 Task: Find a house in Brooklyn Center, United States, for 7 guests from July 10 to July 15, with a price range of ₹10,000 to ₹15,000, 4 bedrooms, 7 beds, 4 bathrooms, and amenities like TV, free parking, gym, and breakfast. Ensure self check-in and host language is English.
Action: Mouse moved to (627, 120)
Screenshot: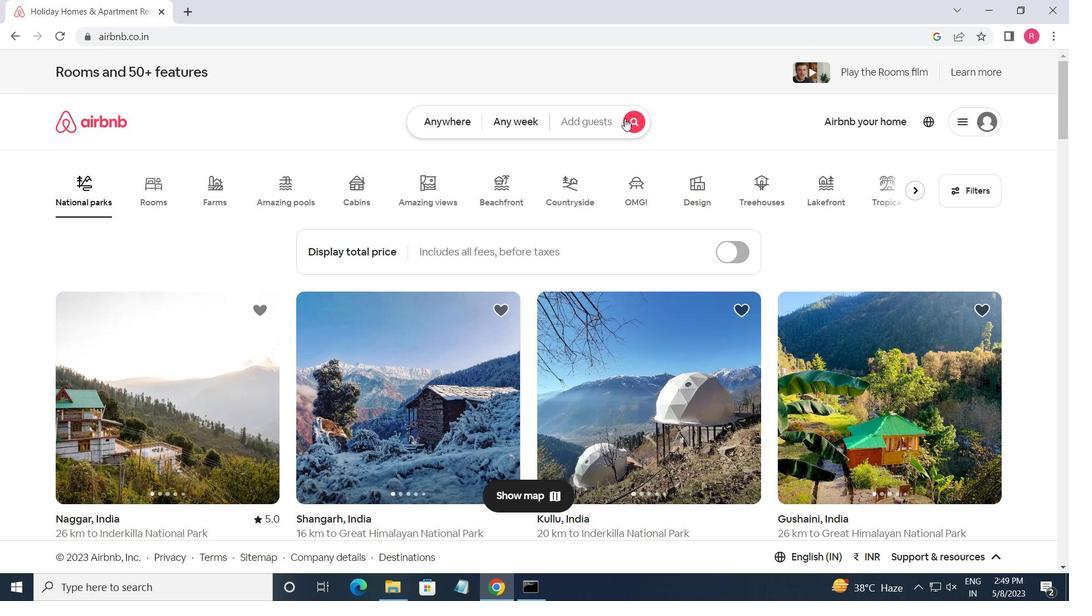 
Action: Mouse pressed left at (627, 120)
Screenshot: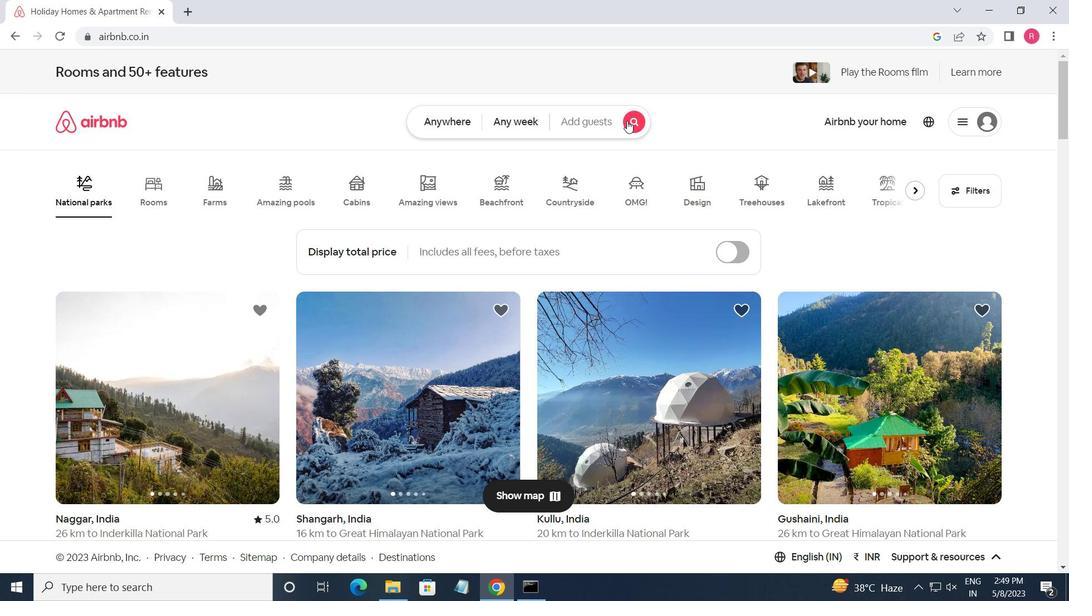 
Action: Mouse moved to (328, 183)
Screenshot: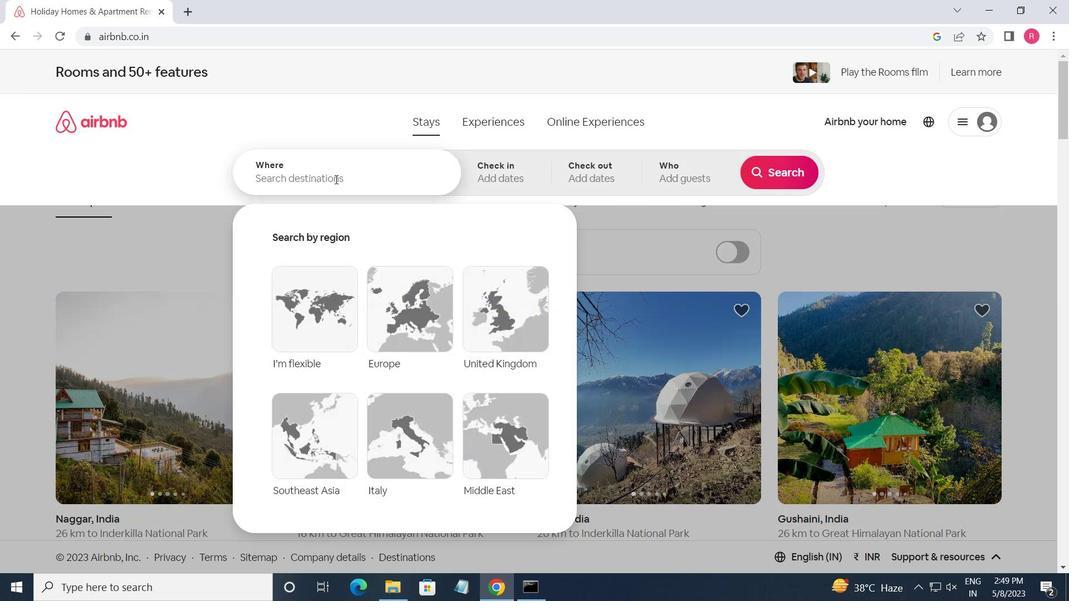 
Action: Mouse pressed left at (328, 183)
Screenshot: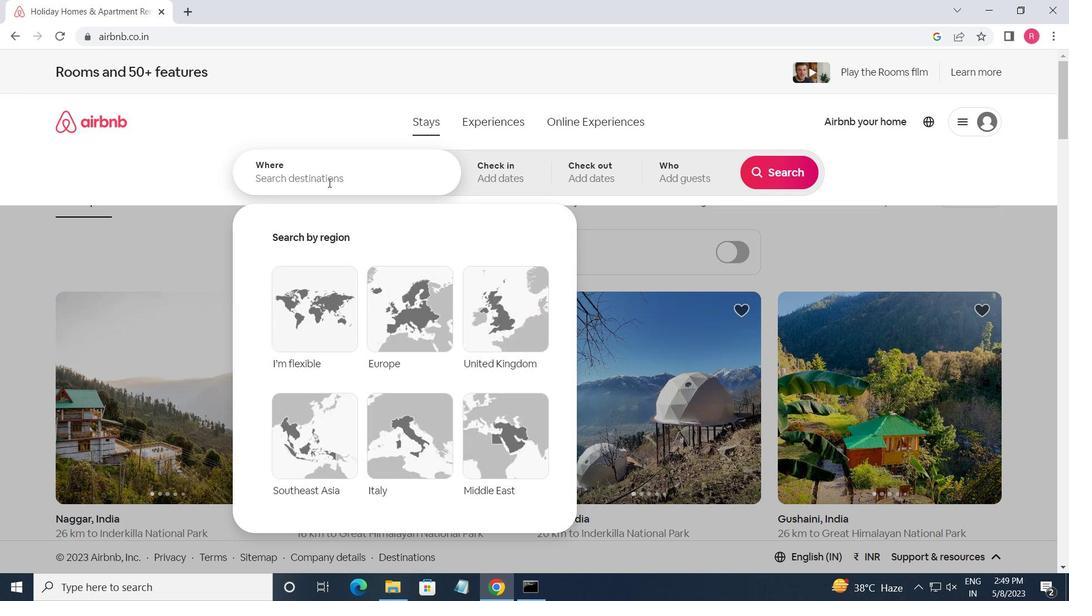 
Action: Key pressed <Key.shift_r>Brooklyn<Key.space><Key.shift><Key.shift><Key.shift><Key.shift><Key.shift><Key.shift>CENTER,<Key.space><Key.shift_r>UI<Key.backspace>NITED<Key.space><Key.shift>STATES<Key.enter>
Screenshot: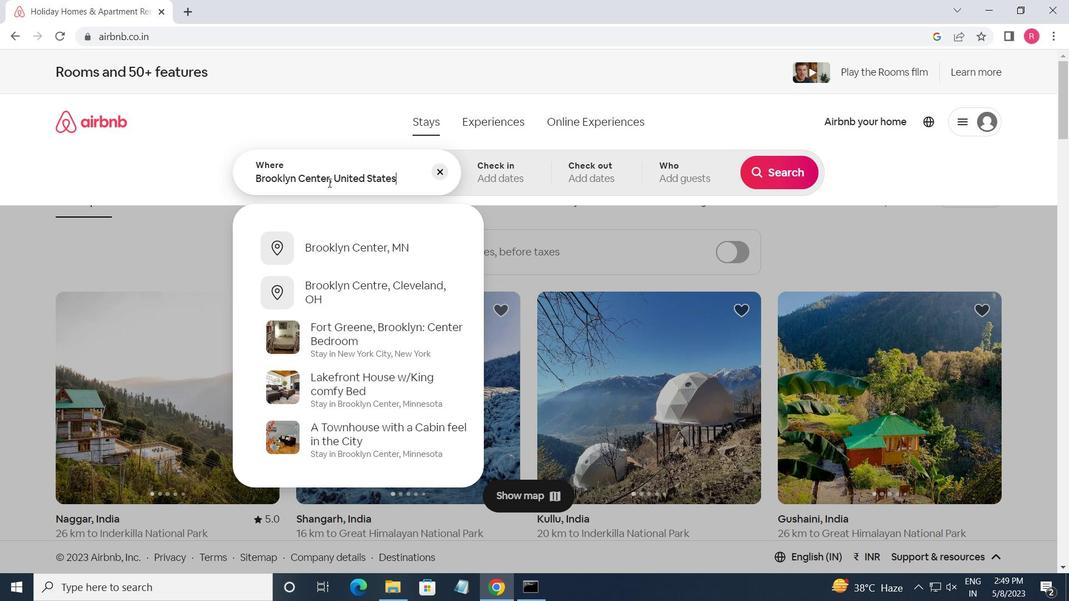 
Action: Mouse moved to (778, 283)
Screenshot: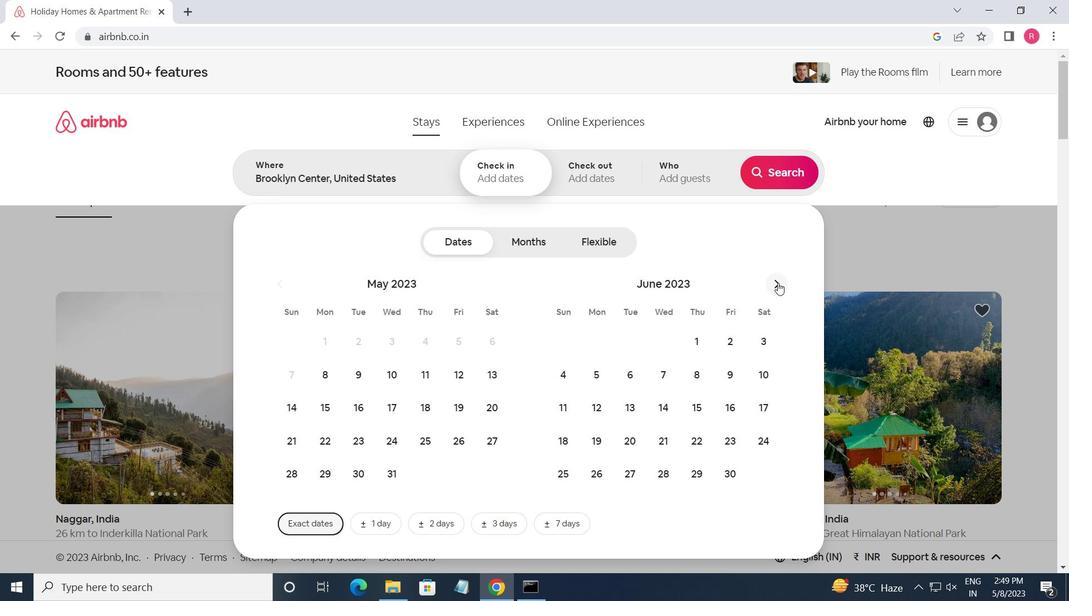 
Action: Mouse pressed left at (778, 283)
Screenshot: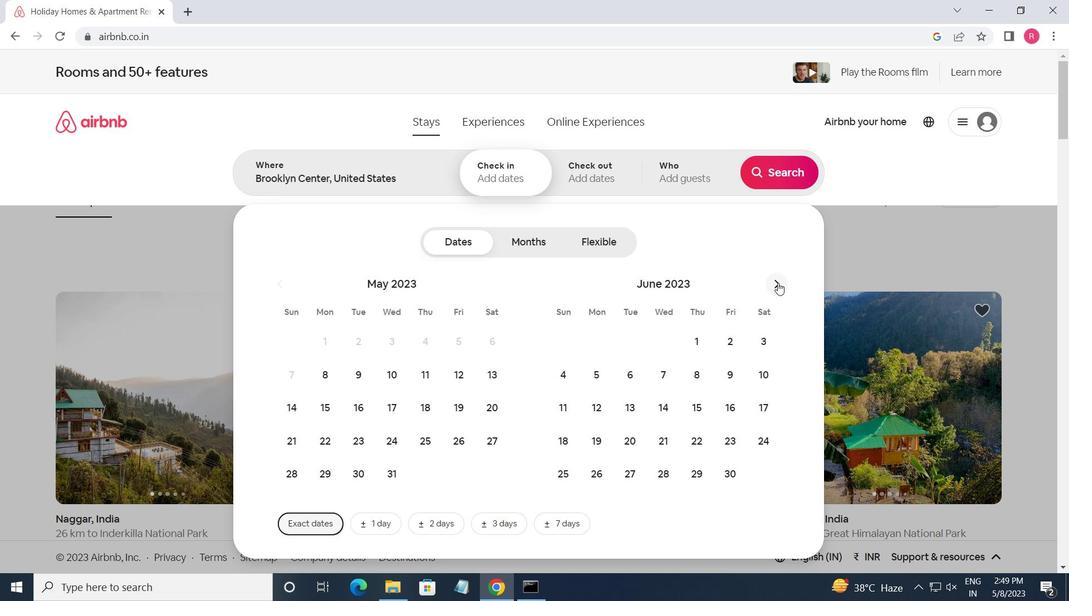 
Action: Mouse moved to (594, 408)
Screenshot: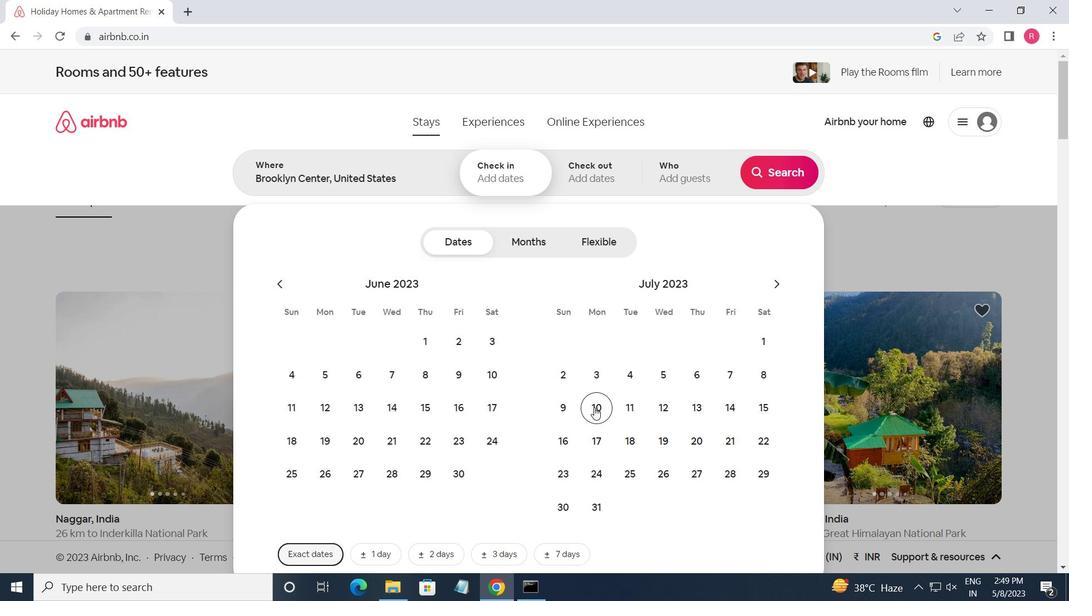 
Action: Mouse pressed left at (594, 408)
Screenshot: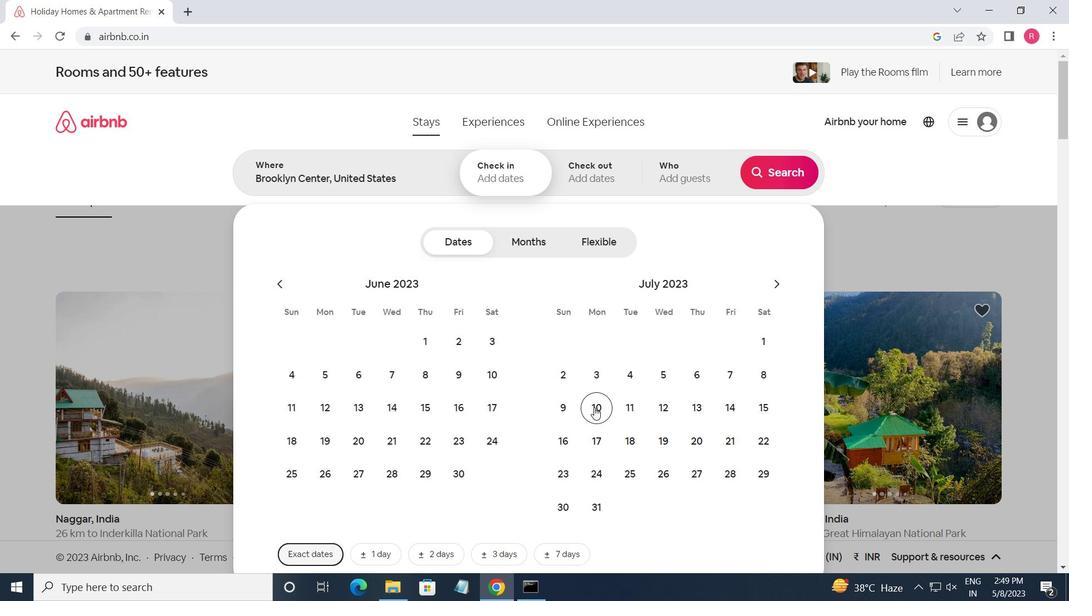 
Action: Mouse moved to (769, 408)
Screenshot: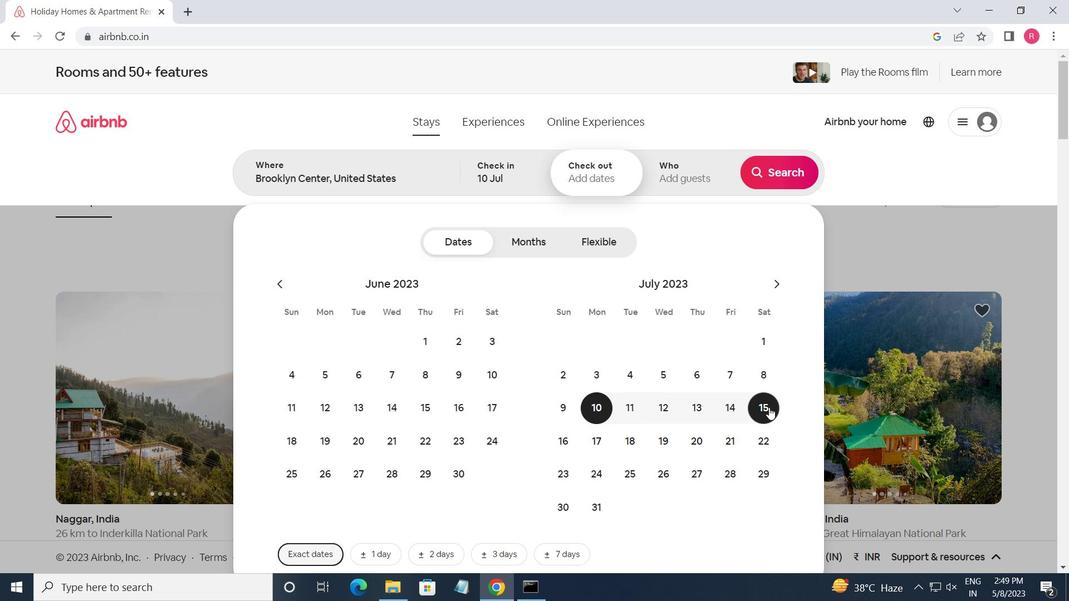 
Action: Mouse pressed left at (769, 408)
Screenshot: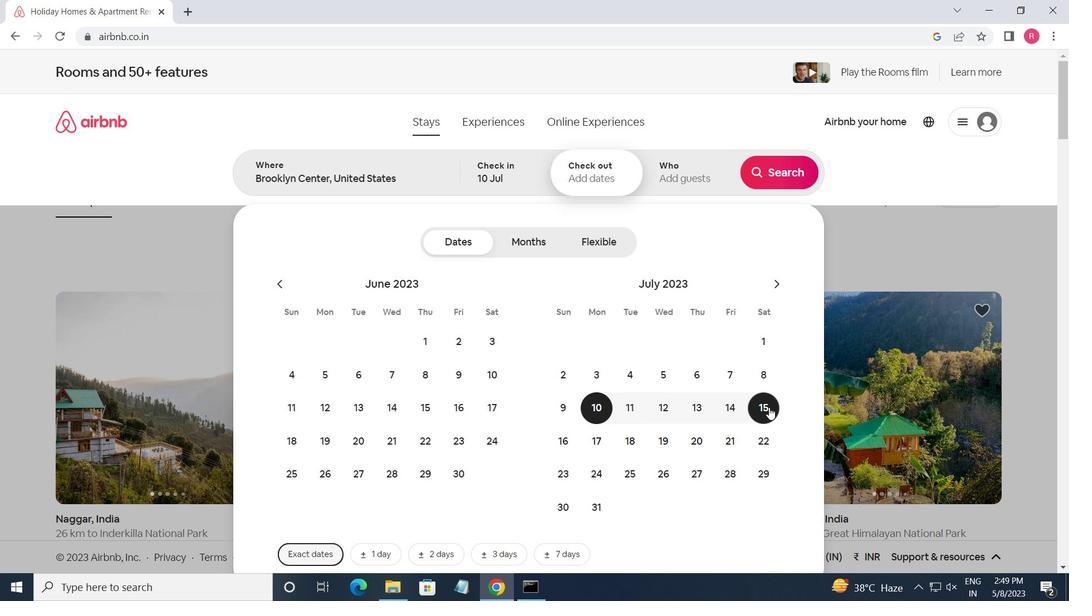 
Action: Mouse moved to (671, 181)
Screenshot: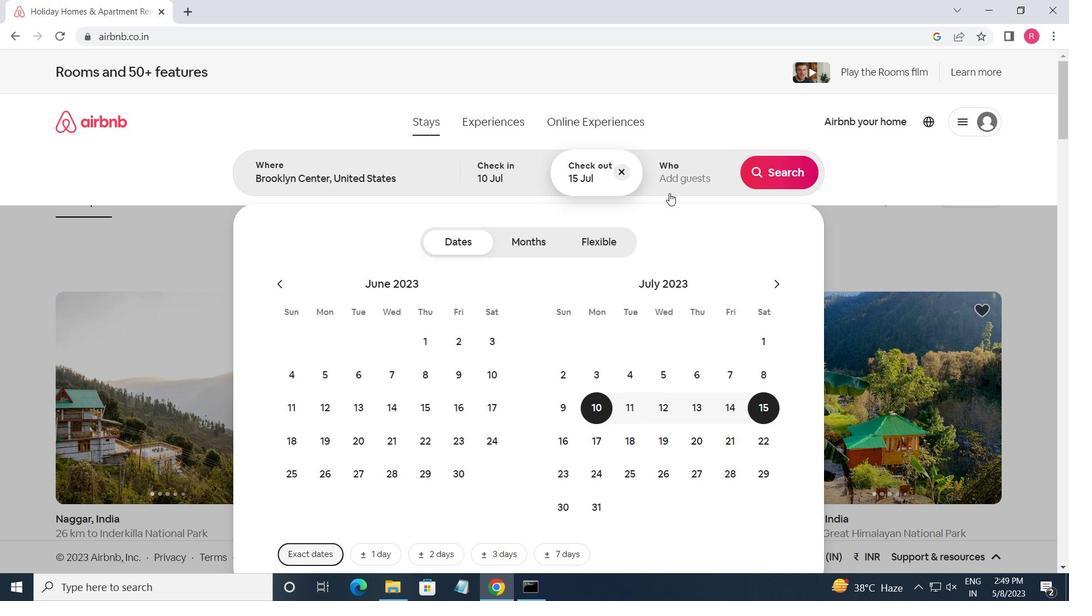 
Action: Mouse pressed left at (671, 181)
Screenshot: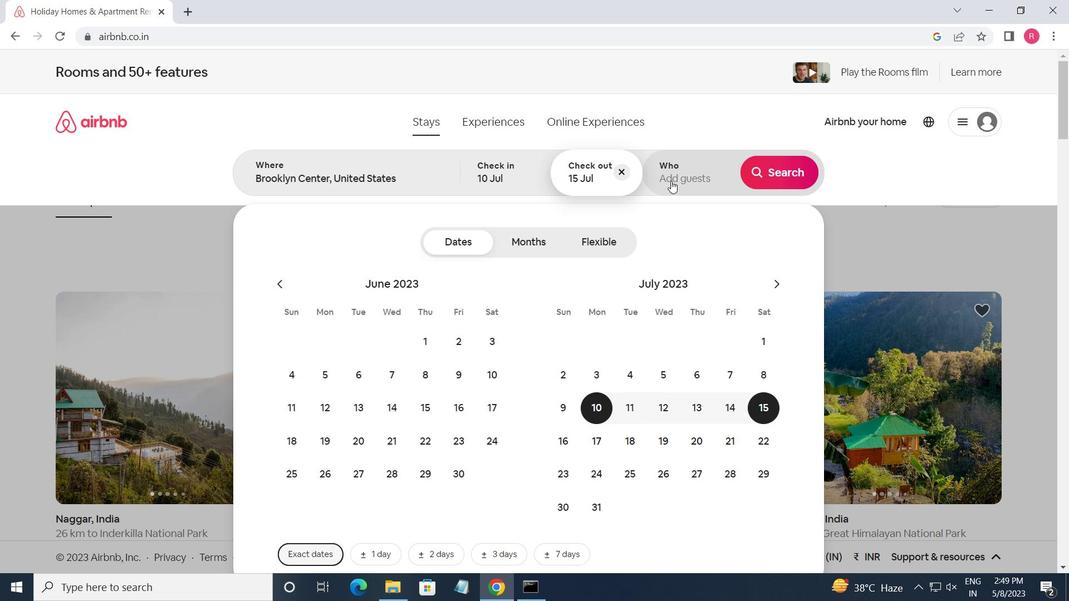 
Action: Mouse moved to (782, 243)
Screenshot: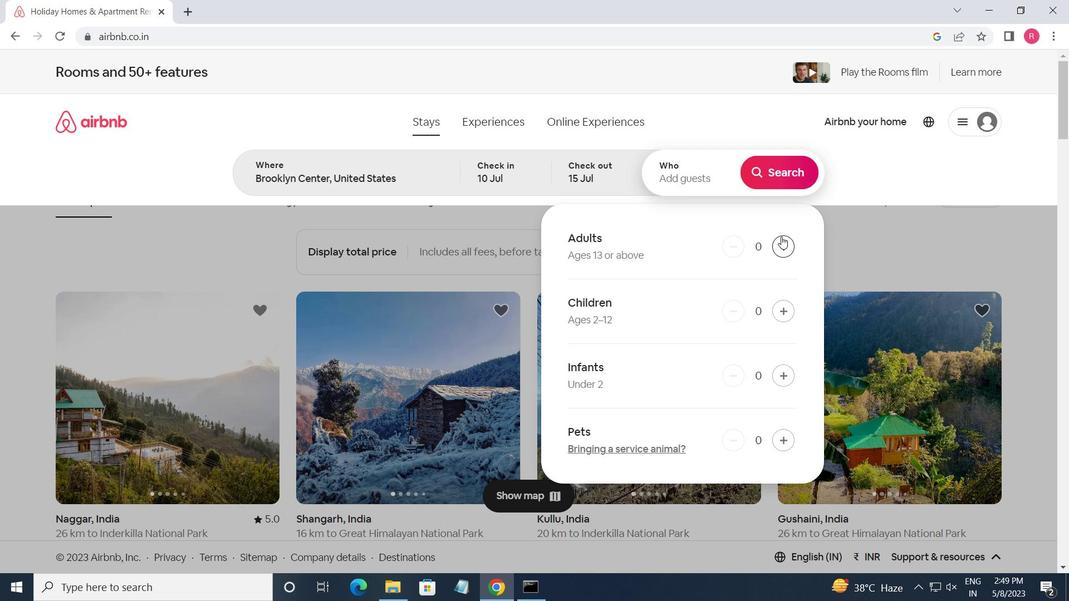 
Action: Mouse pressed left at (782, 243)
Screenshot: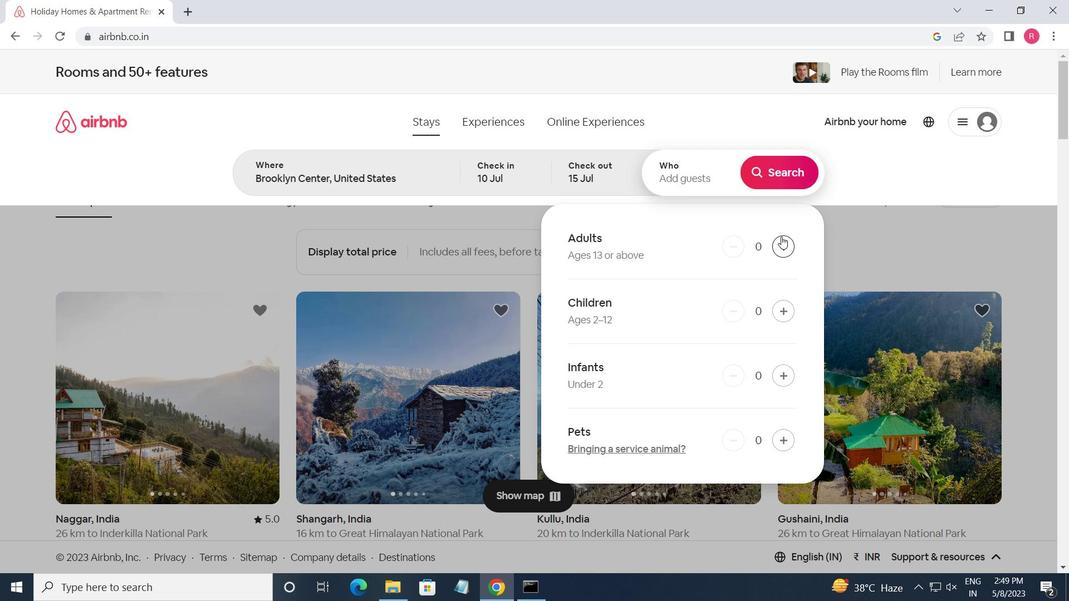 
Action: Mouse moved to (782, 243)
Screenshot: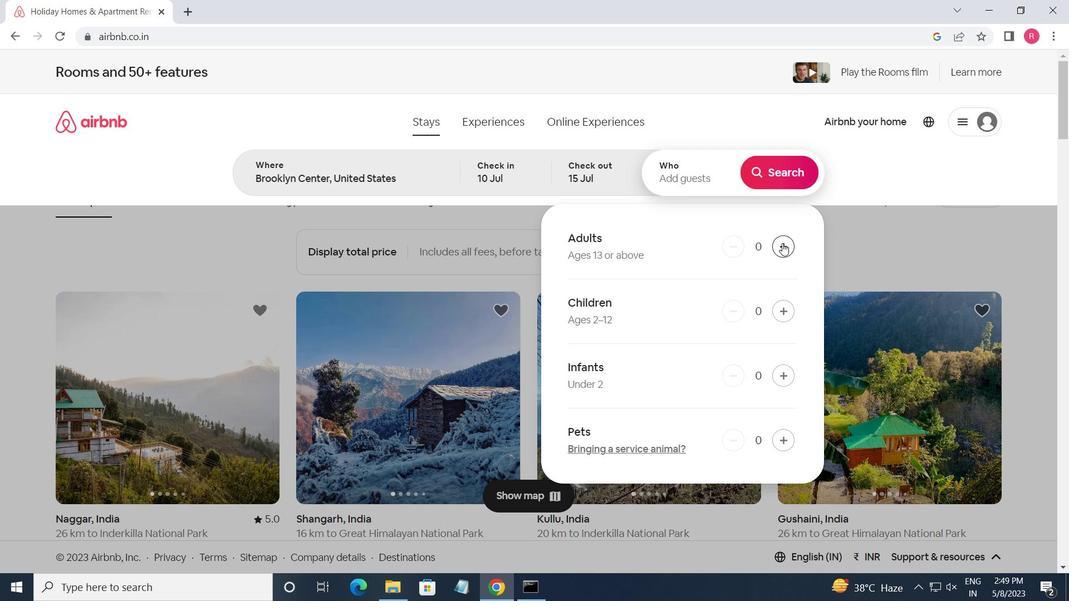 
Action: Mouse pressed left at (782, 243)
Screenshot: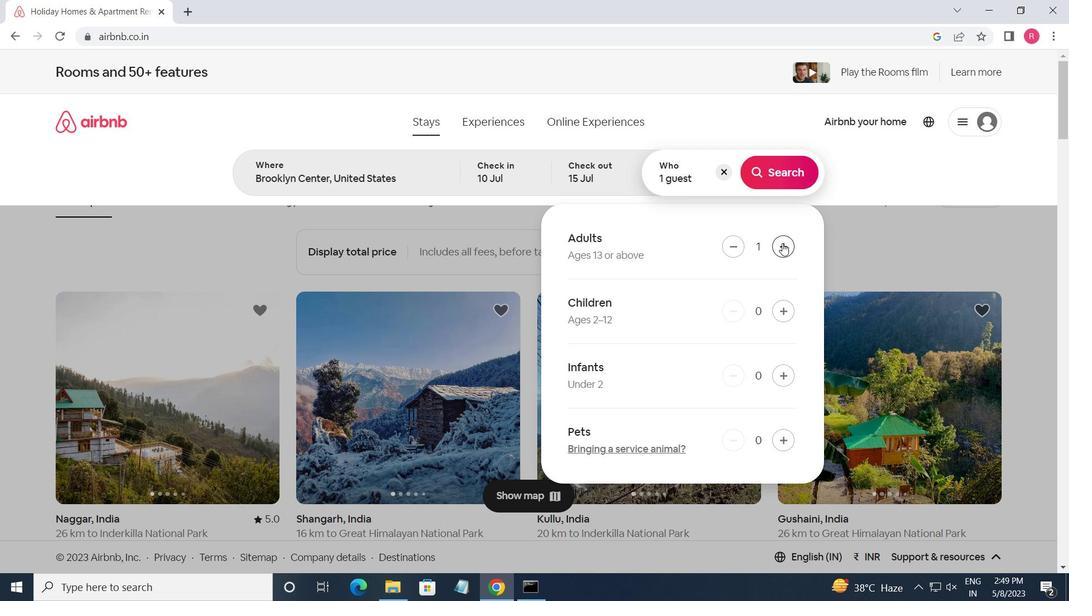 
Action: Mouse pressed left at (782, 243)
Screenshot: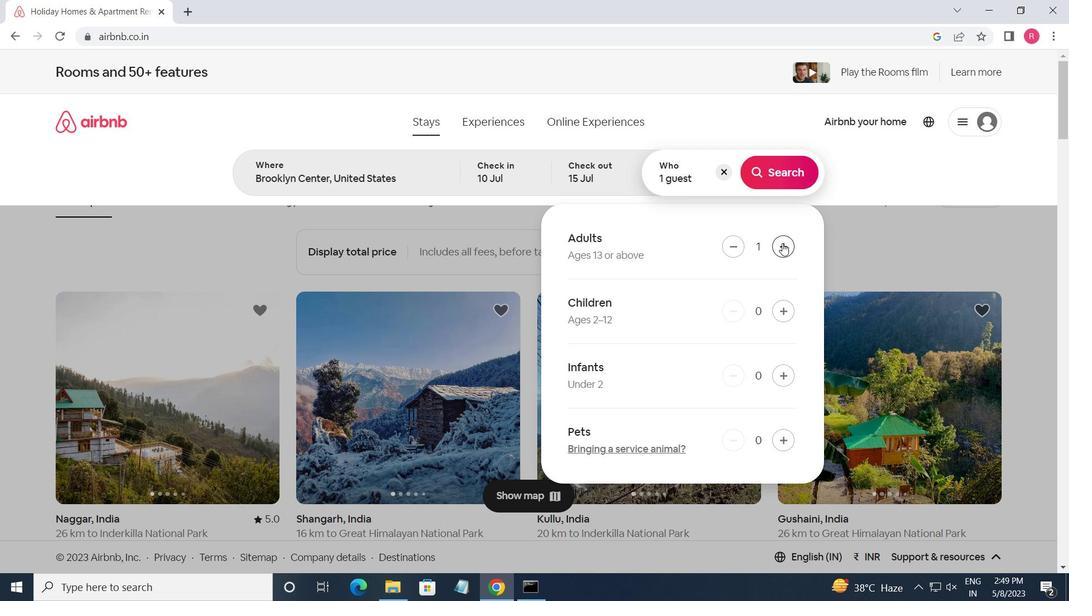 
Action: Mouse pressed left at (782, 243)
Screenshot: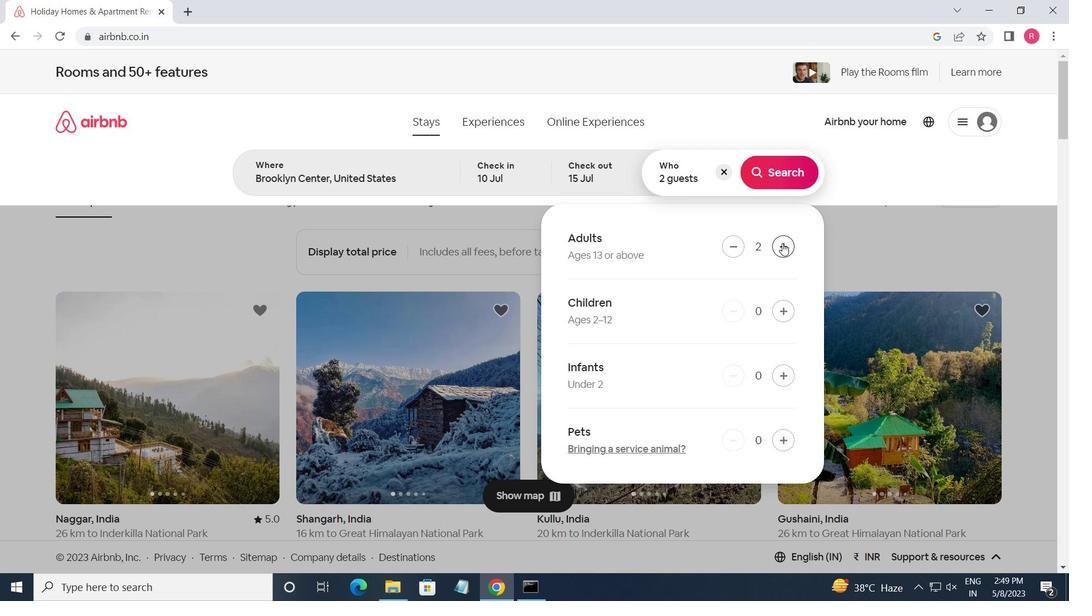 
Action: Mouse pressed left at (782, 243)
Screenshot: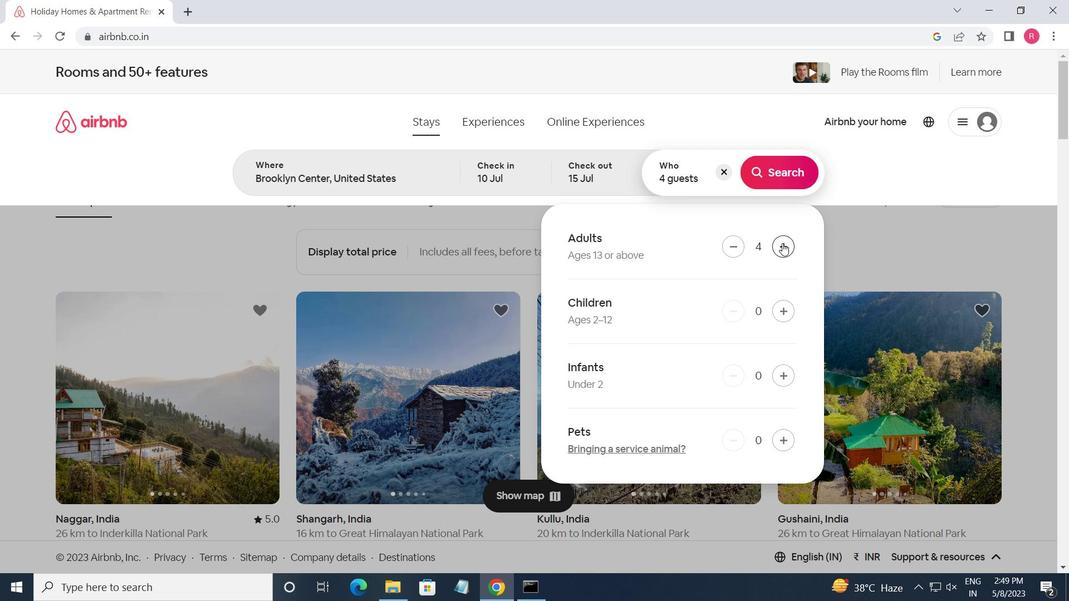 
Action: Mouse pressed left at (782, 243)
Screenshot: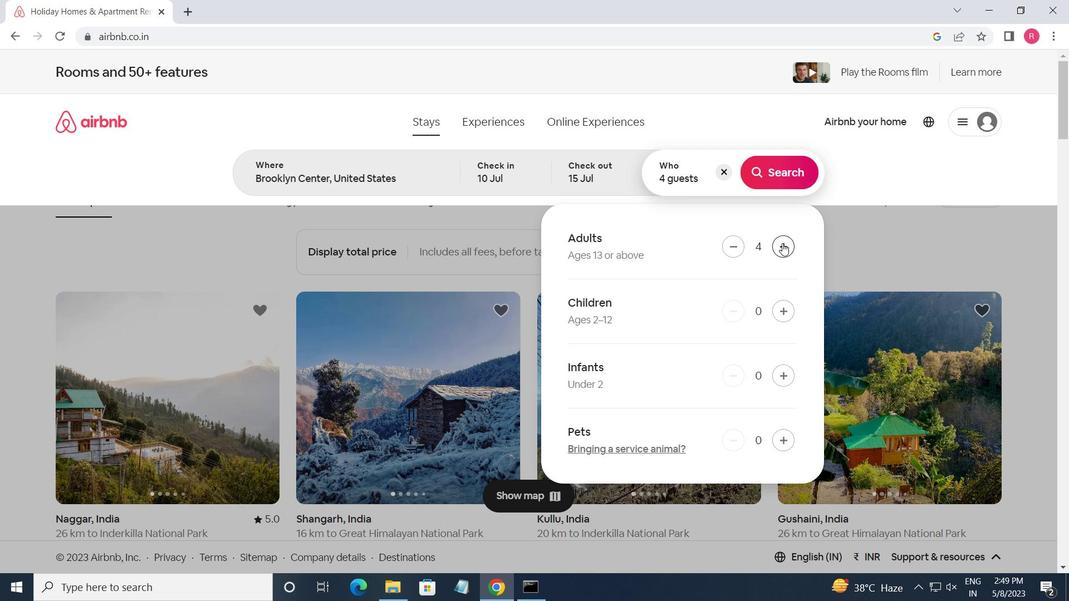 
Action: Mouse pressed left at (782, 243)
Screenshot: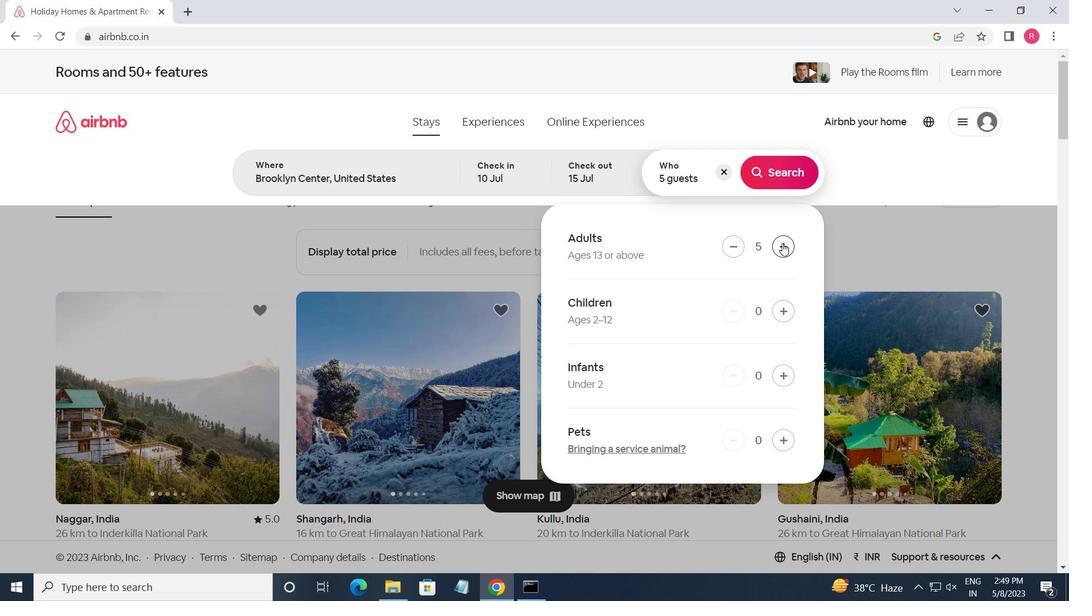 
Action: Mouse moved to (756, 179)
Screenshot: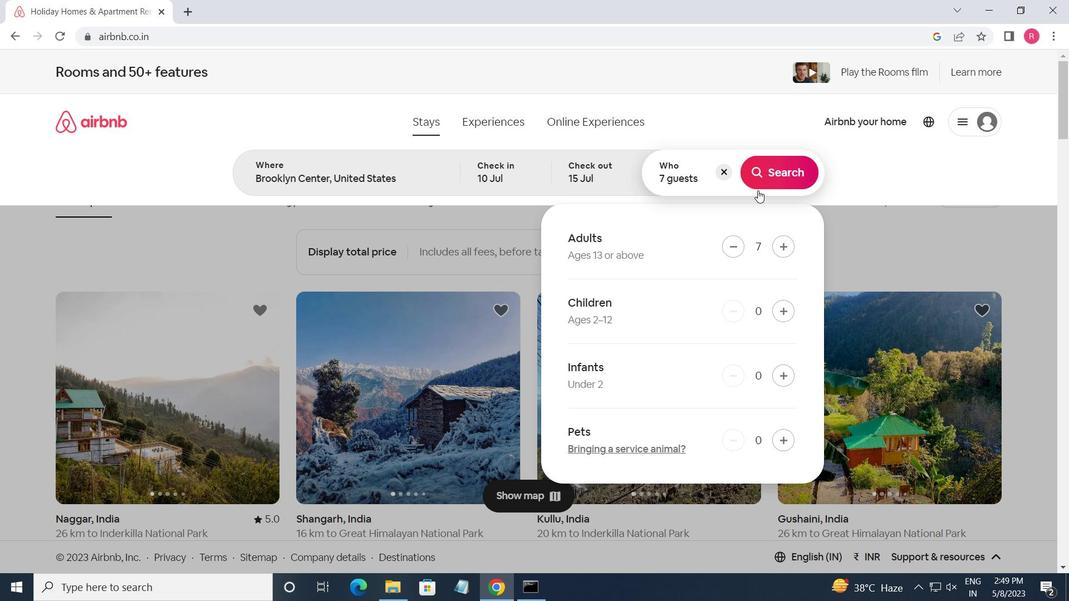 
Action: Mouse pressed left at (756, 179)
Screenshot: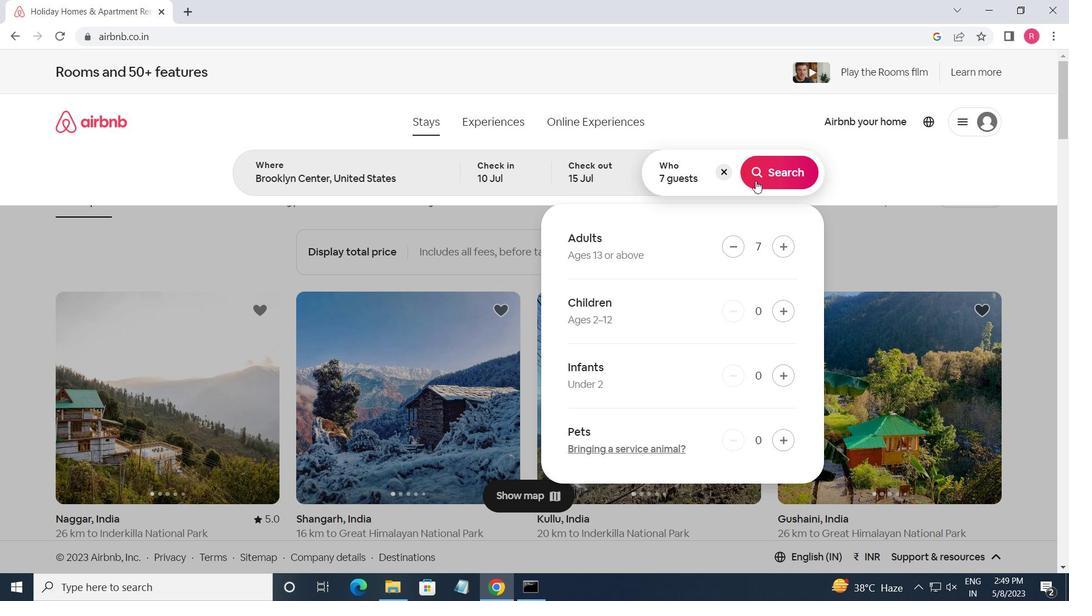 
Action: Mouse moved to (1014, 128)
Screenshot: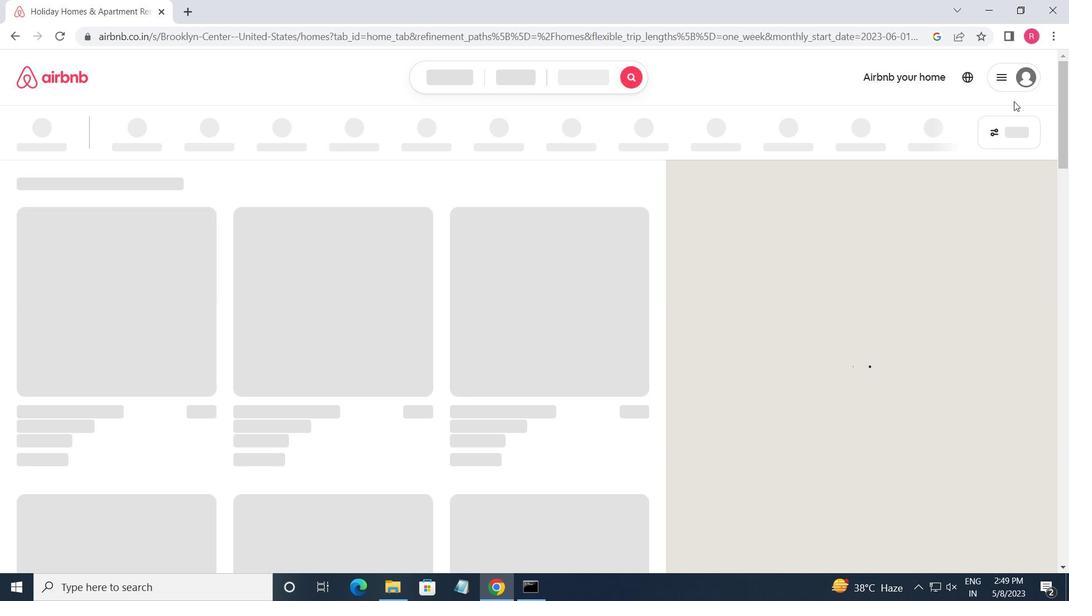 
Action: Mouse pressed left at (1014, 128)
Screenshot: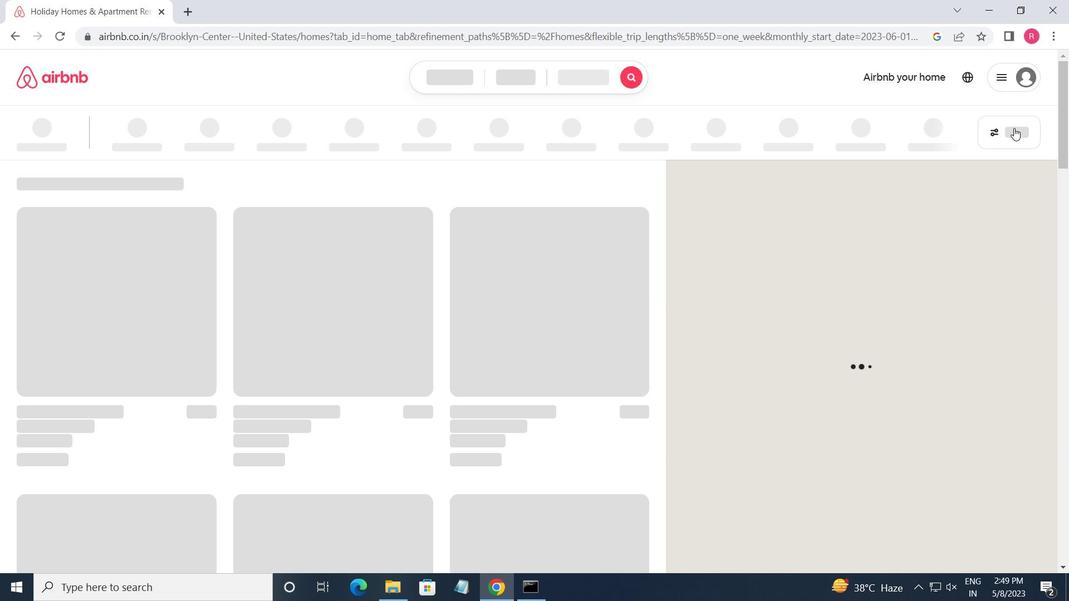 
Action: Mouse moved to (993, 129)
Screenshot: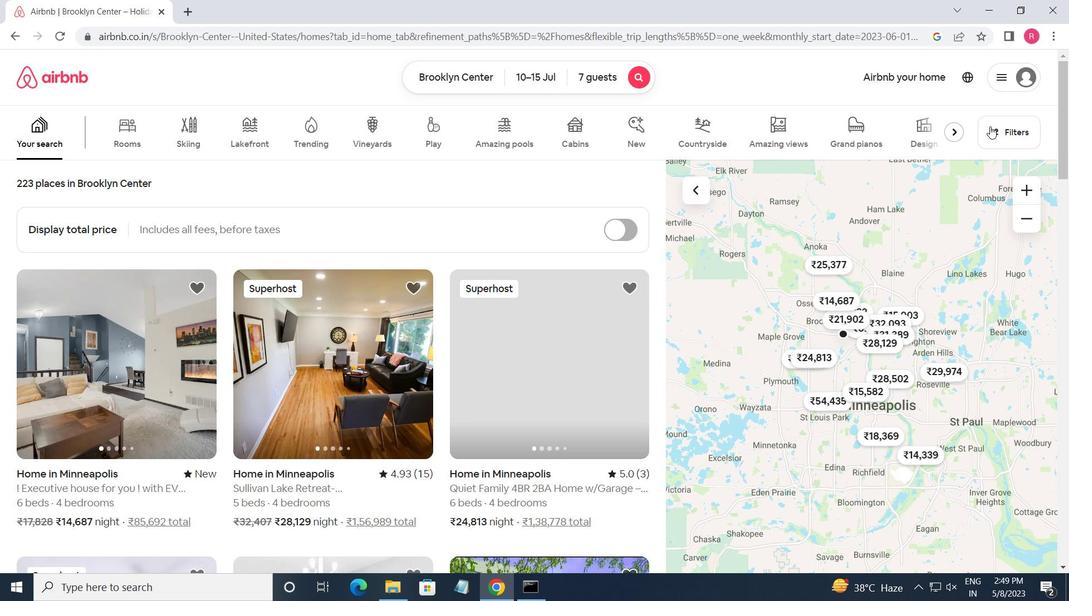 
Action: Mouse pressed left at (993, 129)
Screenshot: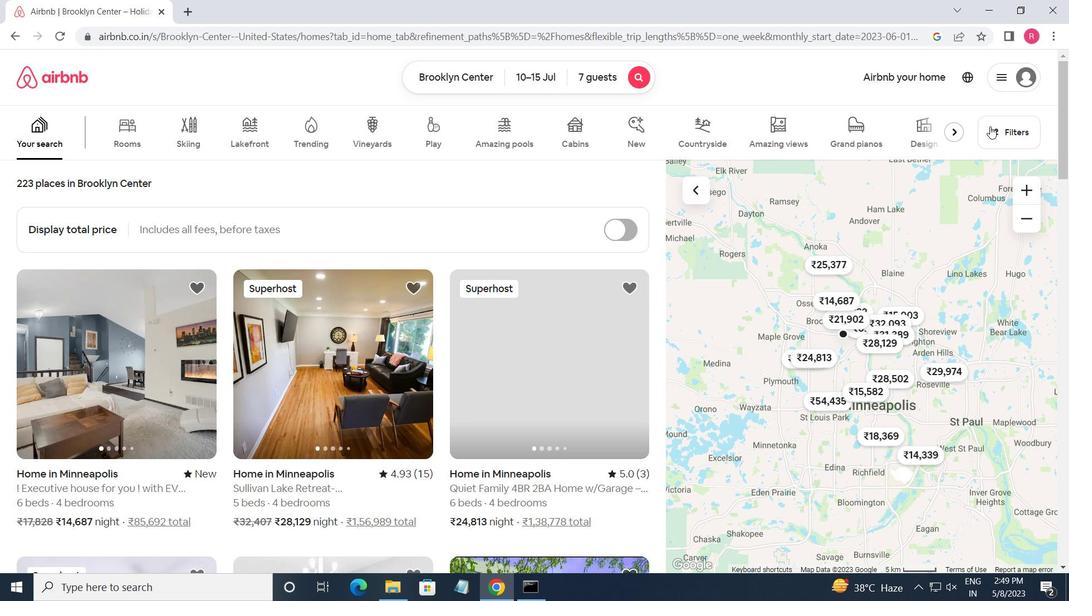 
Action: Mouse moved to (396, 459)
Screenshot: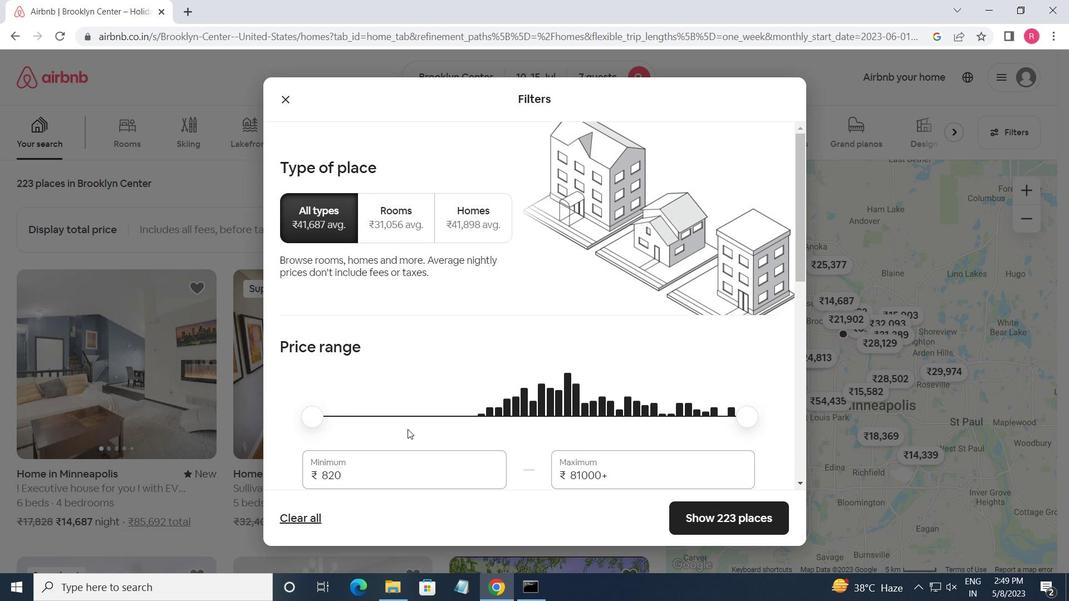 
Action: Mouse pressed left at (396, 459)
Screenshot: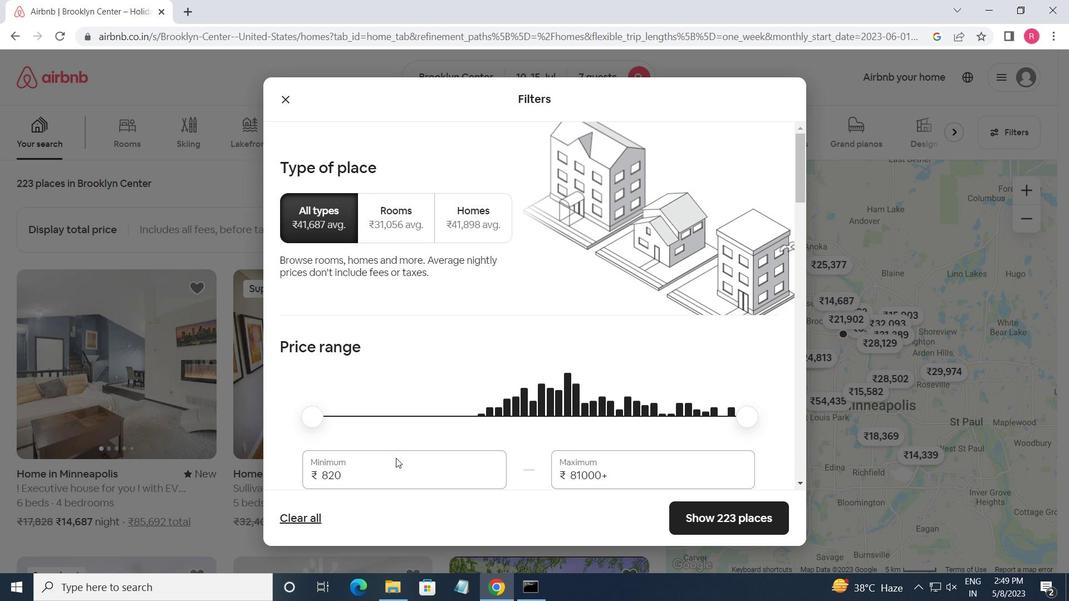 
Action: Mouse pressed left at (396, 459)
Screenshot: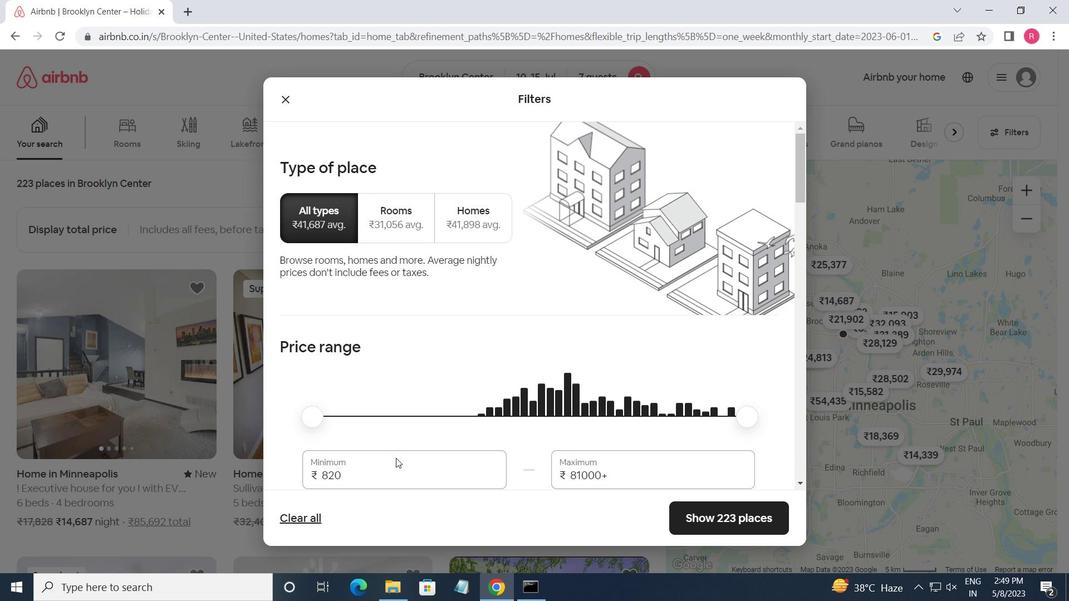 
Action: Key pressed <Key.backspace><Key.backspace><Key.backspace><Key.backspace><Key.backspace><Key.backspace><Key.backspace><Key.backspace>1
Screenshot: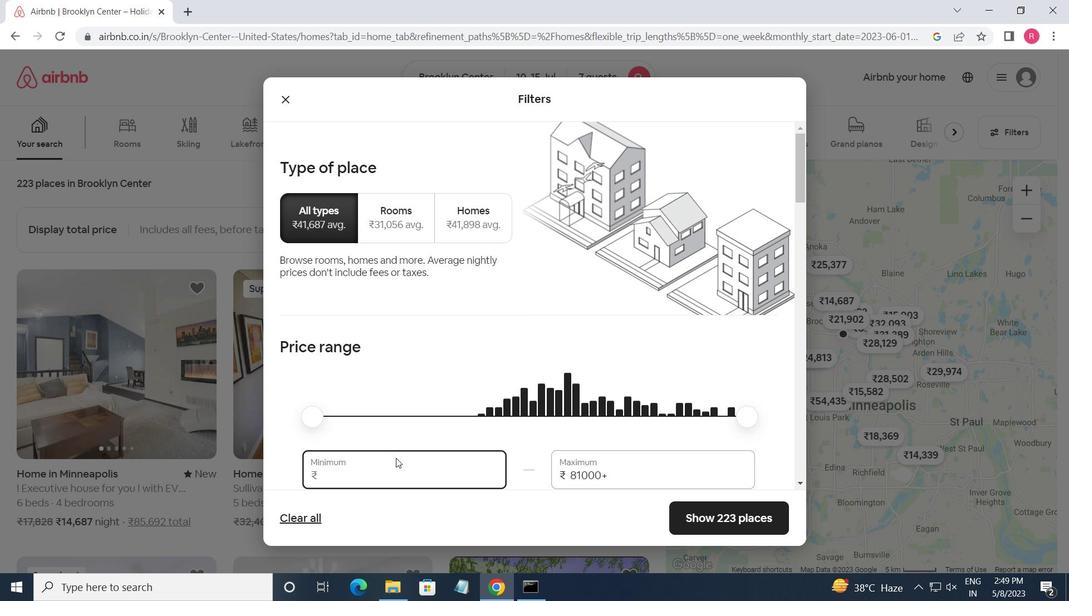 
Action: Mouse moved to (398, 459)
Screenshot: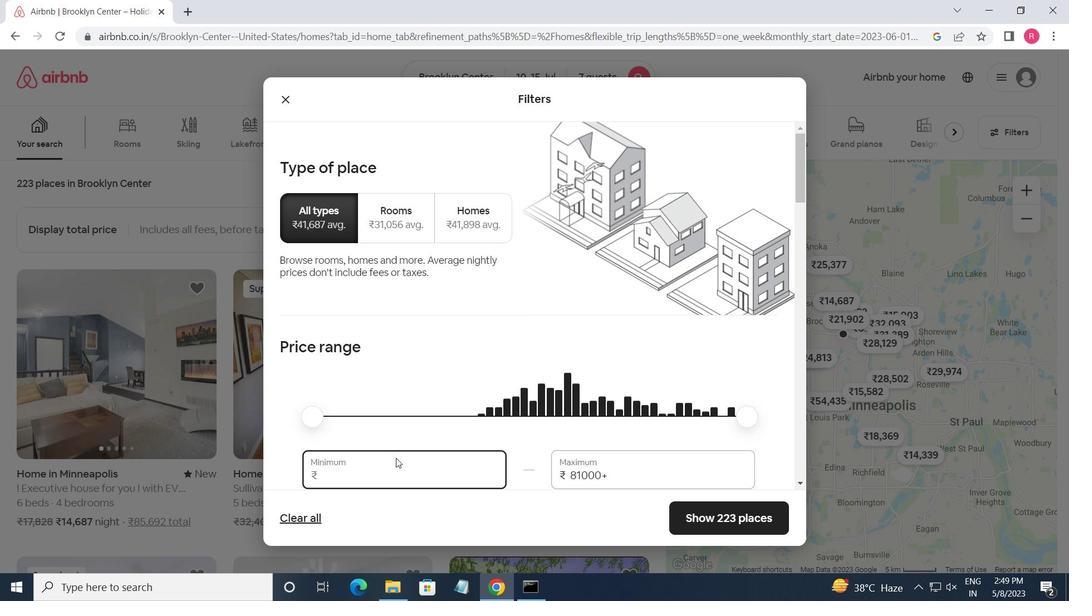 
Action: Key pressed 000
Screenshot: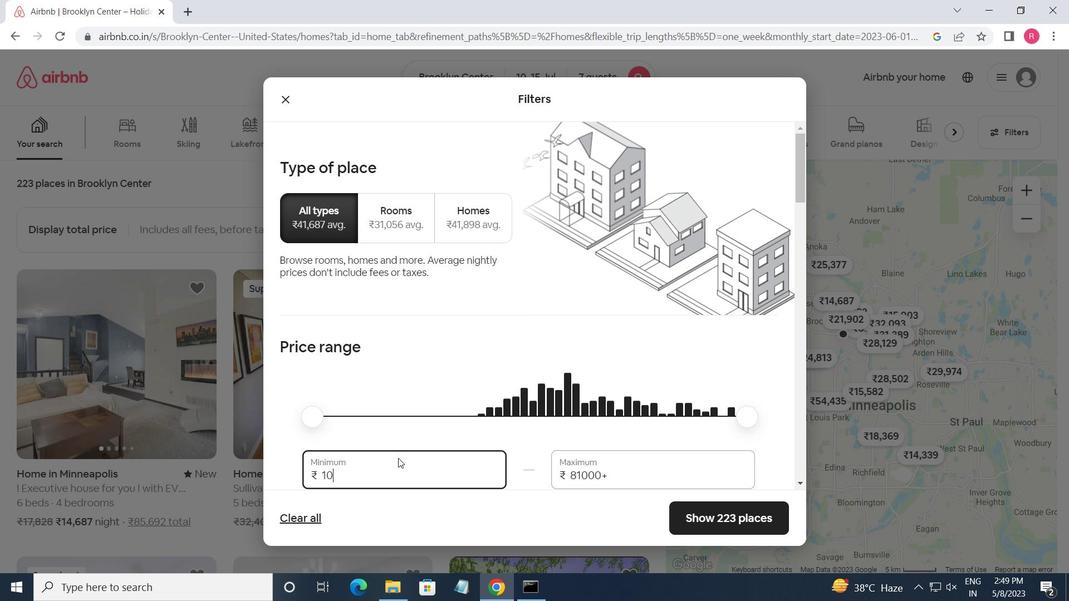 
Action: Mouse moved to (840, 521)
Screenshot: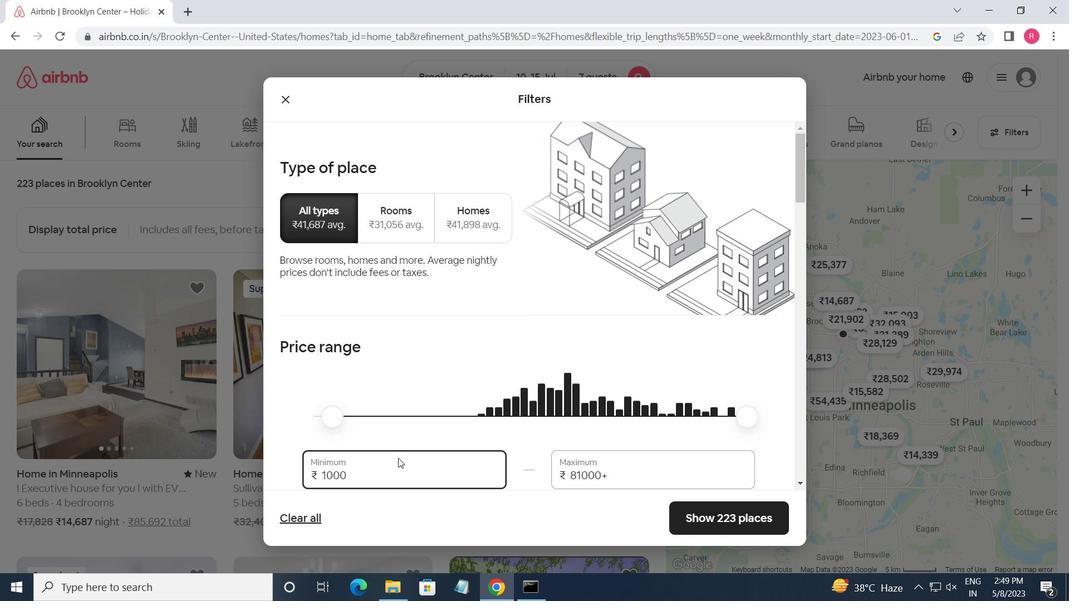 
Action: Key pressed 0<Key.tab>15000
Screenshot: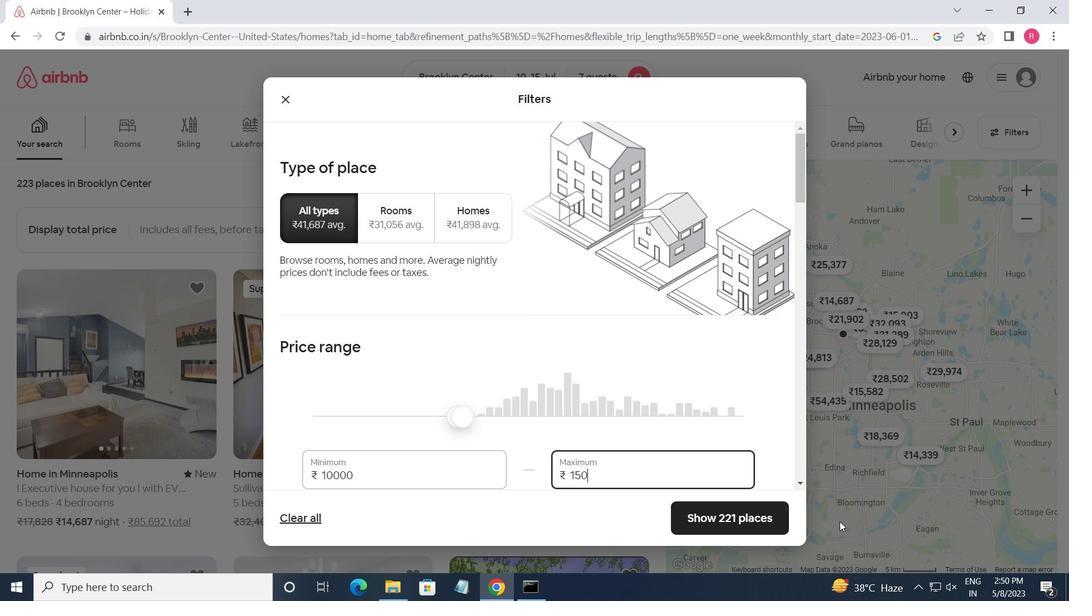 
Action: Mouse moved to (805, 491)
Screenshot: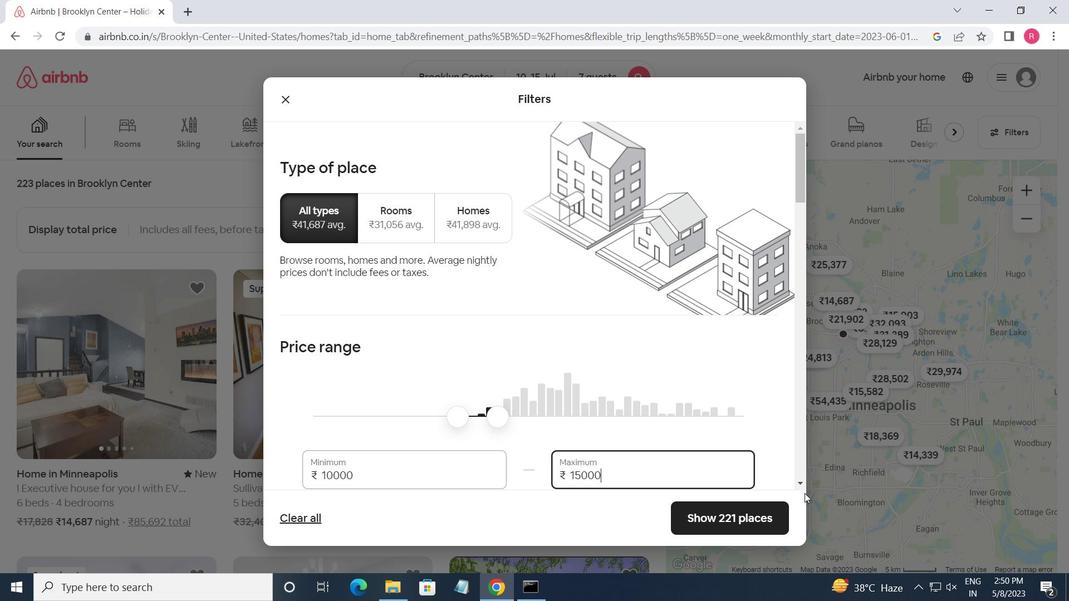 
Action: Mouse scrolled (805, 491) with delta (0, 0)
Screenshot: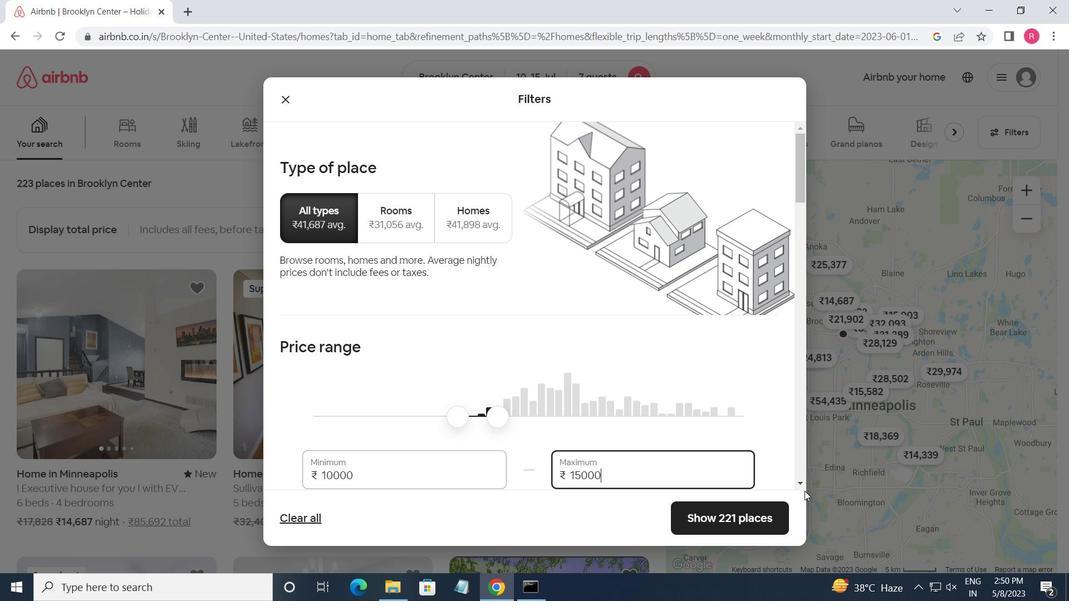
Action: Mouse scrolled (805, 491) with delta (0, 0)
Screenshot: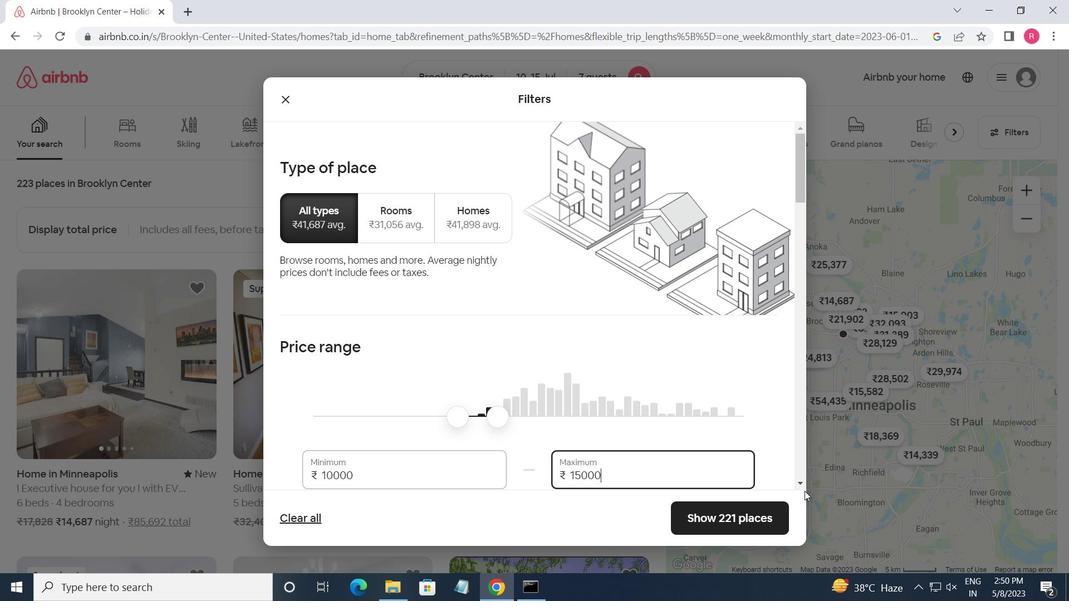 
Action: Mouse moved to (463, 373)
Screenshot: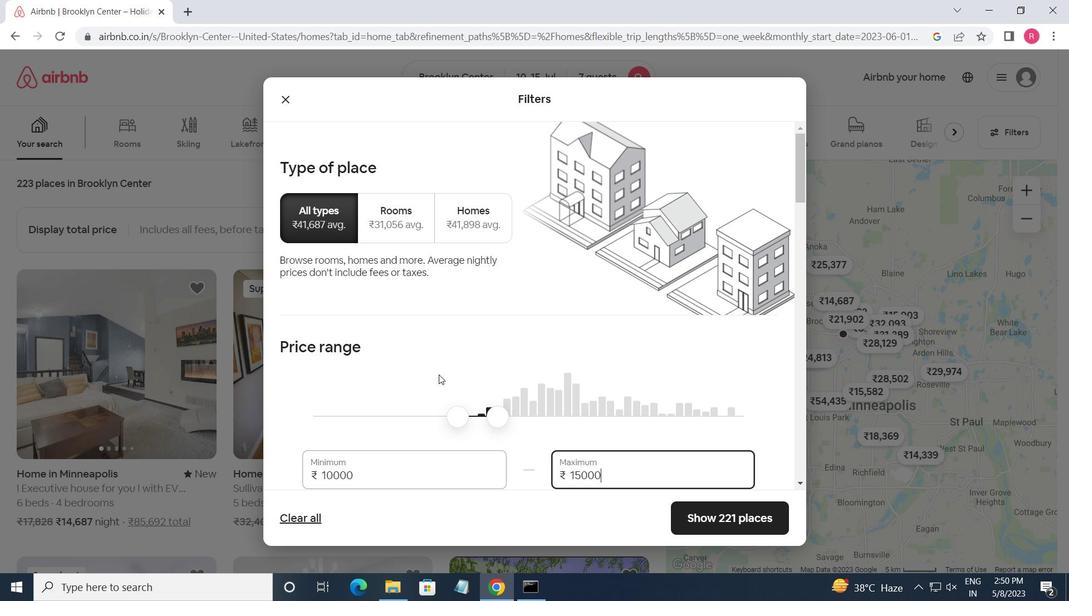 
Action: Mouse scrolled (463, 372) with delta (0, 0)
Screenshot: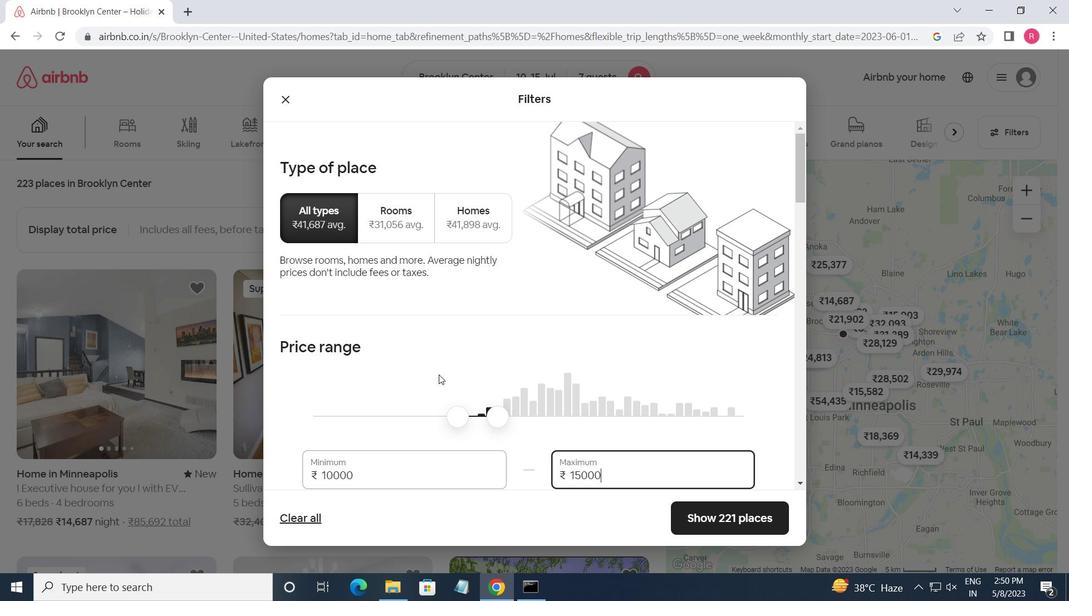 
Action: Mouse moved to (470, 372)
Screenshot: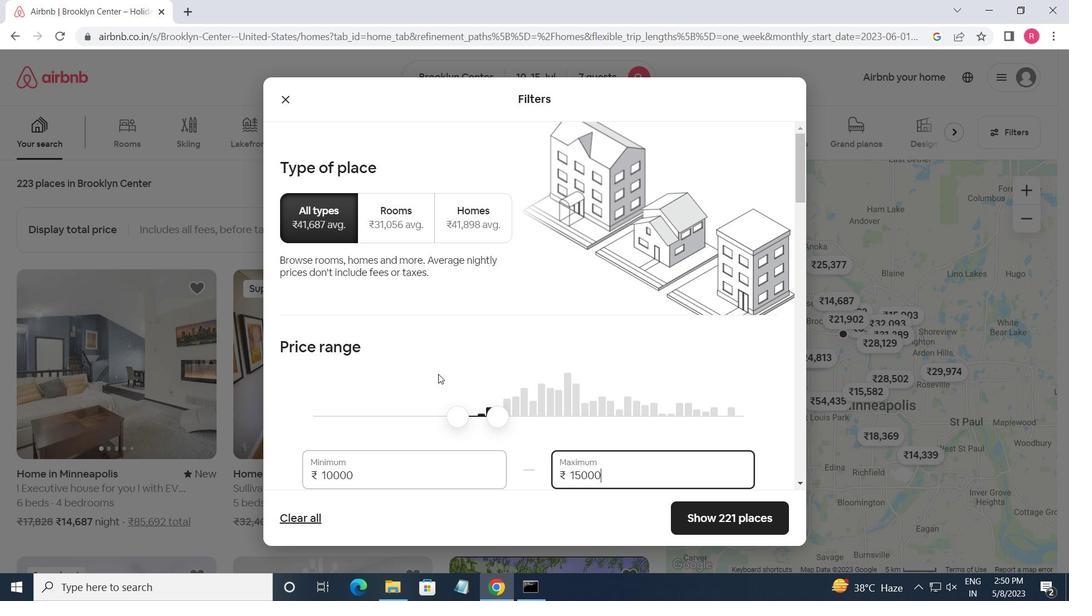 
Action: Mouse scrolled (470, 371) with delta (0, 0)
Screenshot: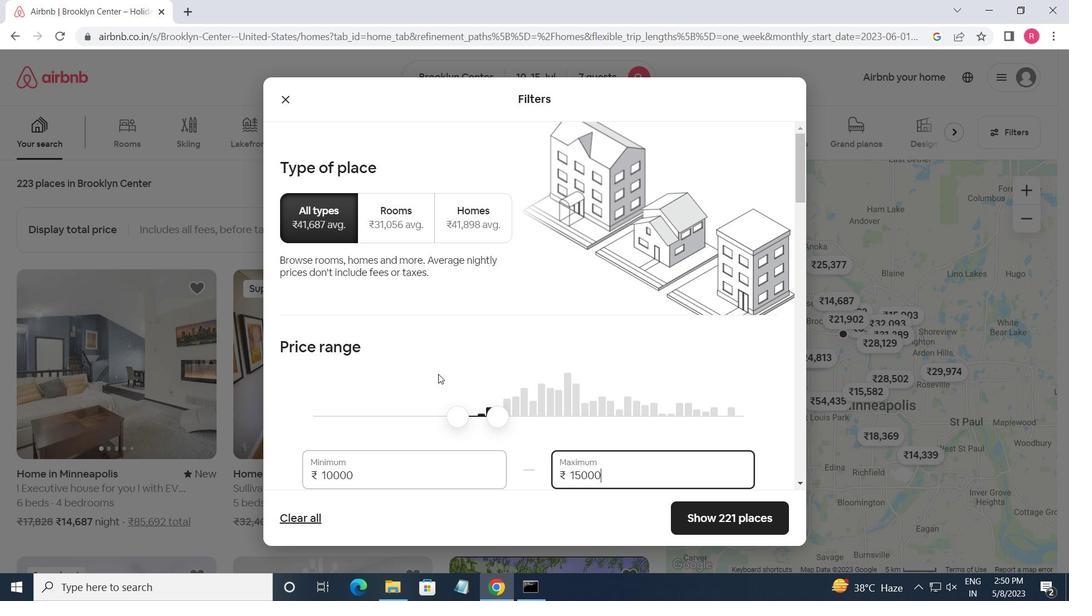 
Action: Mouse scrolled (470, 371) with delta (0, 0)
Screenshot: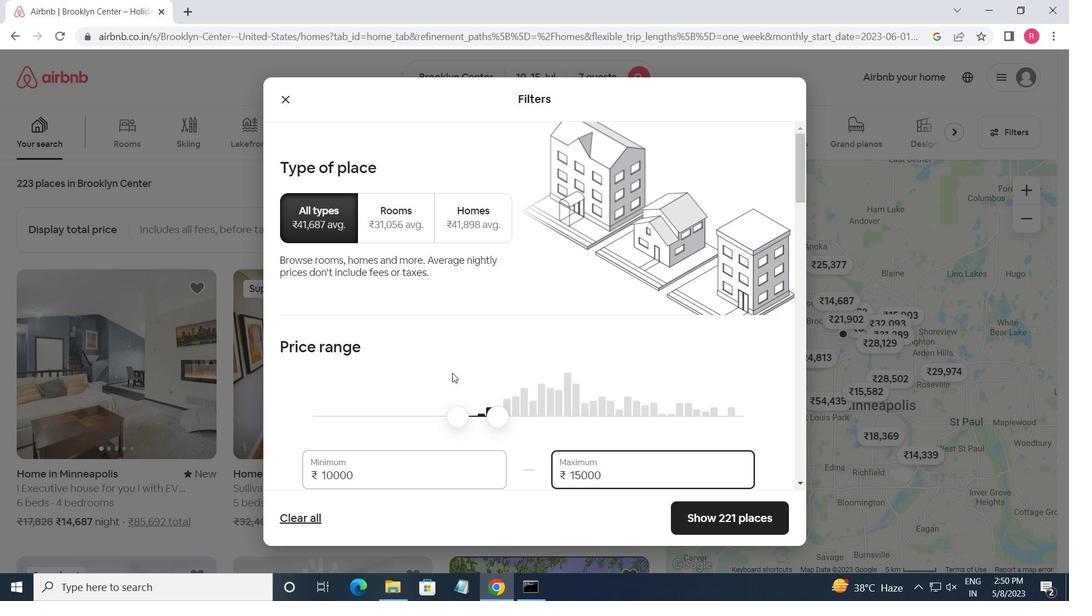 
Action: Mouse scrolled (470, 371) with delta (0, 0)
Screenshot: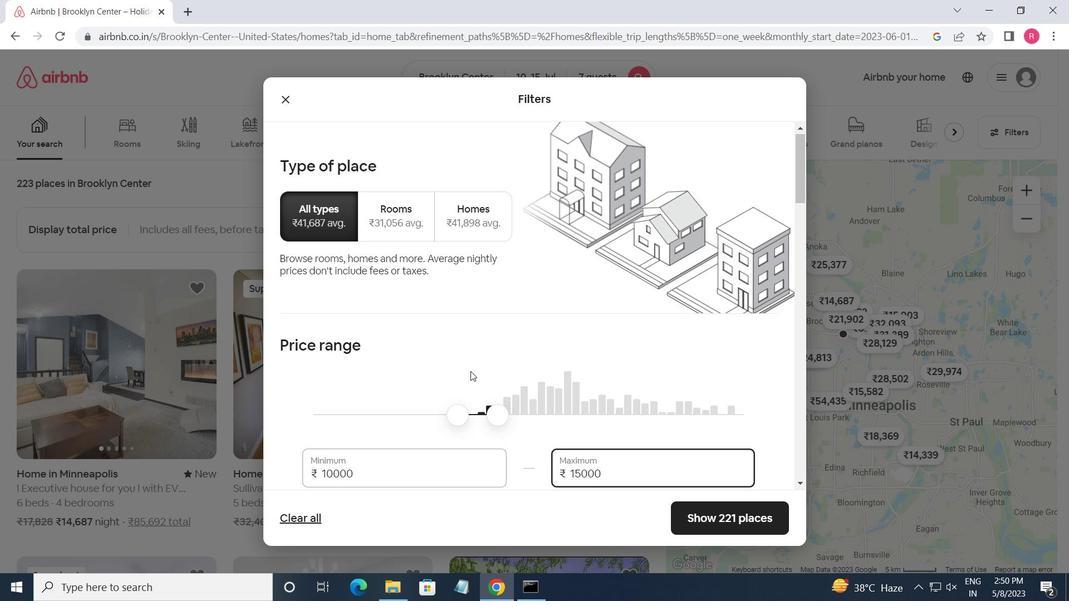 
Action: Mouse moved to (506, 340)
Screenshot: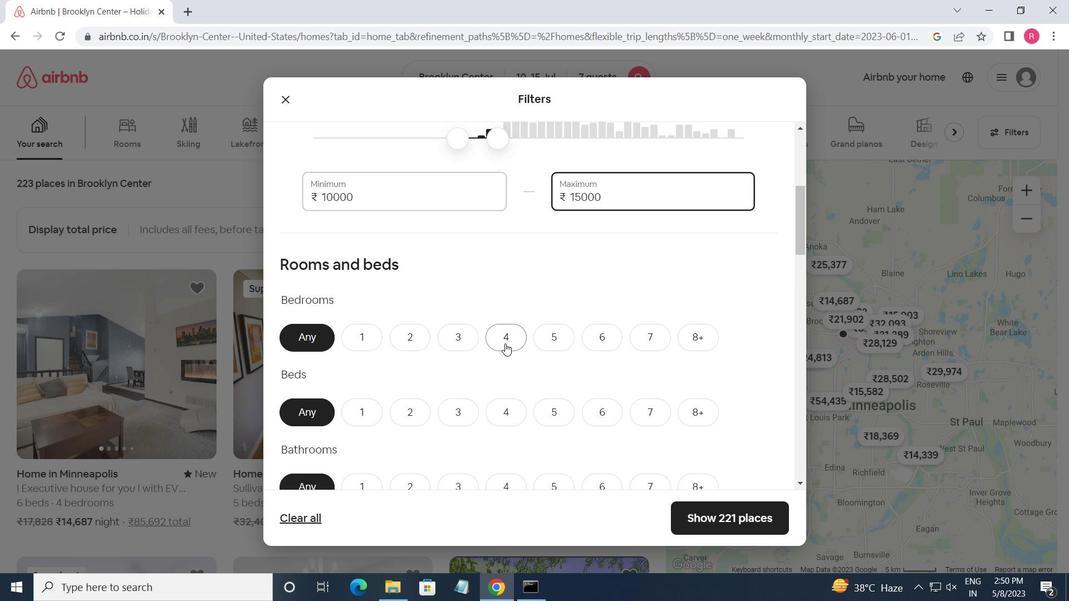 
Action: Mouse pressed left at (506, 340)
Screenshot: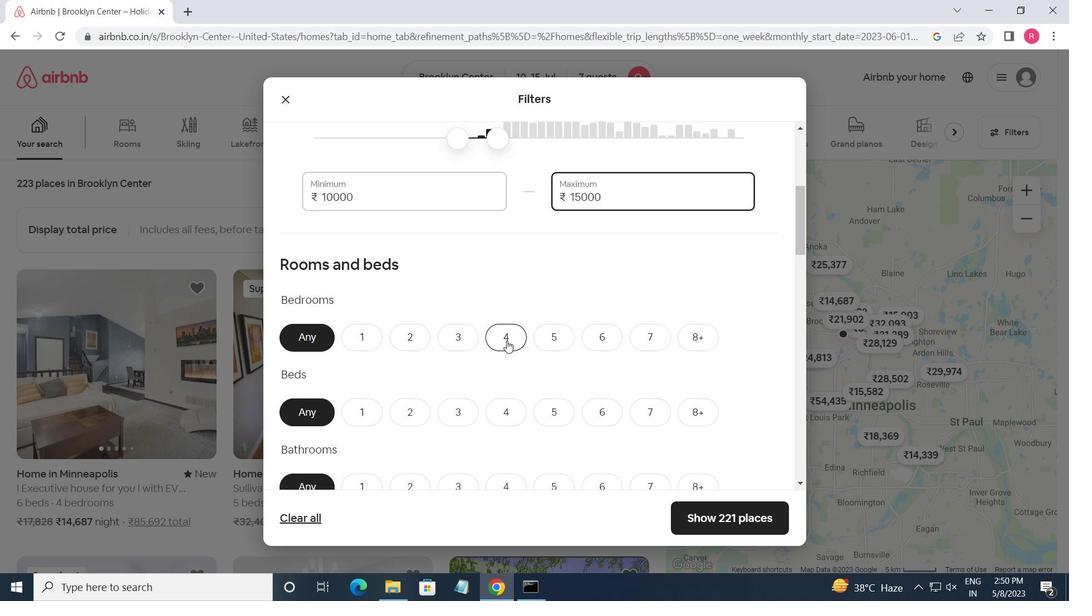 
Action: Mouse moved to (651, 415)
Screenshot: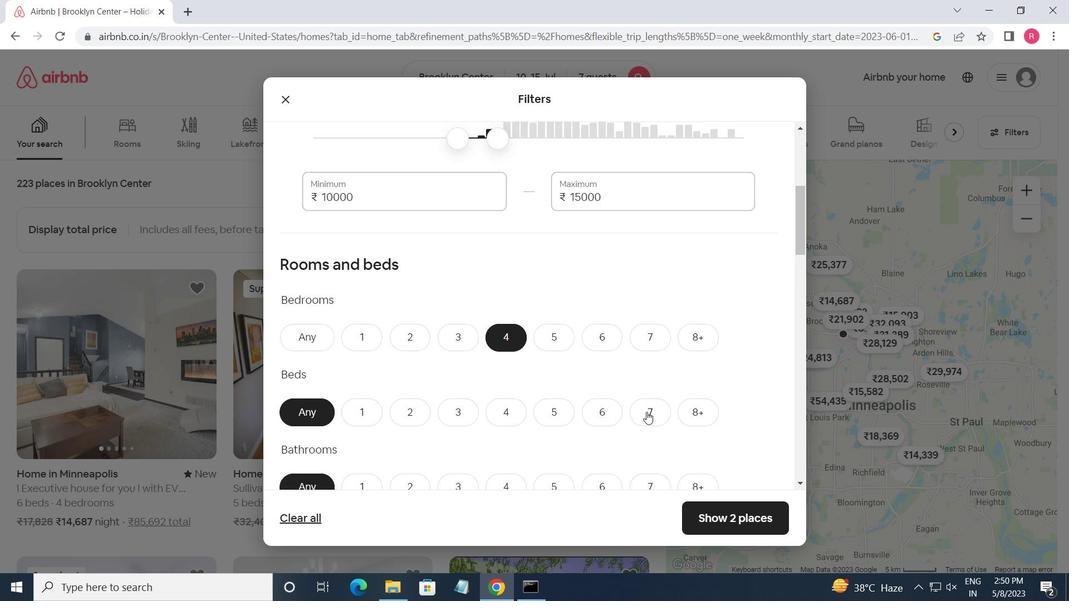 
Action: Mouse pressed left at (651, 415)
Screenshot: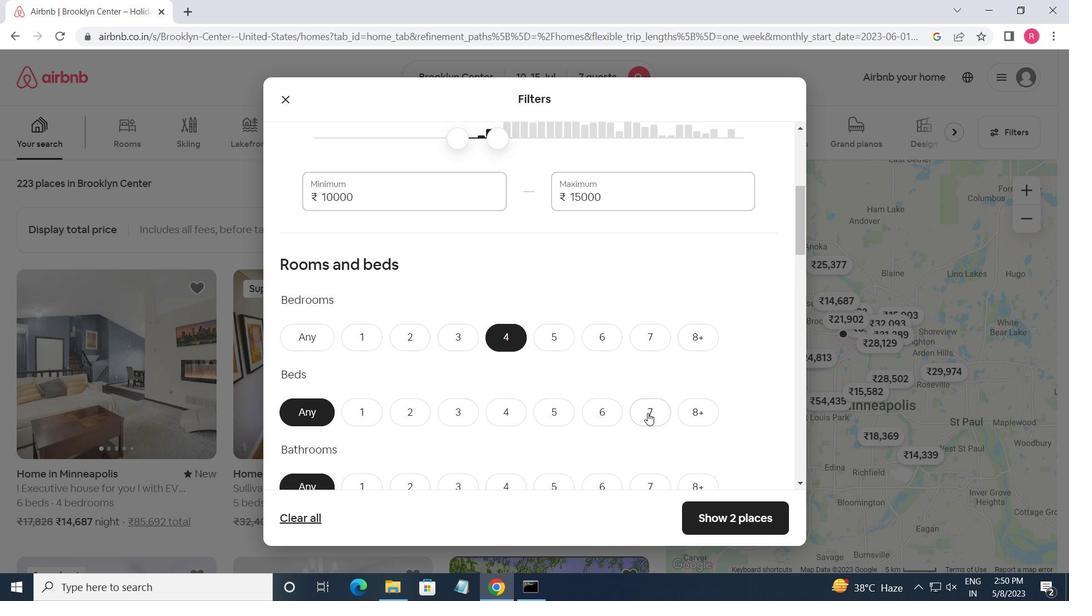
Action: Mouse moved to (591, 408)
Screenshot: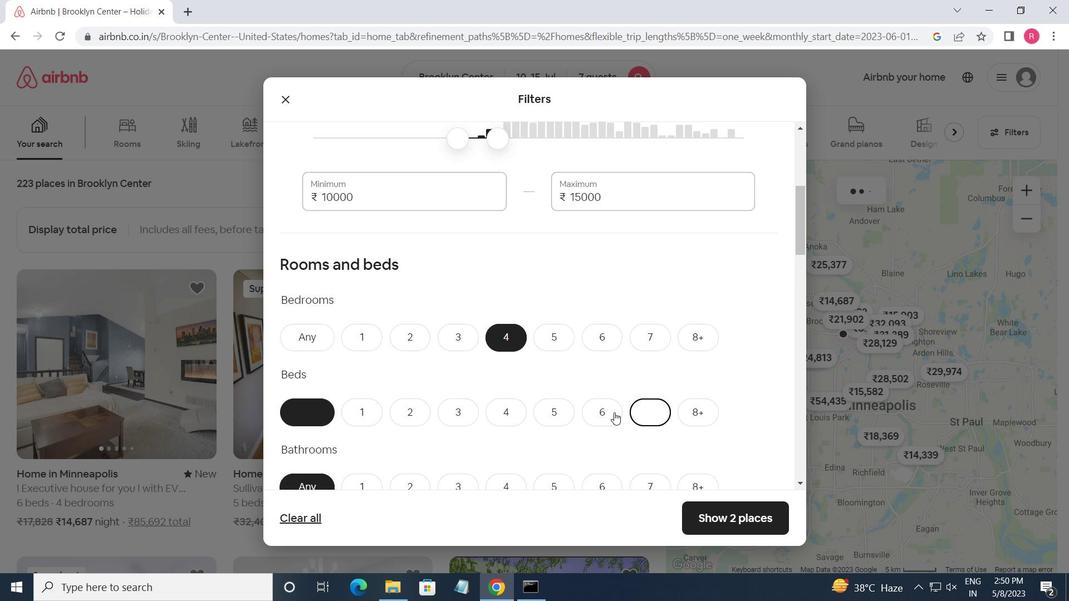 
Action: Mouse scrolled (591, 407) with delta (0, 0)
Screenshot: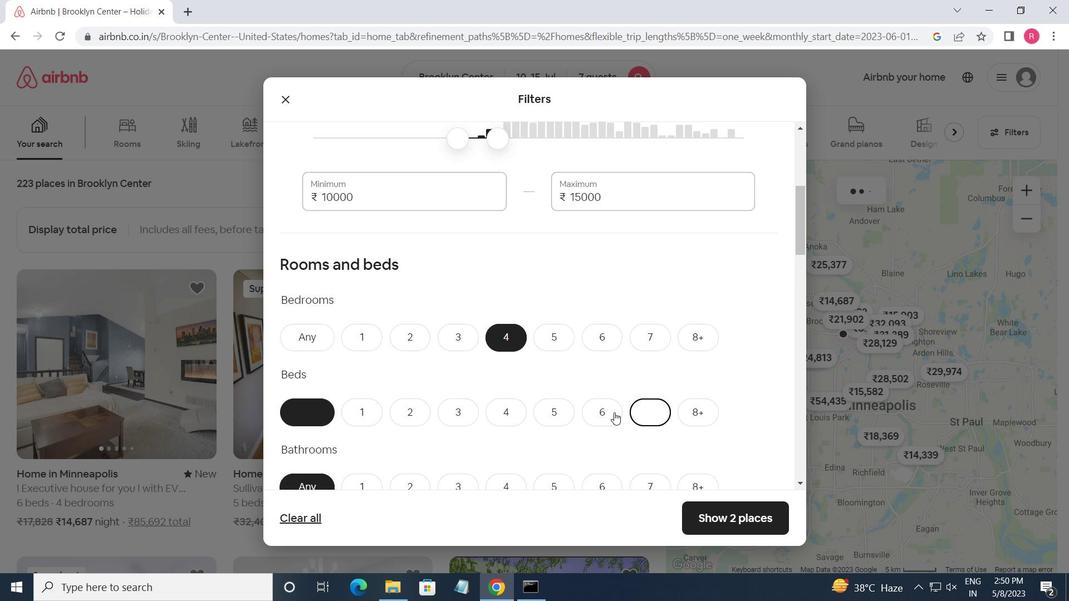 
Action: Mouse moved to (498, 409)
Screenshot: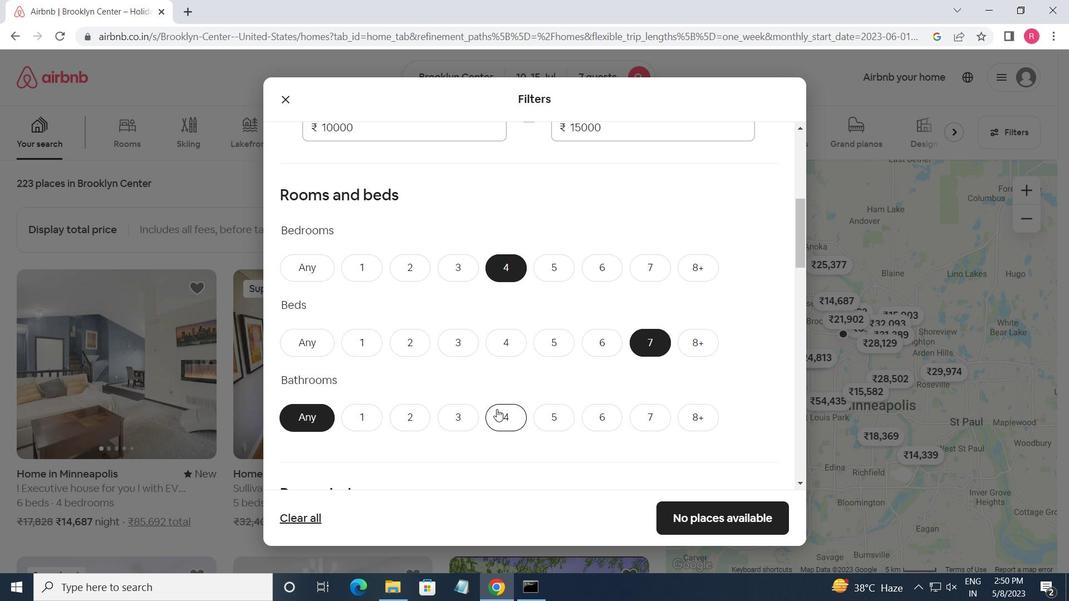 
Action: Mouse pressed left at (498, 409)
Screenshot: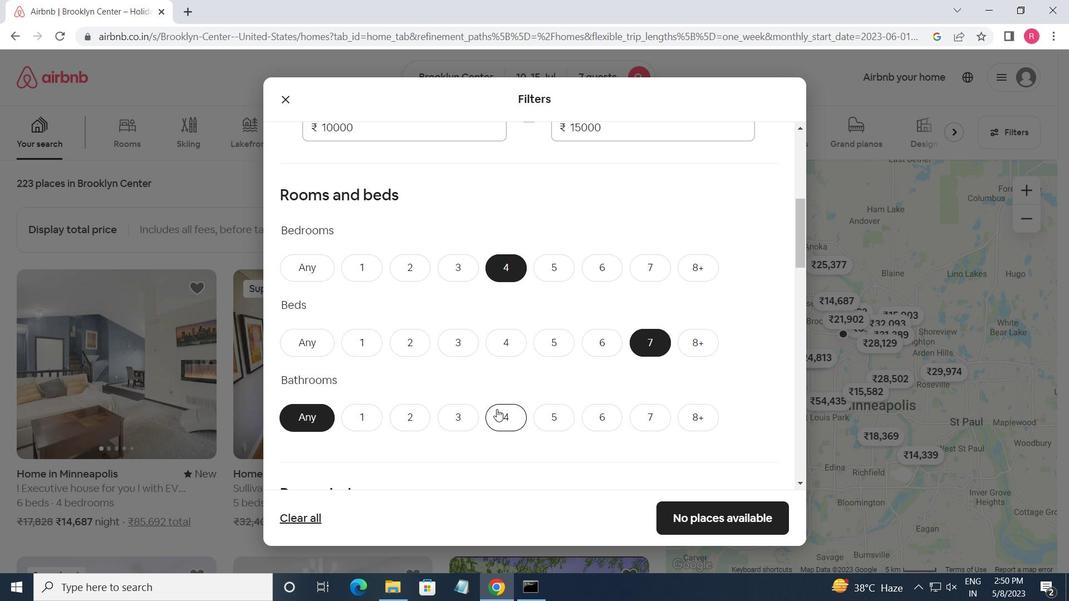 
Action: Mouse moved to (498, 410)
Screenshot: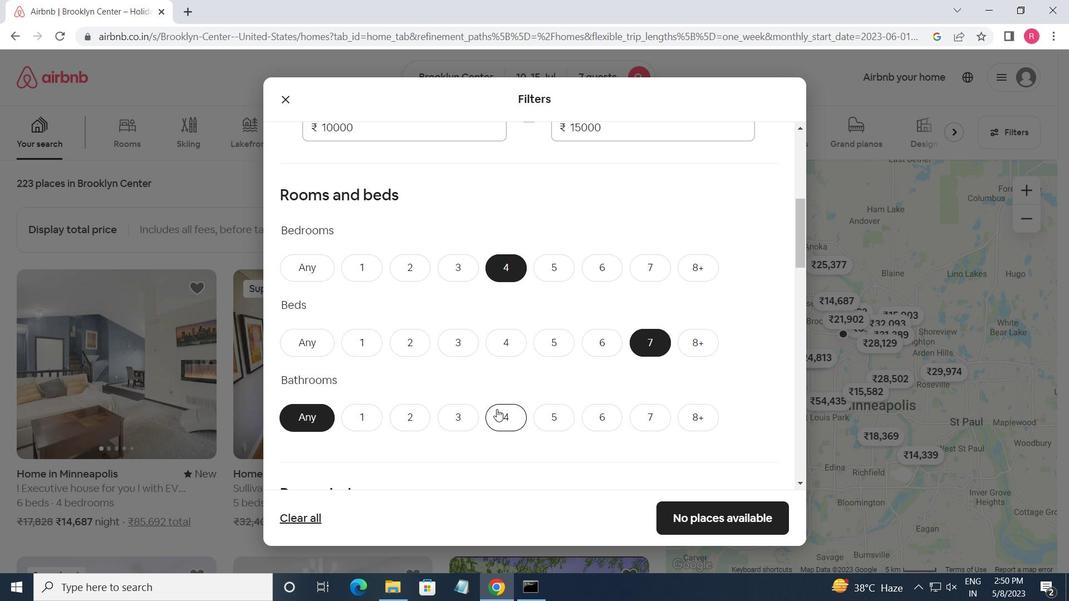
Action: Mouse scrolled (498, 409) with delta (0, 0)
Screenshot: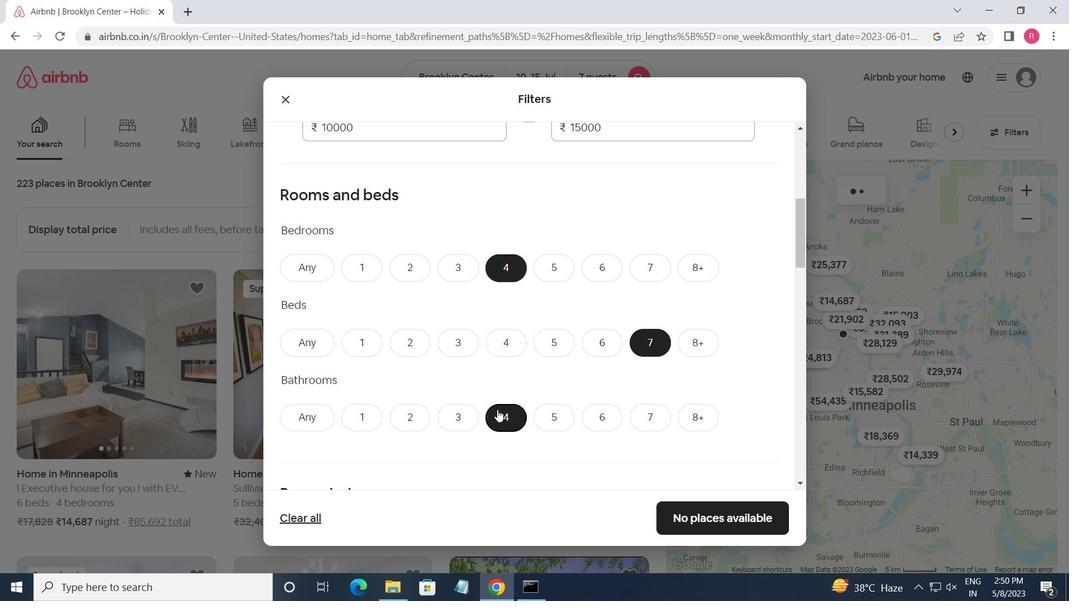 
Action: Mouse moved to (499, 410)
Screenshot: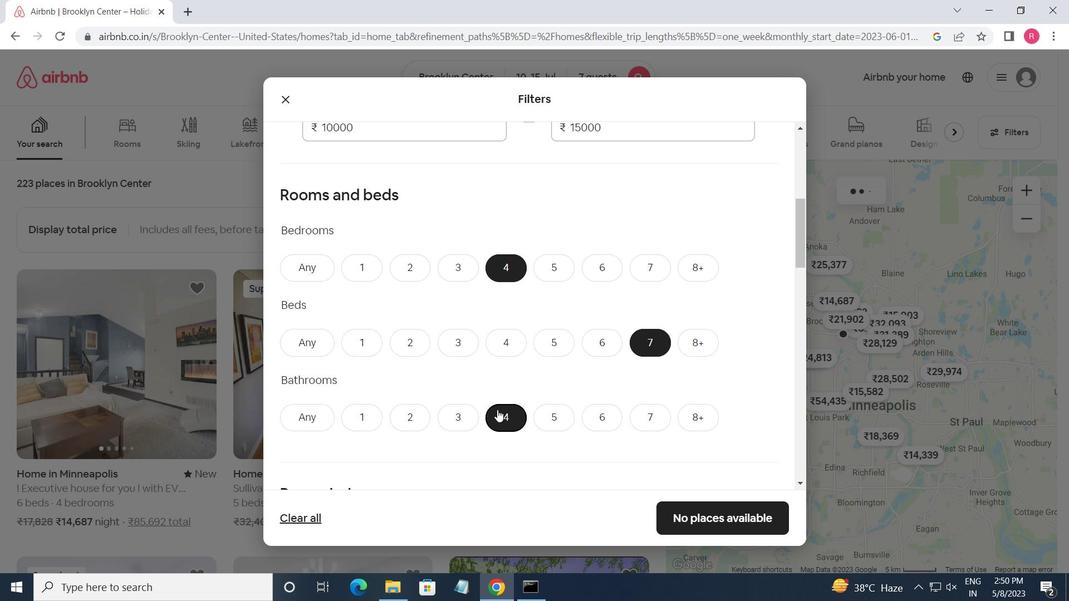 
Action: Mouse scrolled (499, 409) with delta (0, 0)
Screenshot: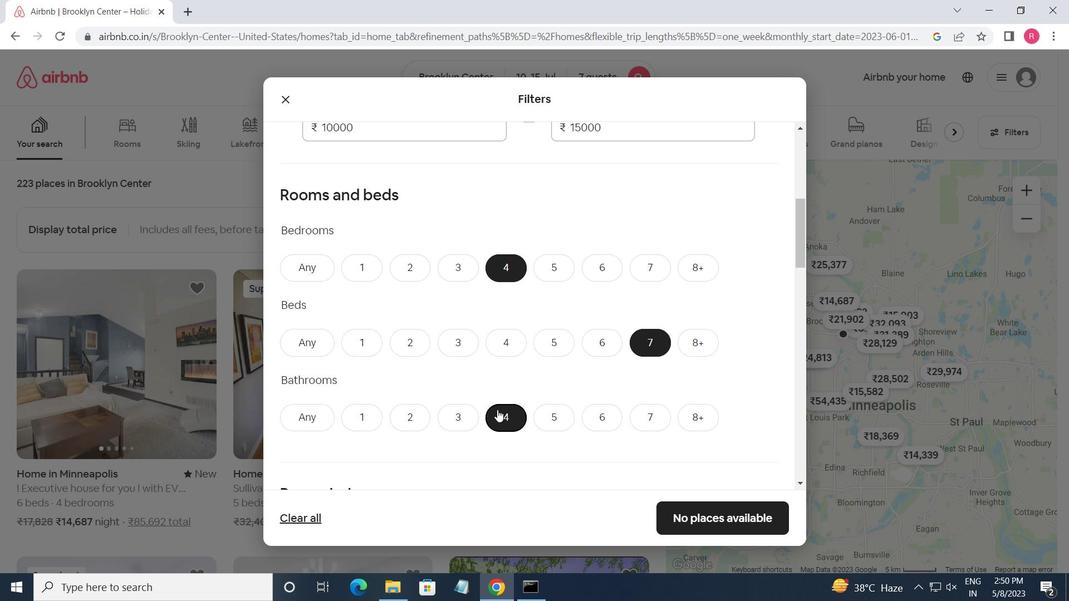 
Action: Mouse scrolled (499, 409) with delta (0, 0)
Screenshot: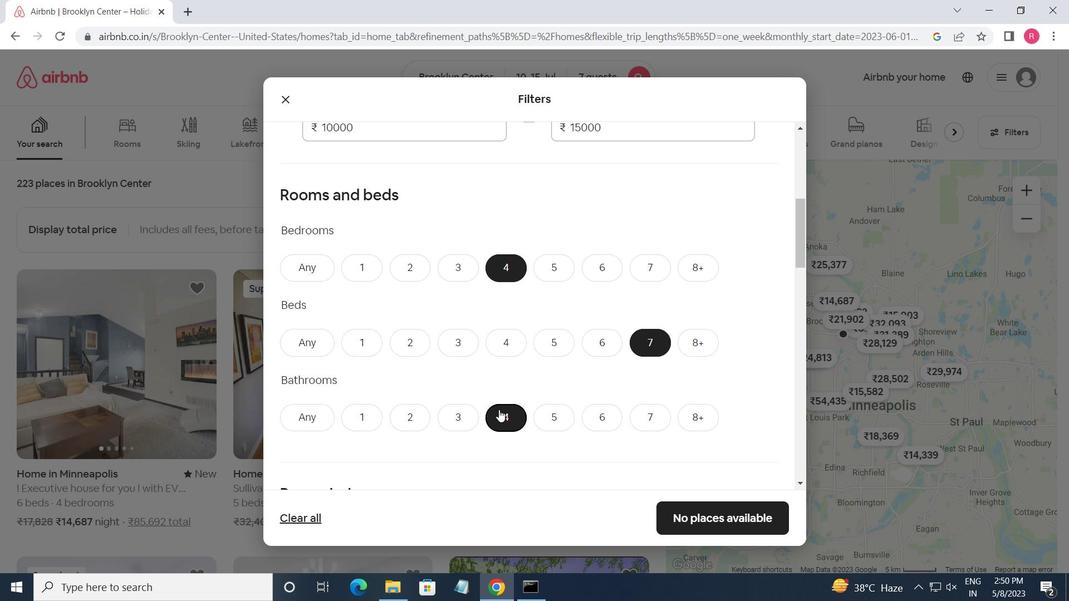 
Action: Mouse scrolled (499, 409) with delta (0, 0)
Screenshot: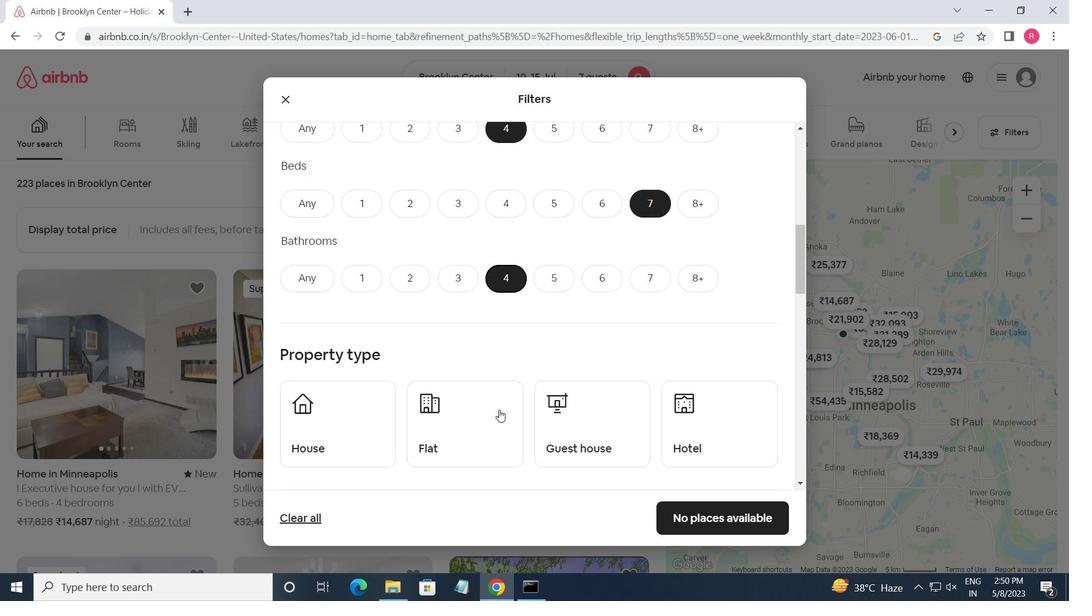 
Action: Mouse moved to (355, 313)
Screenshot: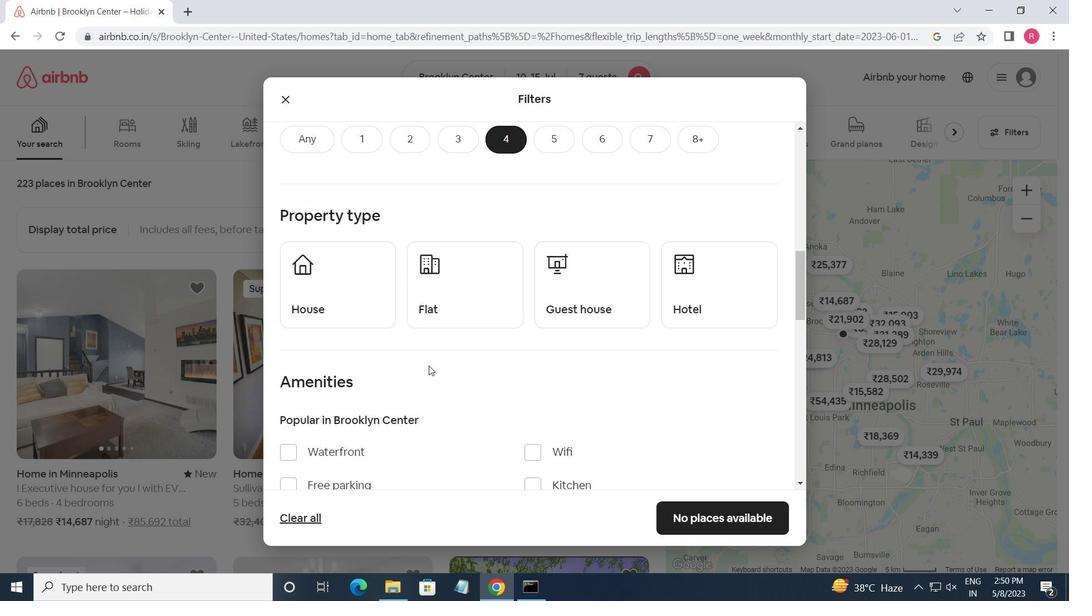 
Action: Mouse pressed left at (355, 313)
Screenshot: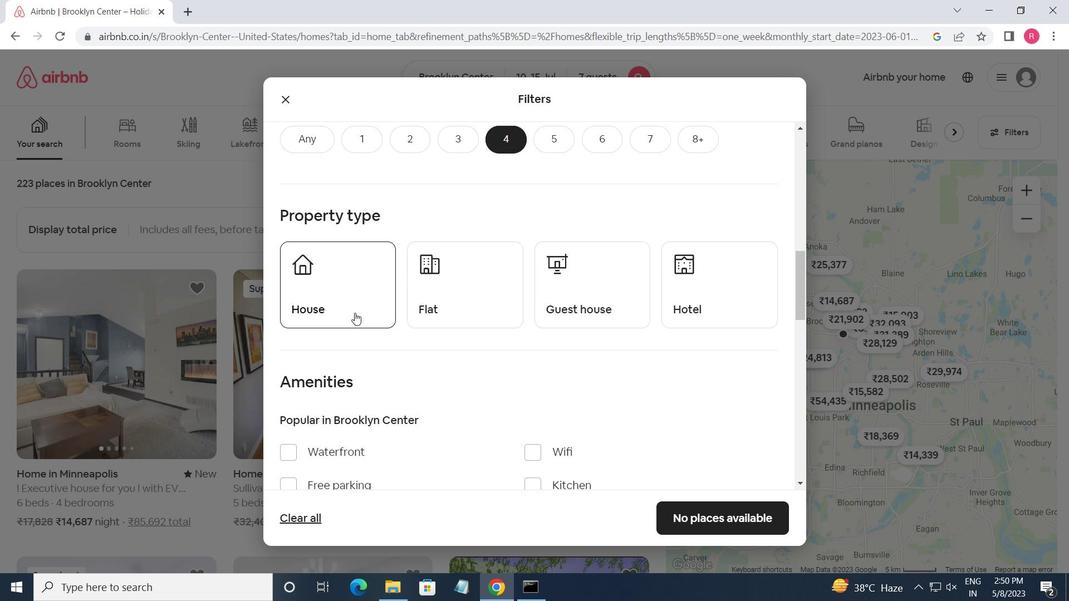 
Action: Mouse moved to (435, 309)
Screenshot: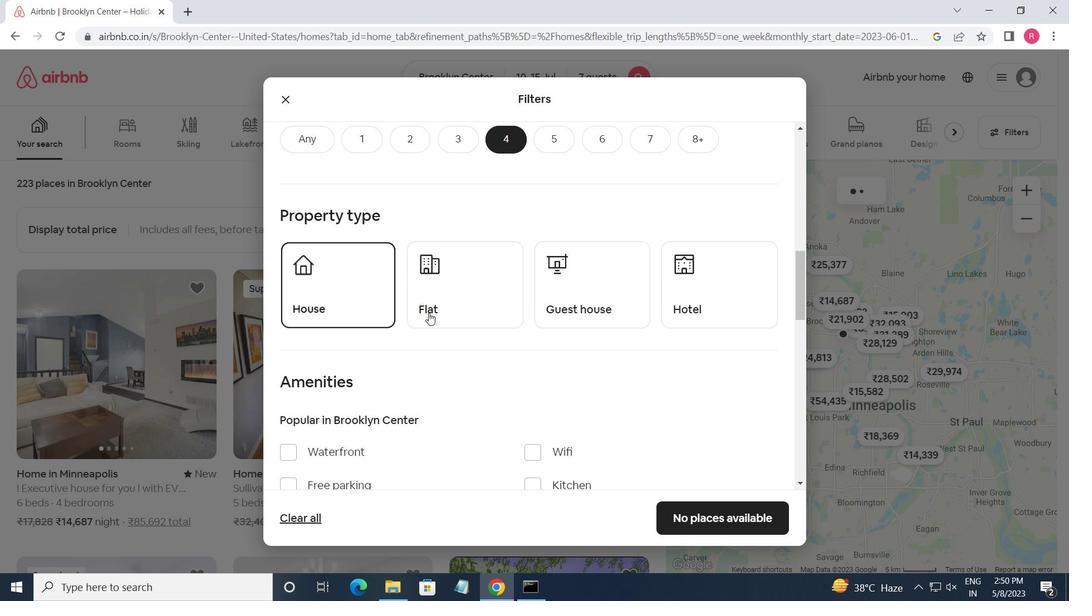 
Action: Mouse pressed left at (435, 309)
Screenshot: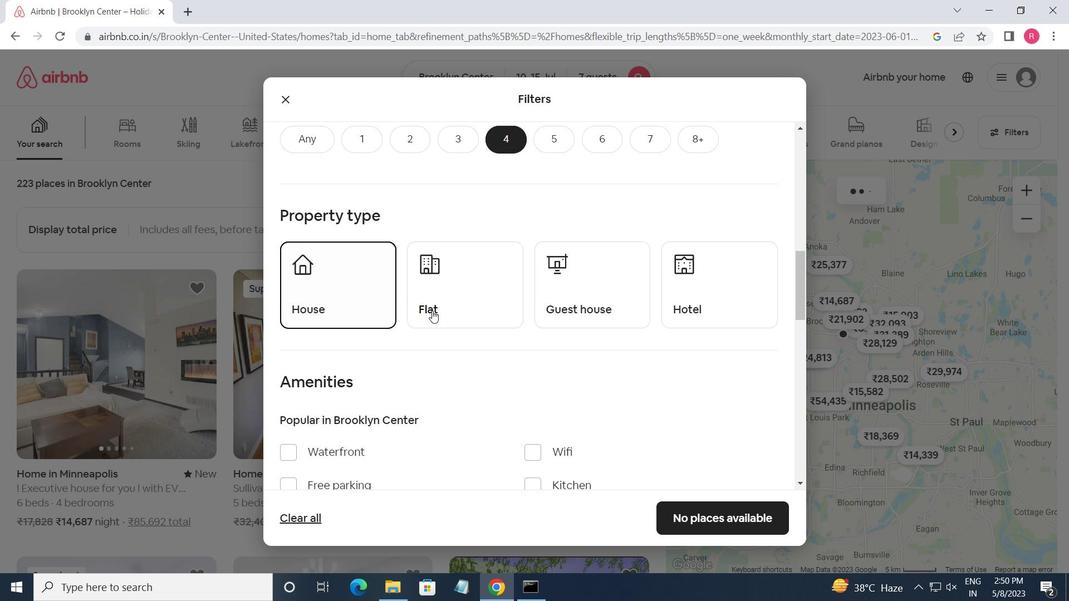 
Action: Mouse moved to (548, 300)
Screenshot: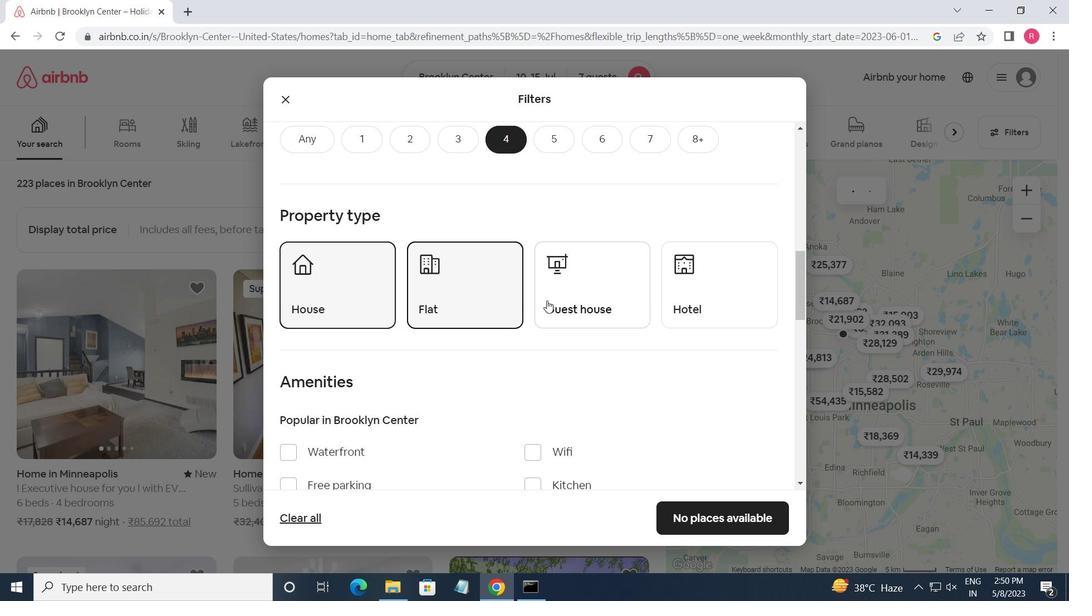 
Action: Mouse pressed left at (548, 300)
Screenshot: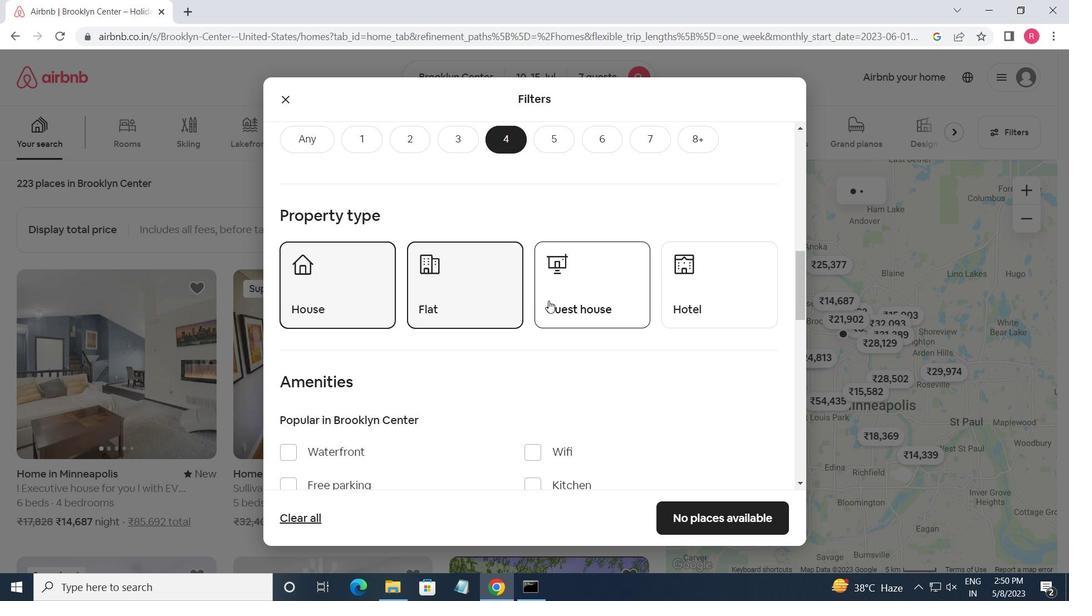 
Action: Mouse moved to (549, 300)
Screenshot: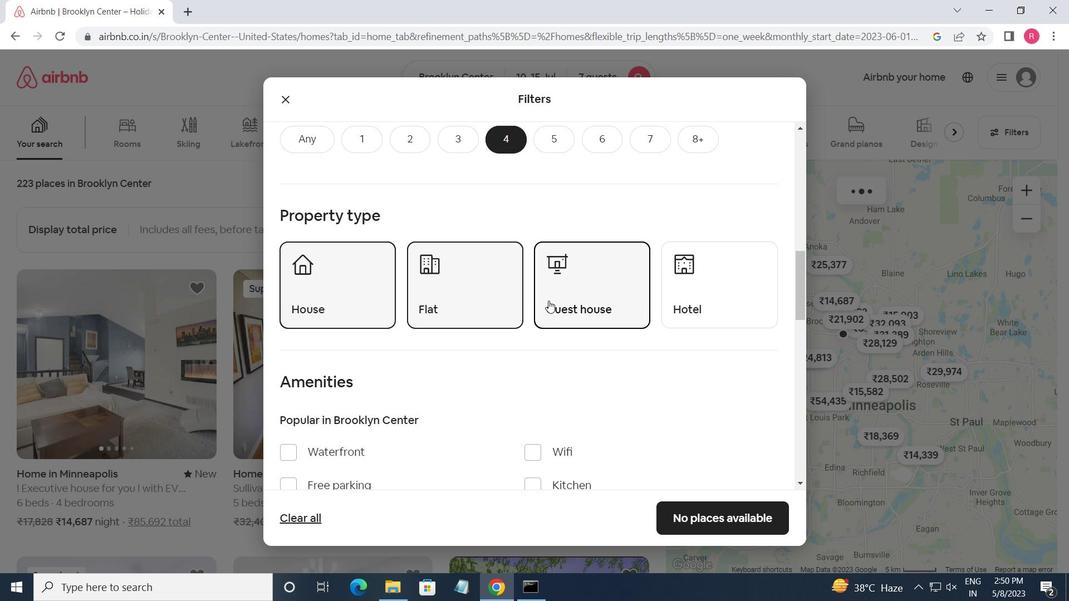
Action: Mouse scrolled (549, 300) with delta (0, 0)
Screenshot: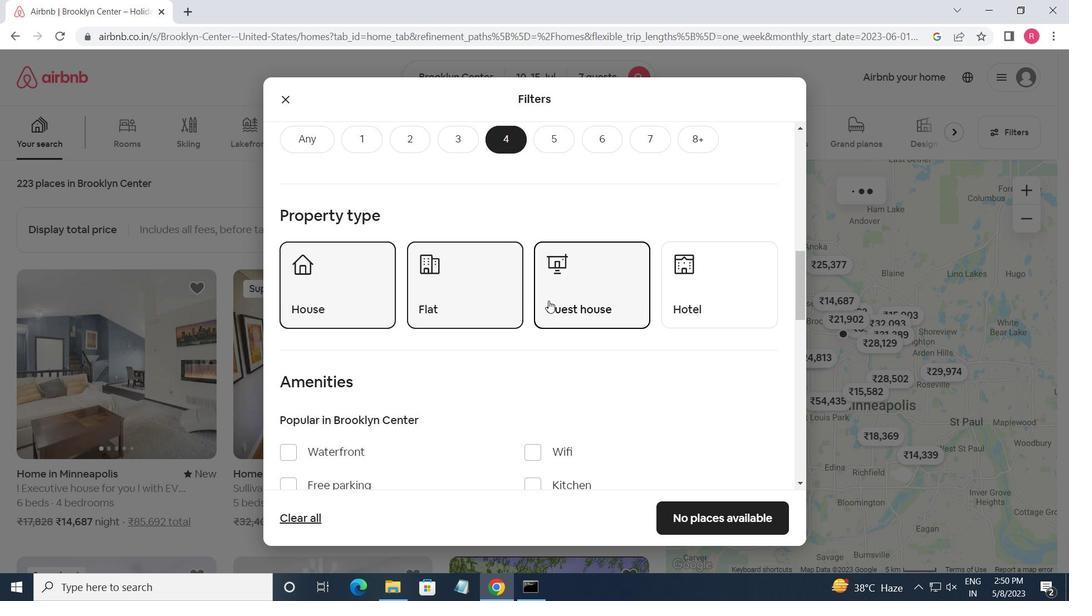 
Action: Mouse scrolled (549, 300) with delta (0, 0)
Screenshot: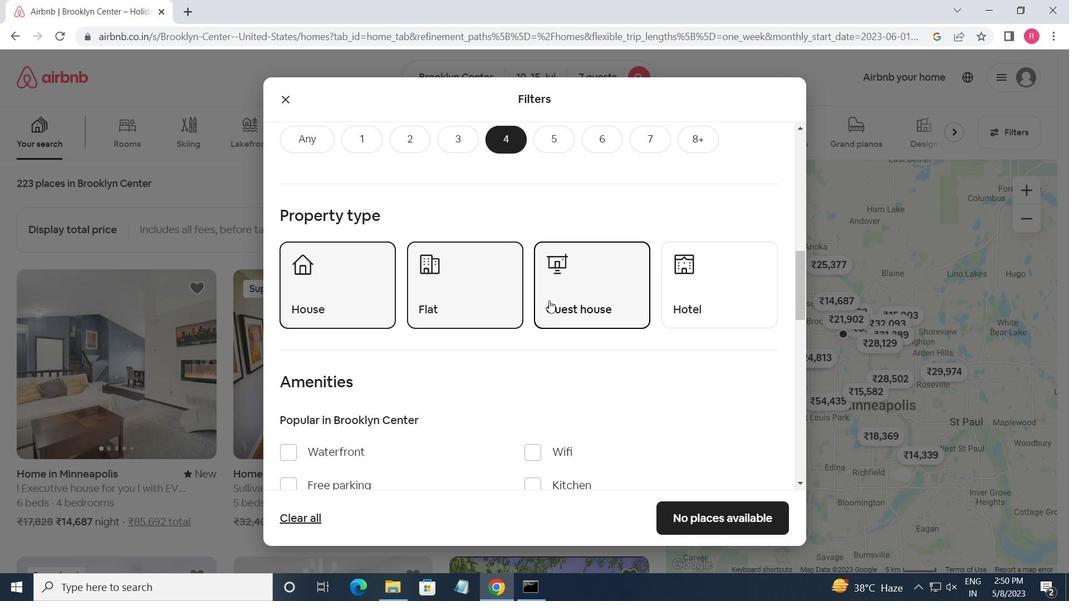 
Action: Mouse moved to (550, 300)
Screenshot: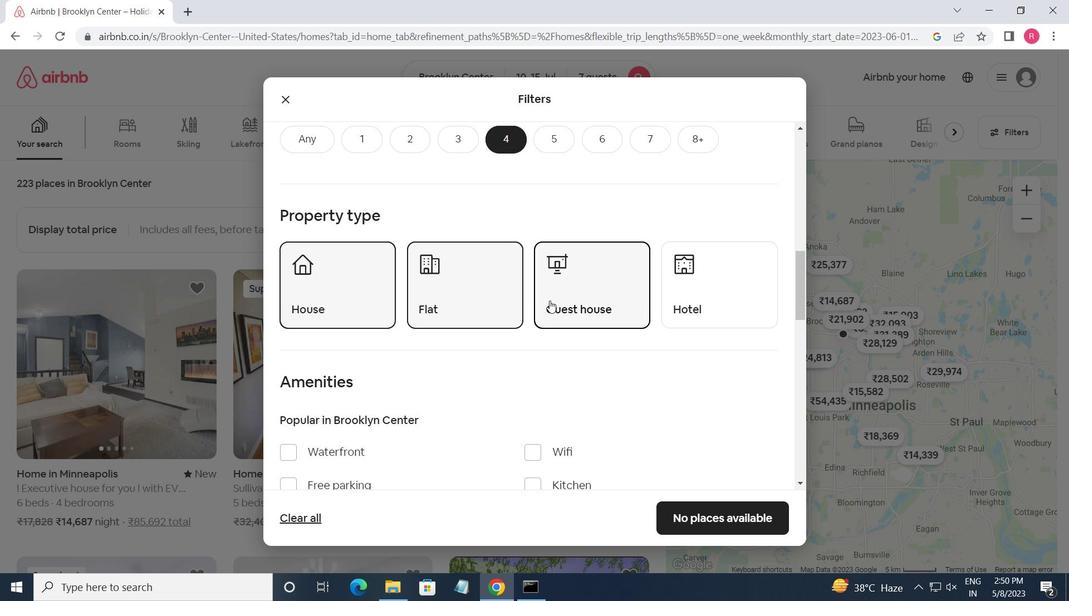 
Action: Mouse scrolled (550, 300) with delta (0, 0)
Screenshot: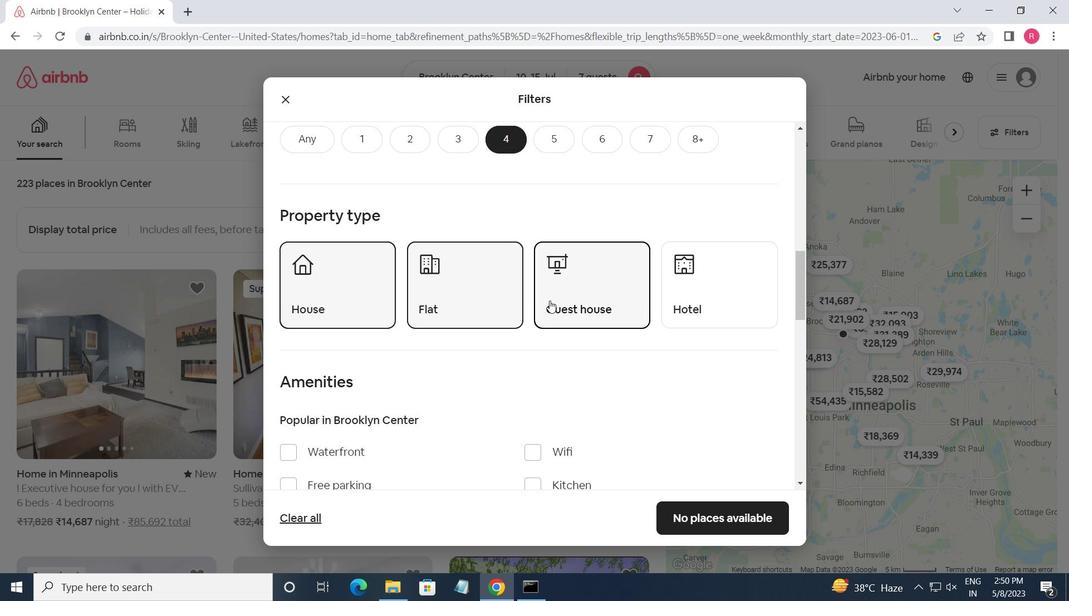 
Action: Mouse moved to (384, 356)
Screenshot: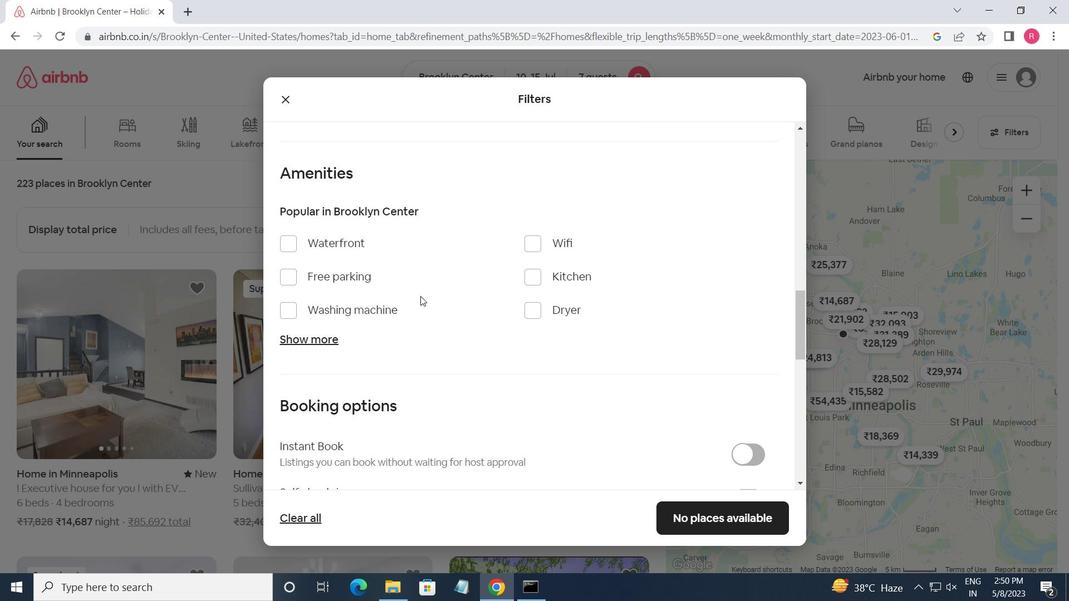 
Action: Mouse scrolled (384, 355) with delta (0, 0)
Screenshot: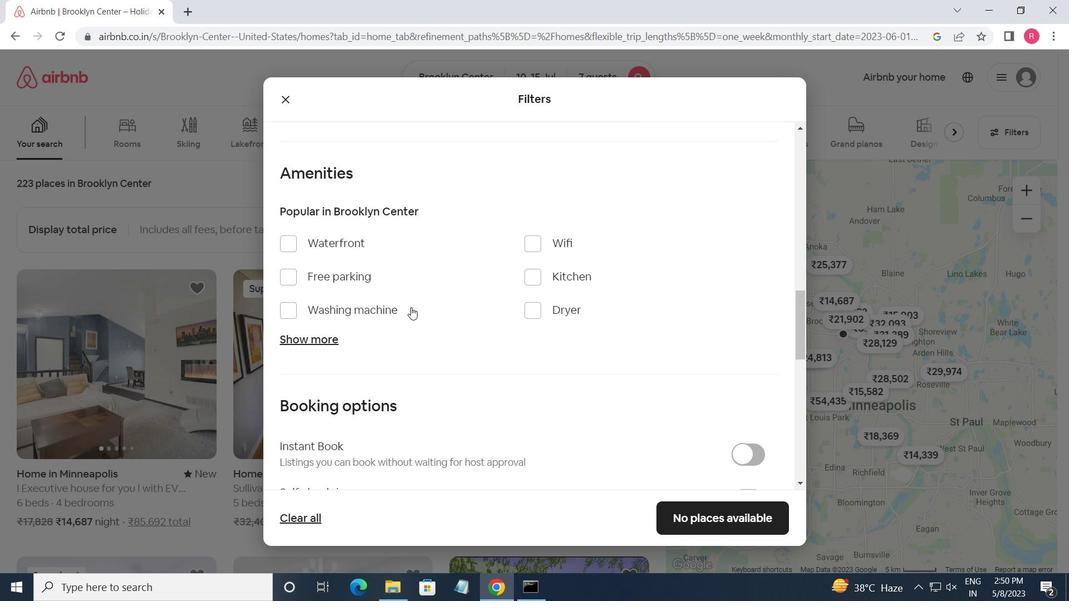 
Action: Mouse moved to (384, 357)
Screenshot: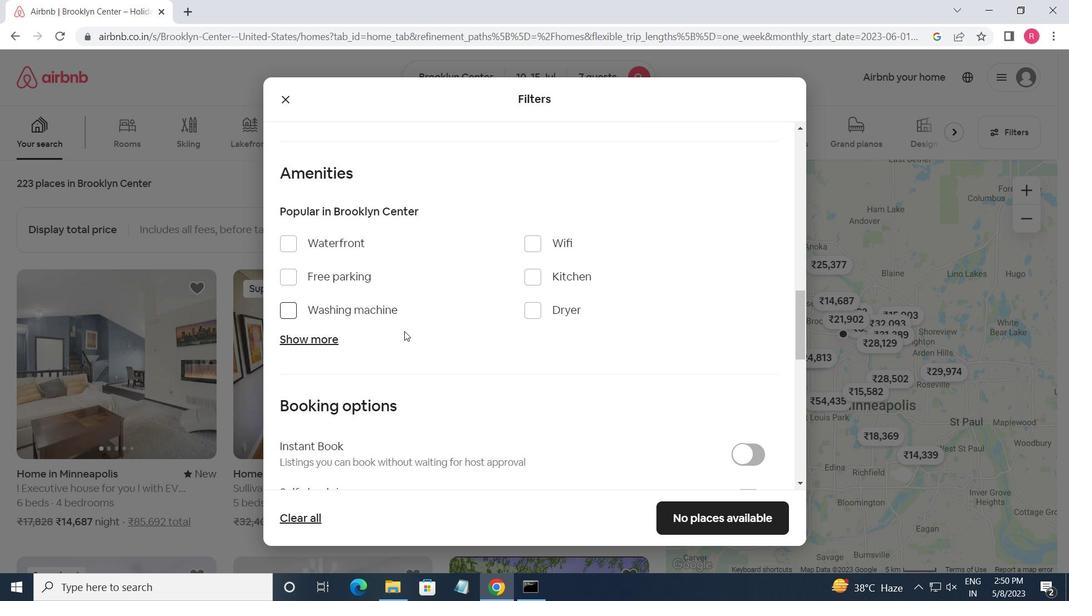 
Action: Mouse scrolled (384, 356) with delta (0, 0)
Screenshot: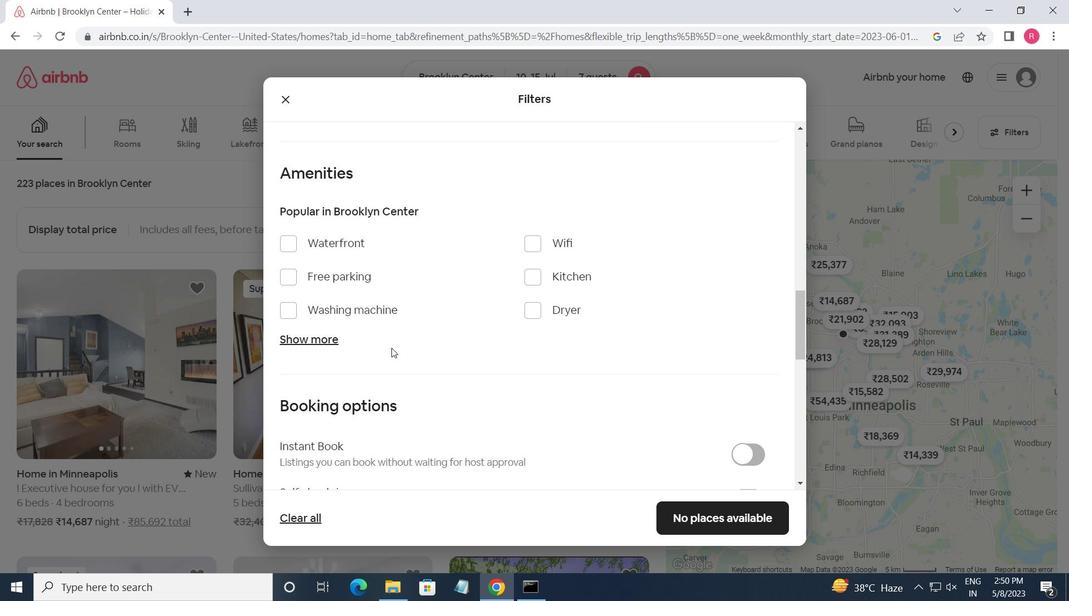 
Action: Mouse moved to (383, 357)
Screenshot: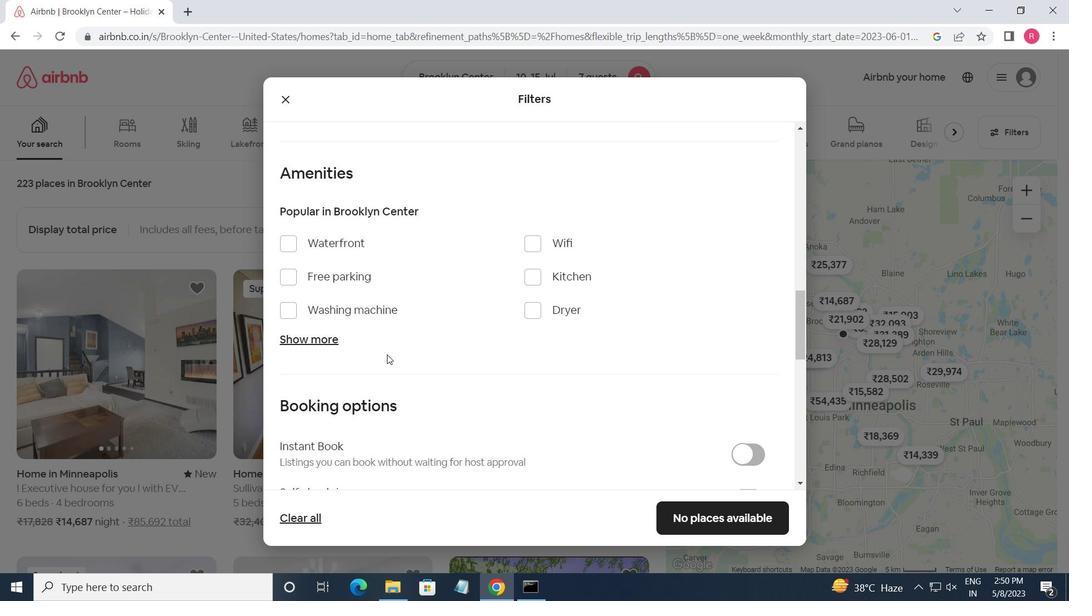 
Action: Mouse scrolled (383, 356) with delta (0, 0)
Screenshot: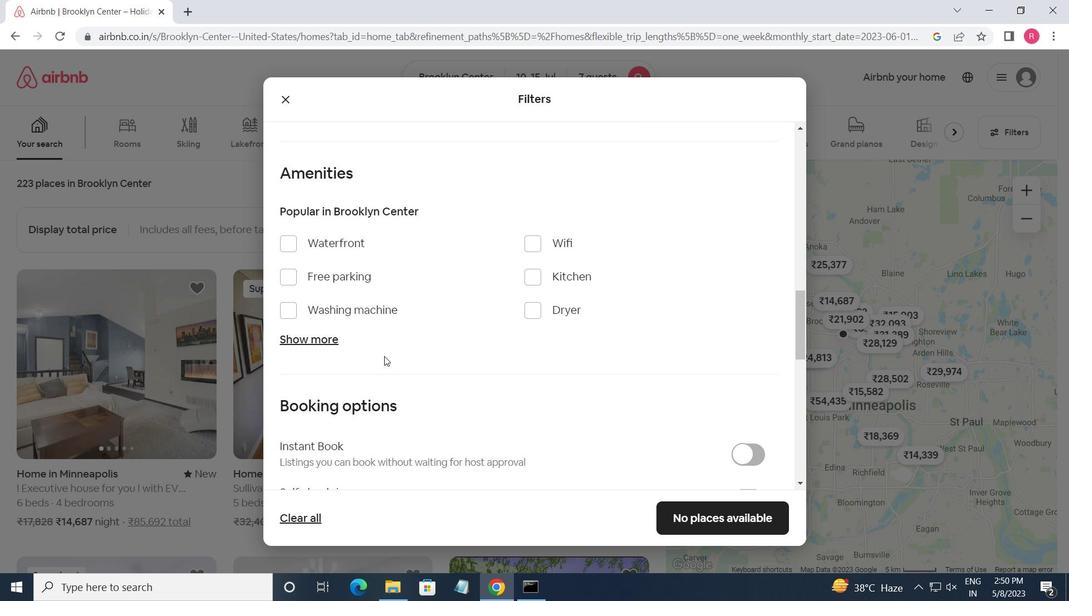 
Action: Mouse moved to (740, 295)
Screenshot: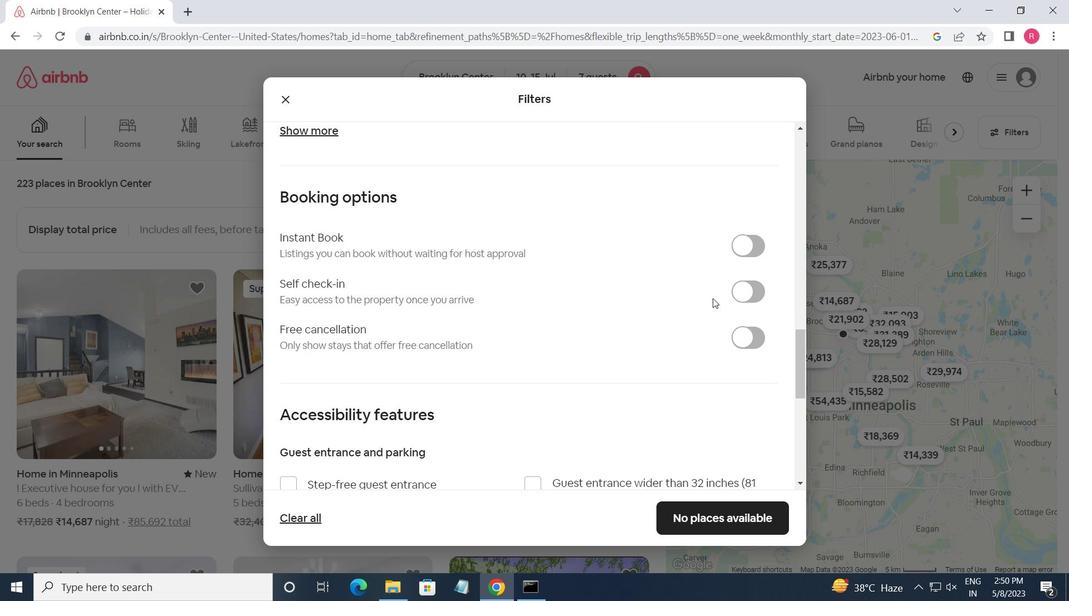 
Action: Mouse pressed left at (740, 295)
Screenshot: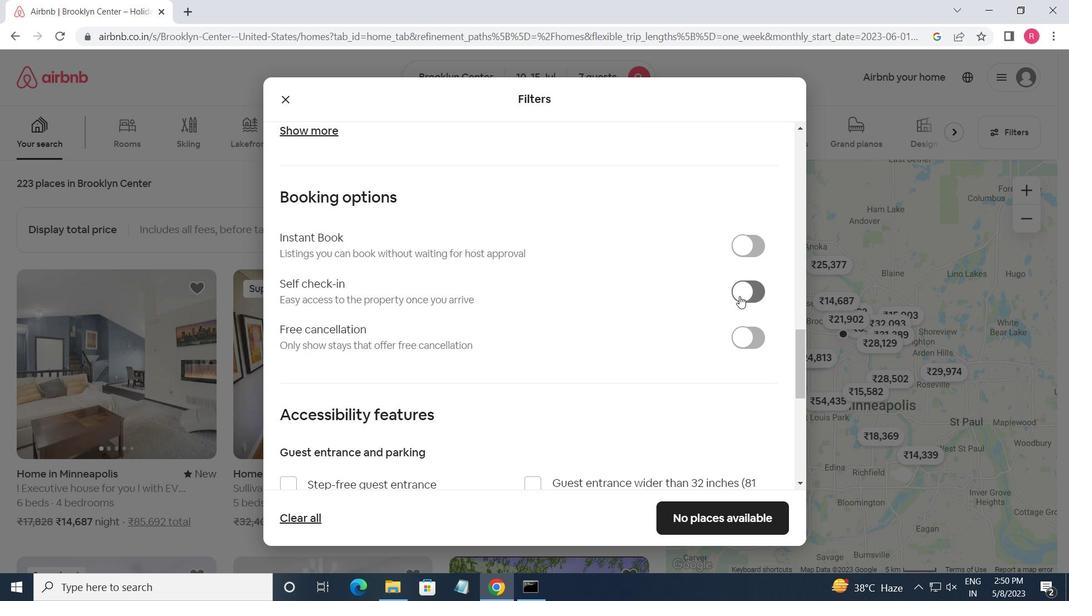 
Action: Mouse moved to (573, 327)
Screenshot: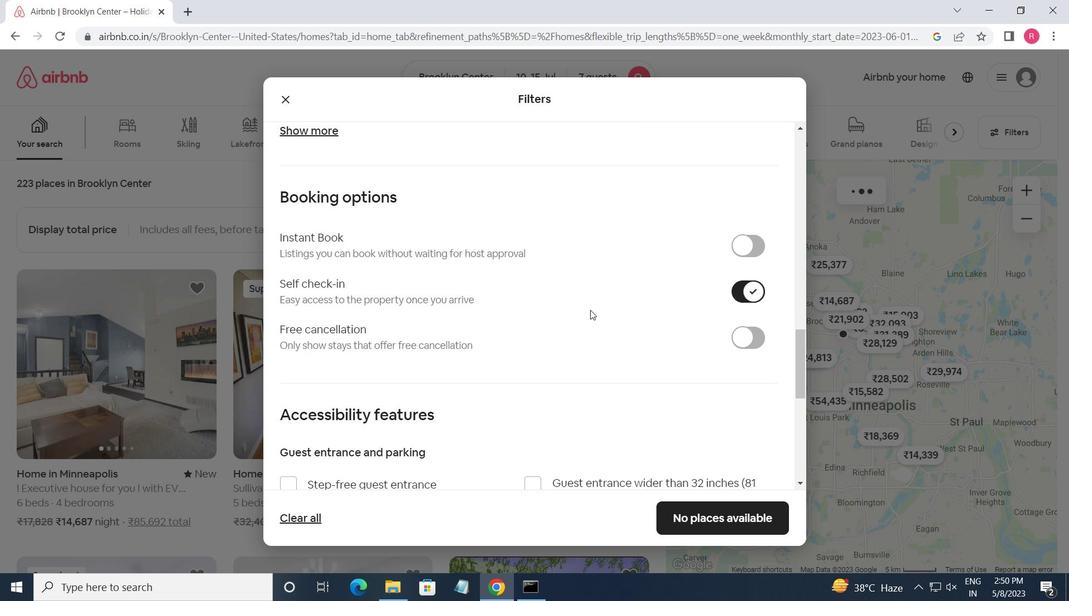 
Action: Mouse scrolled (573, 326) with delta (0, 0)
Screenshot: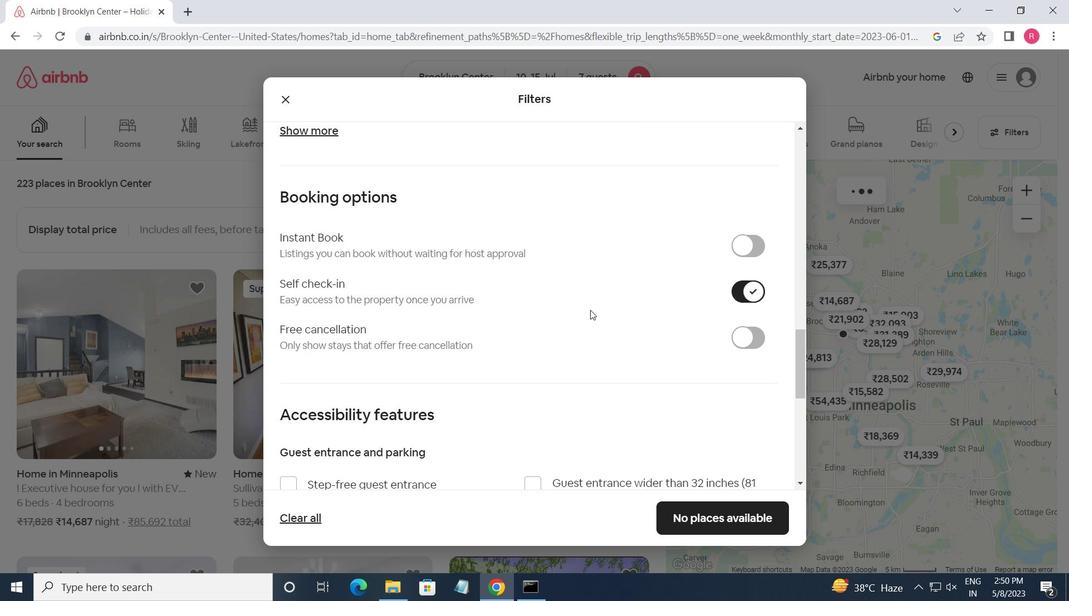 
Action: Mouse moved to (557, 329)
Screenshot: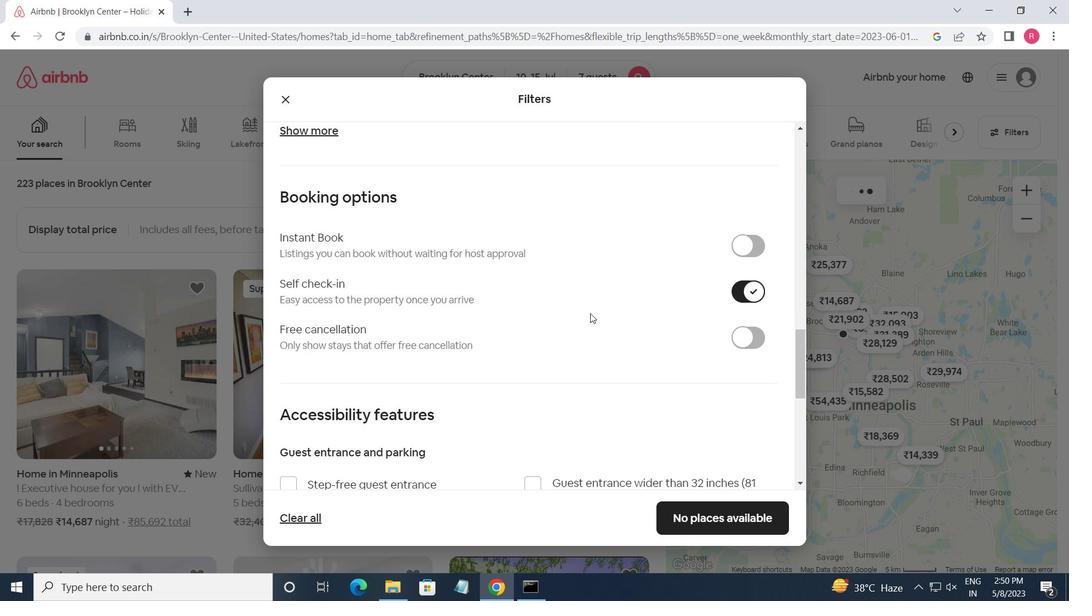 
Action: Mouse scrolled (557, 329) with delta (0, 0)
Screenshot: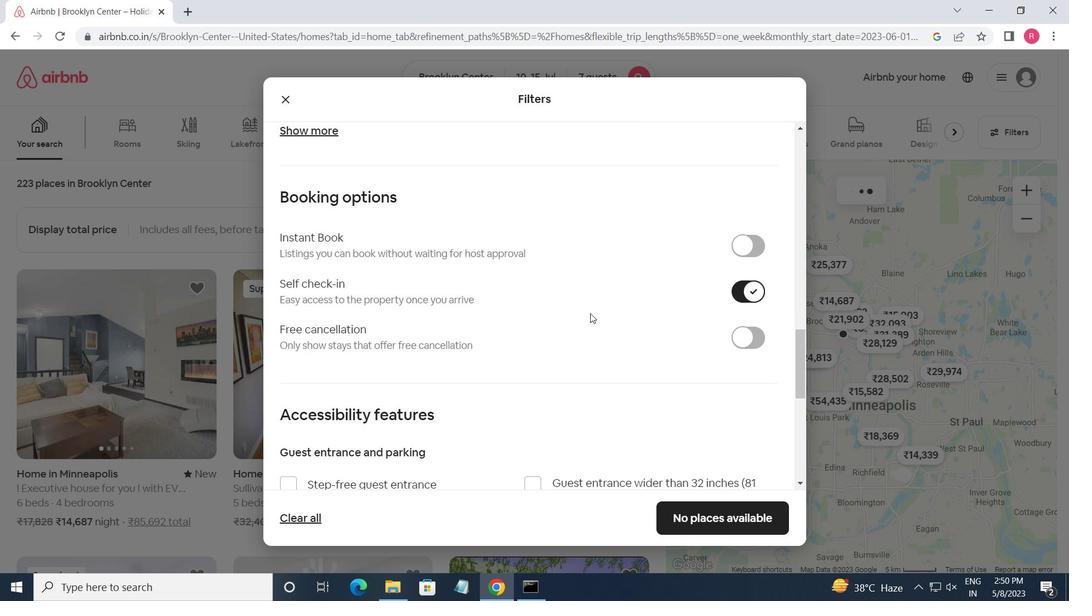 
Action: Mouse moved to (552, 329)
Screenshot: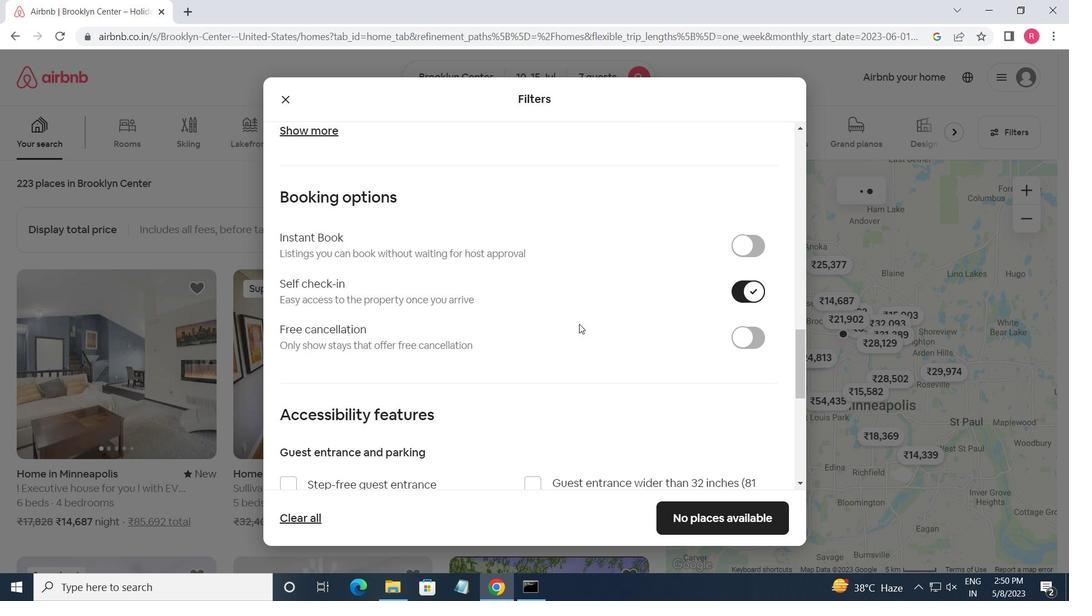 
Action: Mouse scrolled (552, 329) with delta (0, 0)
Screenshot: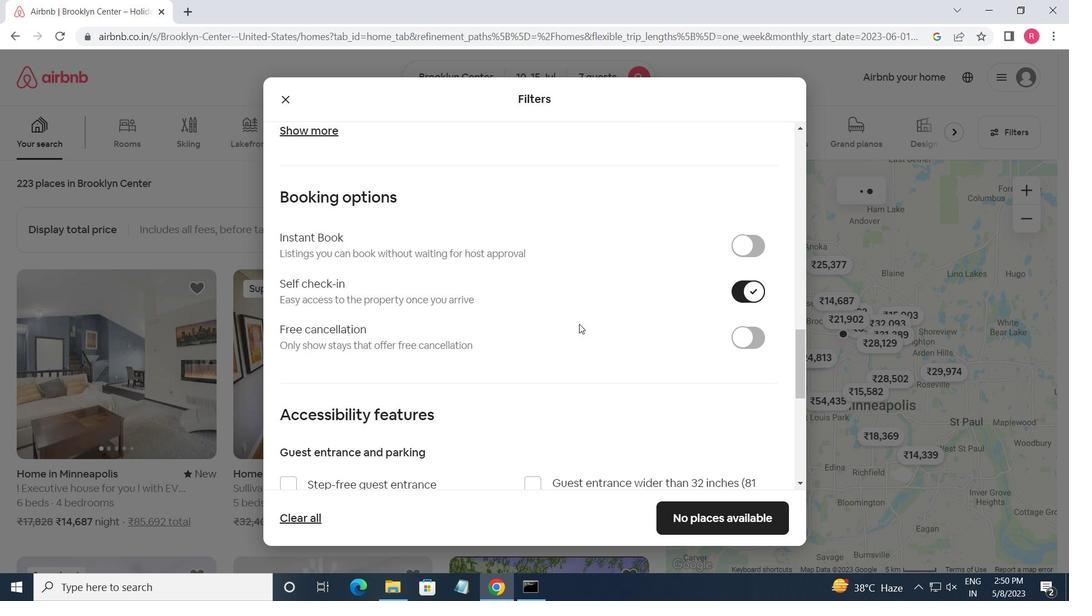 
Action: Mouse moved to (535, 329)
Screenshot: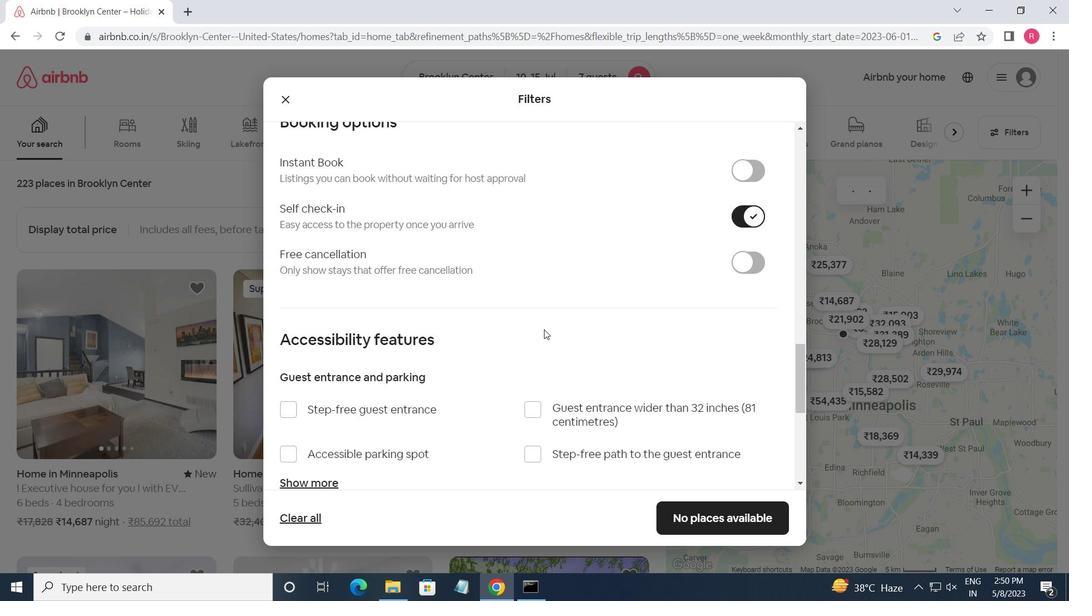 
Action: Mouse scrolled (535, 329) with delta (0, 0)
Screenshot: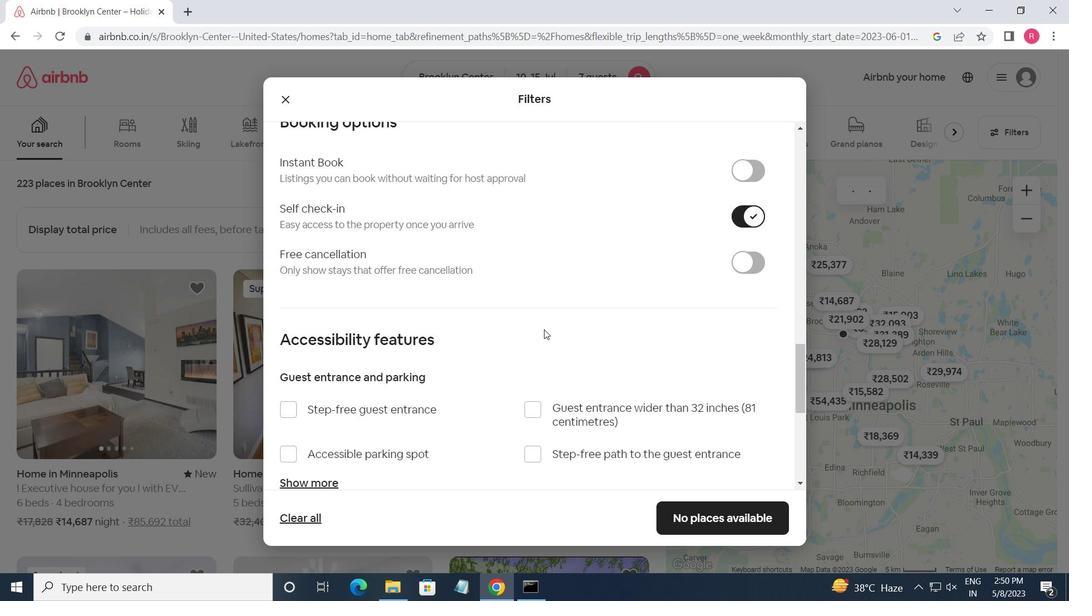 
Action: Mouse moved to (530, 329)
Screenshot: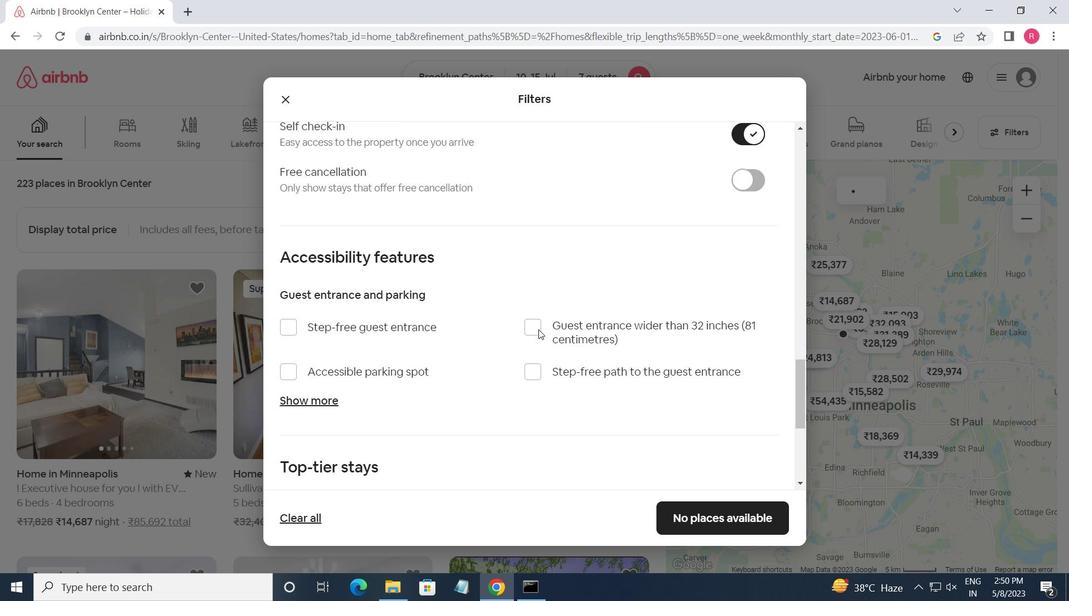 
Action: Mouse scrolled (530, 329) with delta (0, 0)
Screenshot: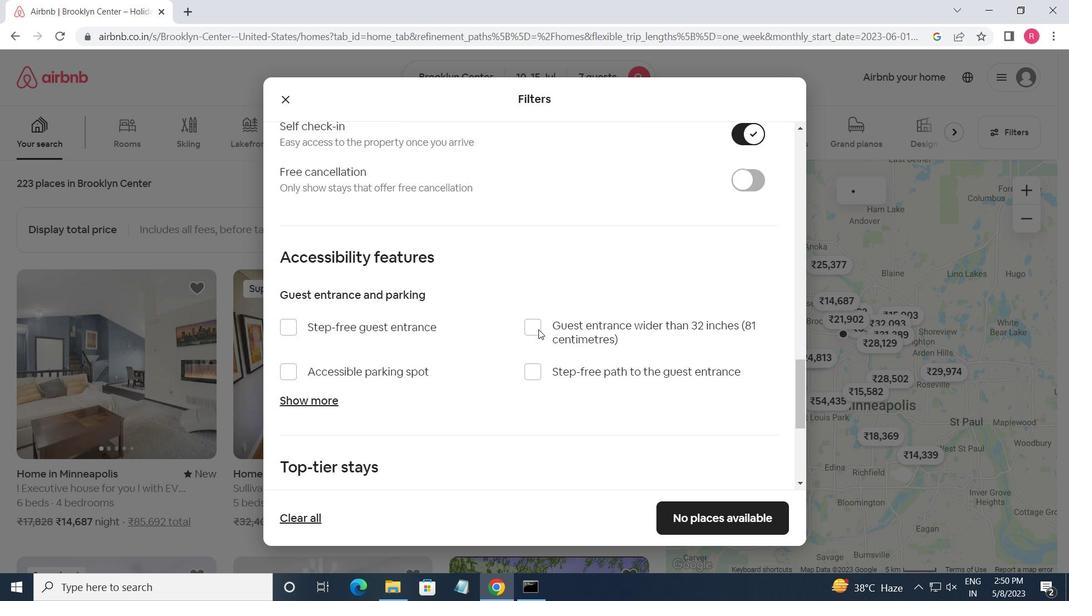 
Action: Mouse moved to (529, 329)
Screenshot: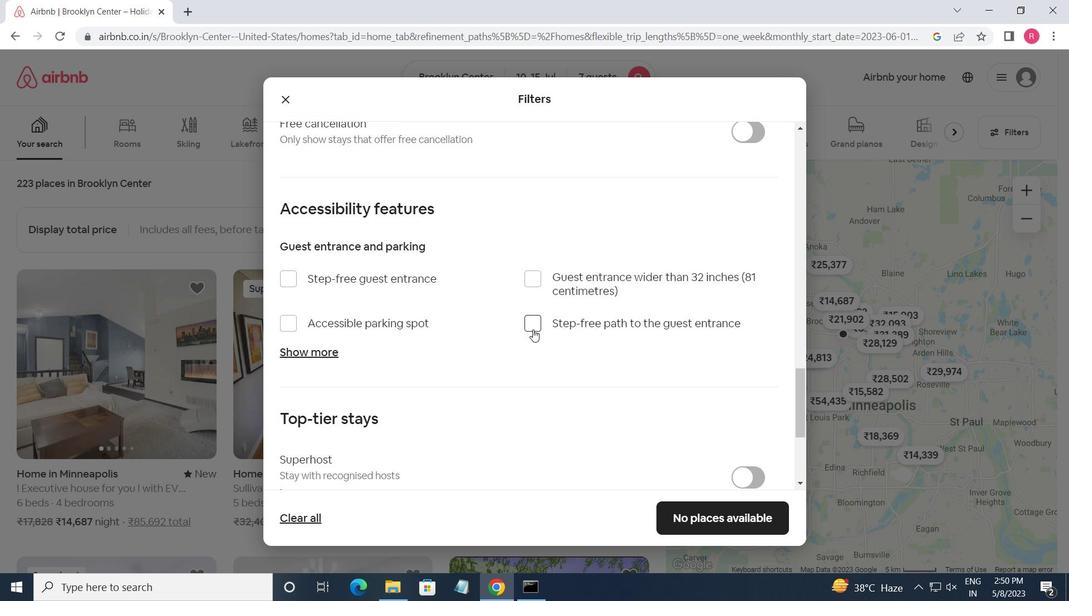 
Action: Mouse scrolled (529, 328) with delta (0, 0)
Screenshot: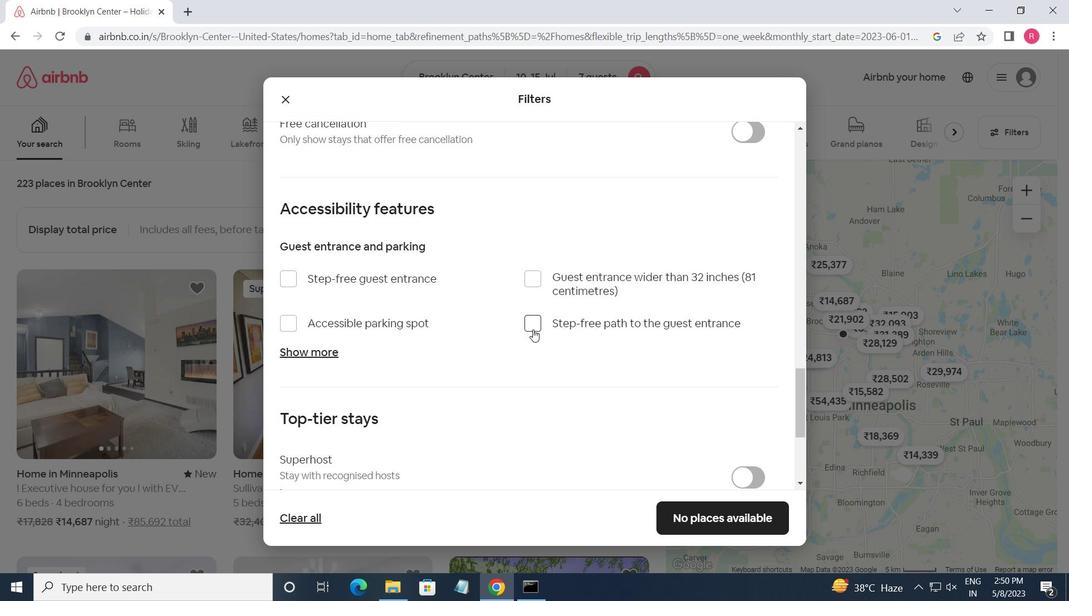 
Action: Mouse moved to (527, 328)
Screenshot: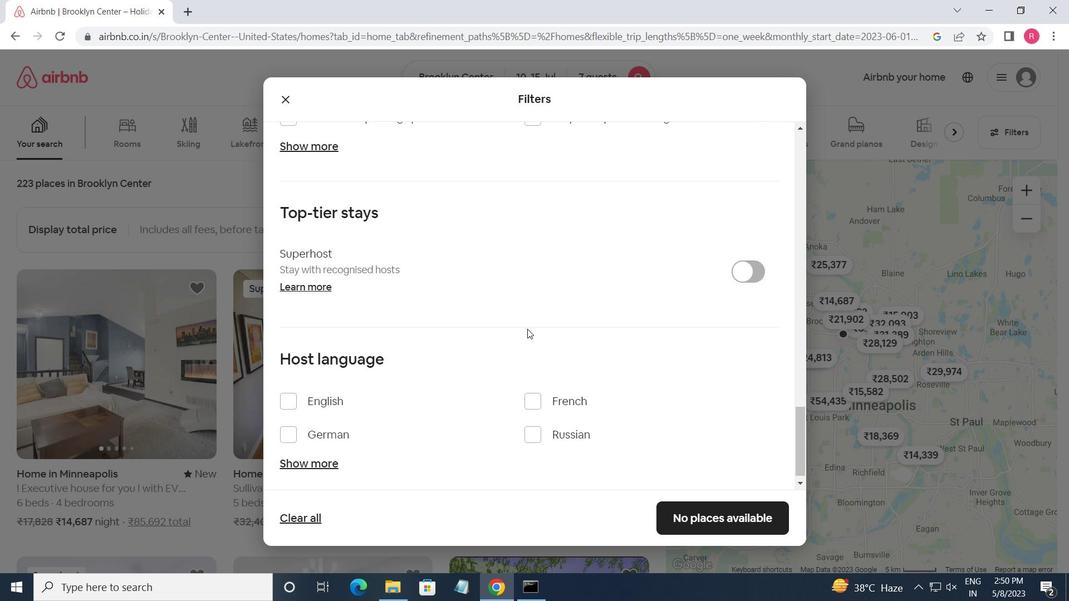 
Action: Mouse scrolled (527, 328) with delta (0, 0)
Screenshot: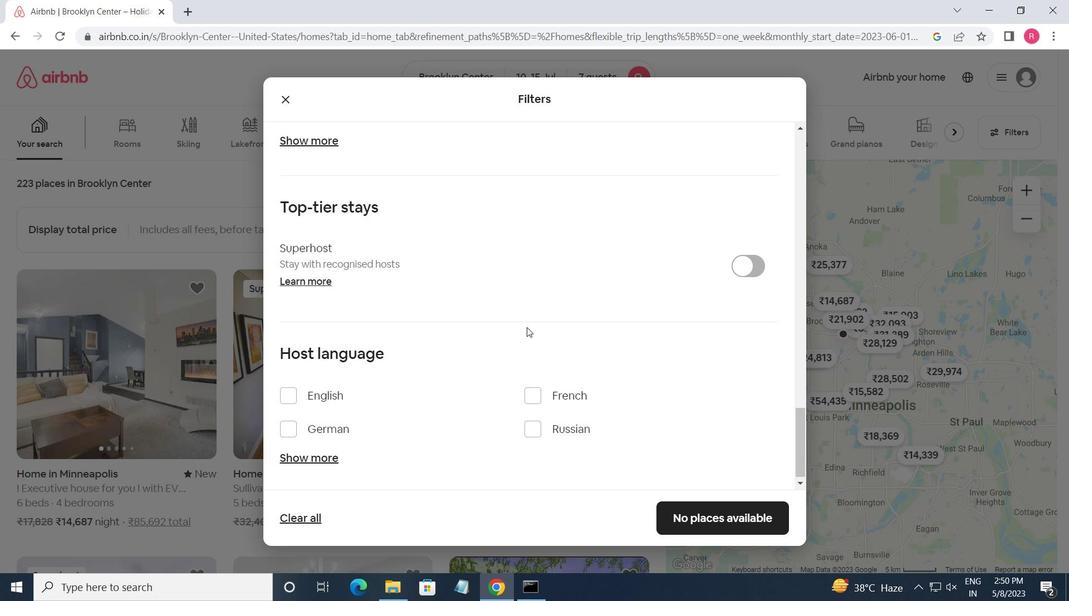 
Action: Mouse scrolled (527, 328) with delta (0, 0)
Screenshot: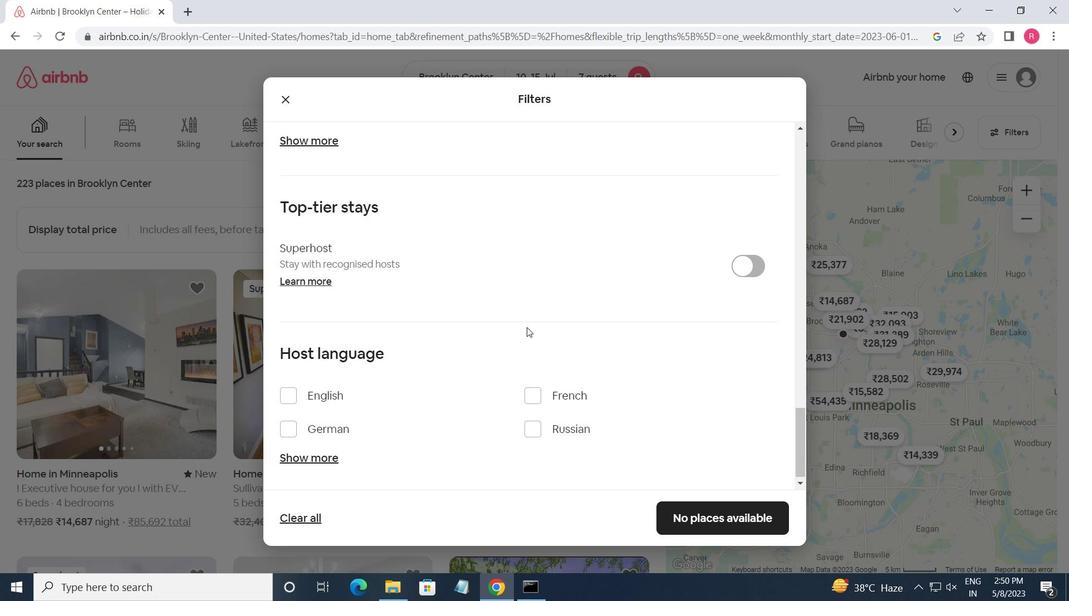 
Action: Mouse scrolled (527, 328) with delta (0, 0)
Screenshot: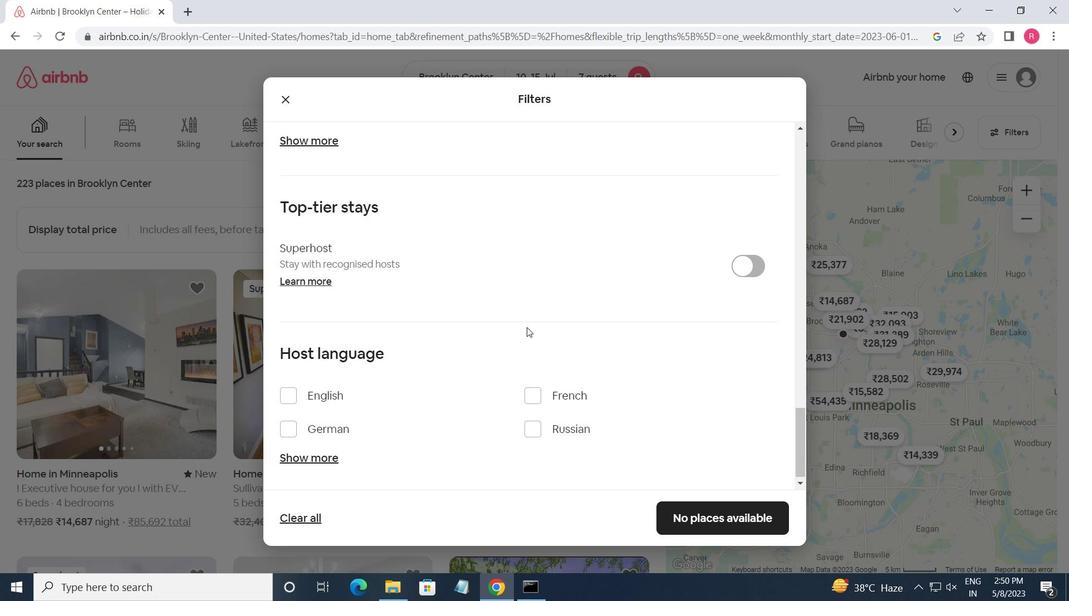 
Action: Mouse scrolled (527, 328) with delta (0, 0)
Screenshot: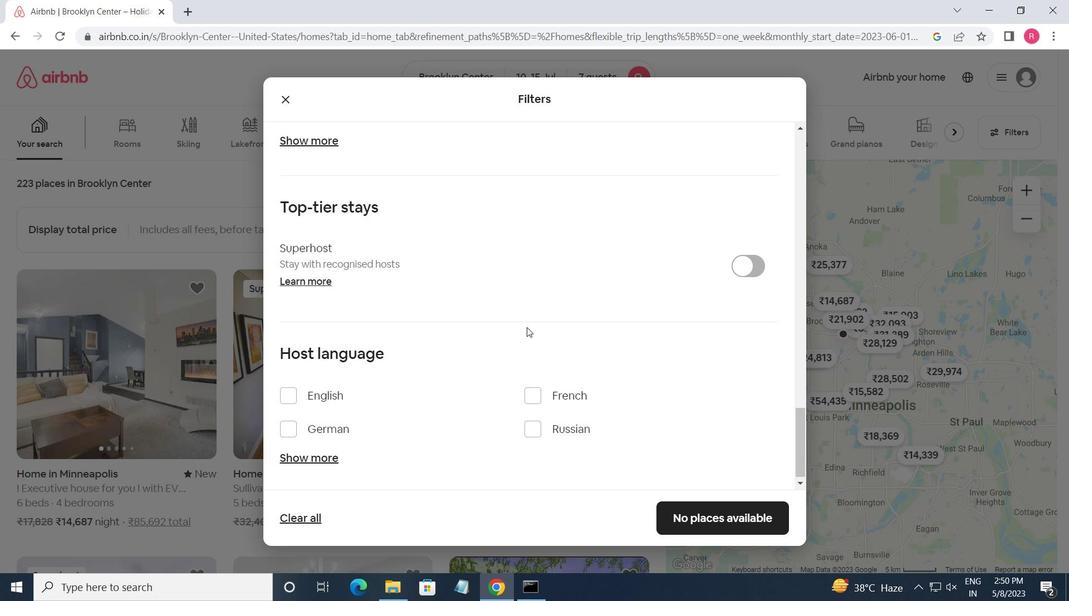 
Action: Mouse scrolled (527, 328) with delta (0, 0)
Screenshot: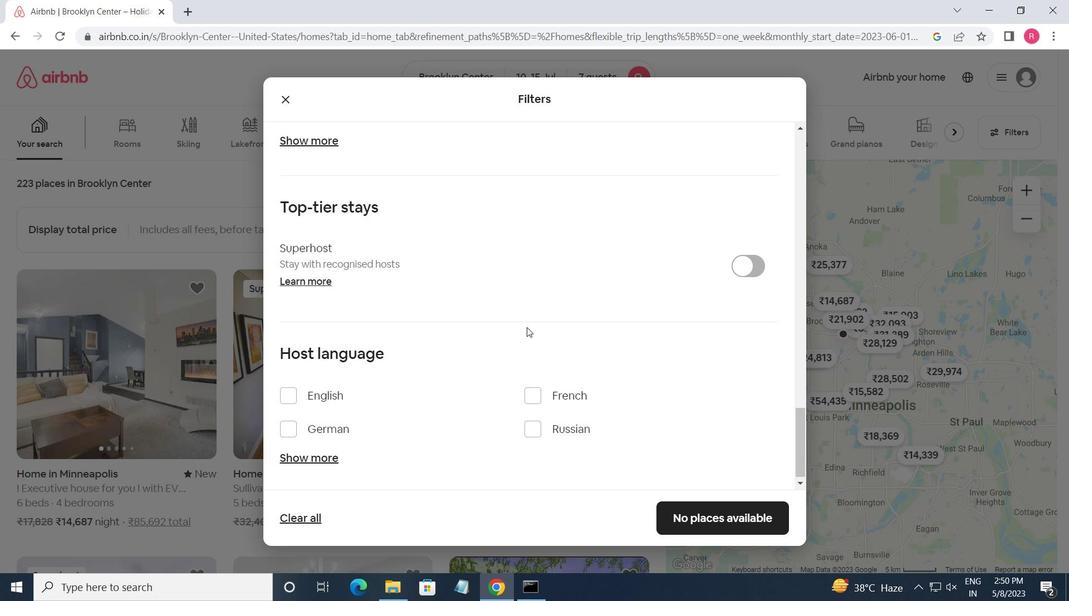 
Action: Mouse scrolled (527, 328) with delta (0, 0)
Screenshot: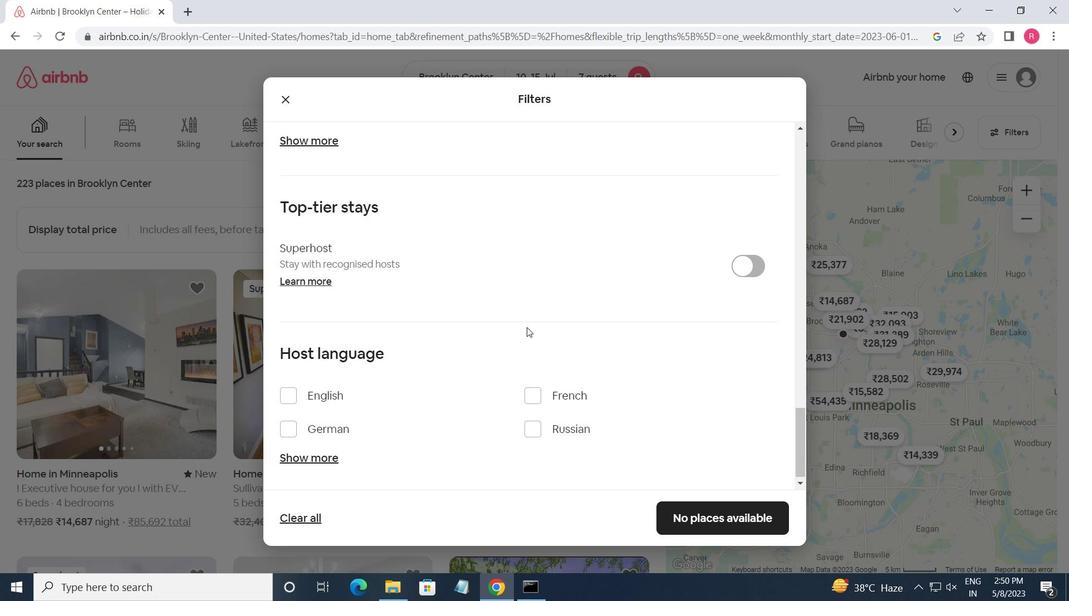 
Action: Mouse moved to (526, 327)
Screenshot: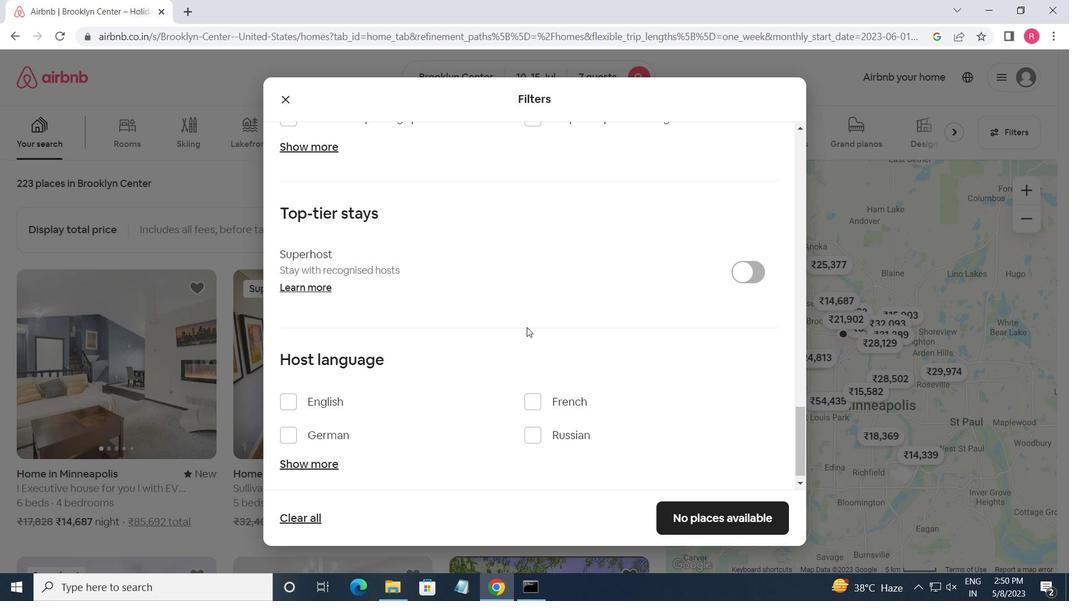 
Action: Mouse scrolled (526, 328) with delta (0, 0)
Screenshot: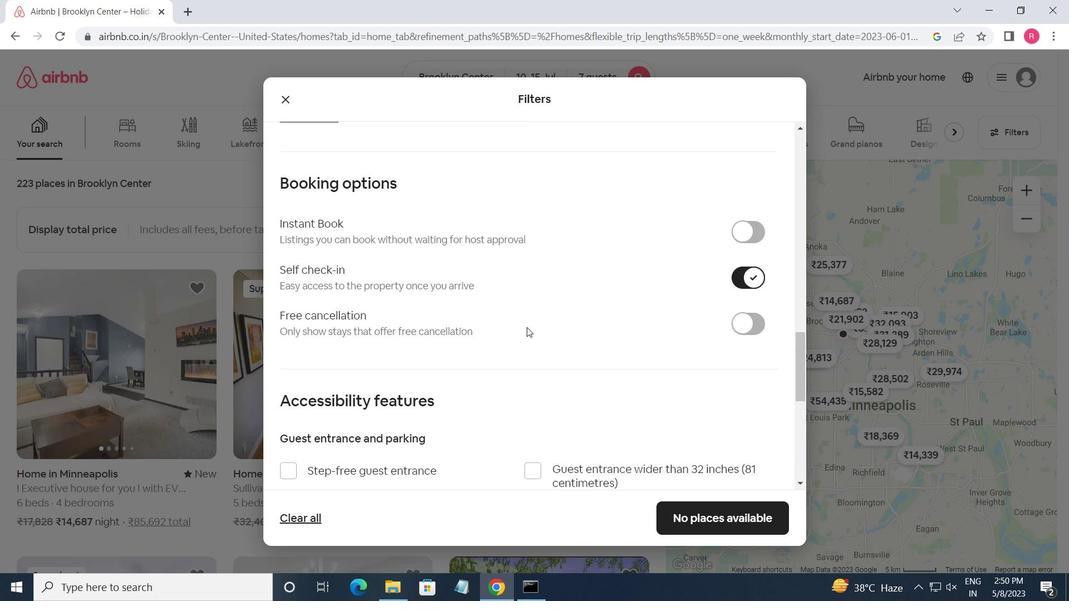 
Action: Mouse scrolled (526, 328) with delta (0, 0)
Screenshot: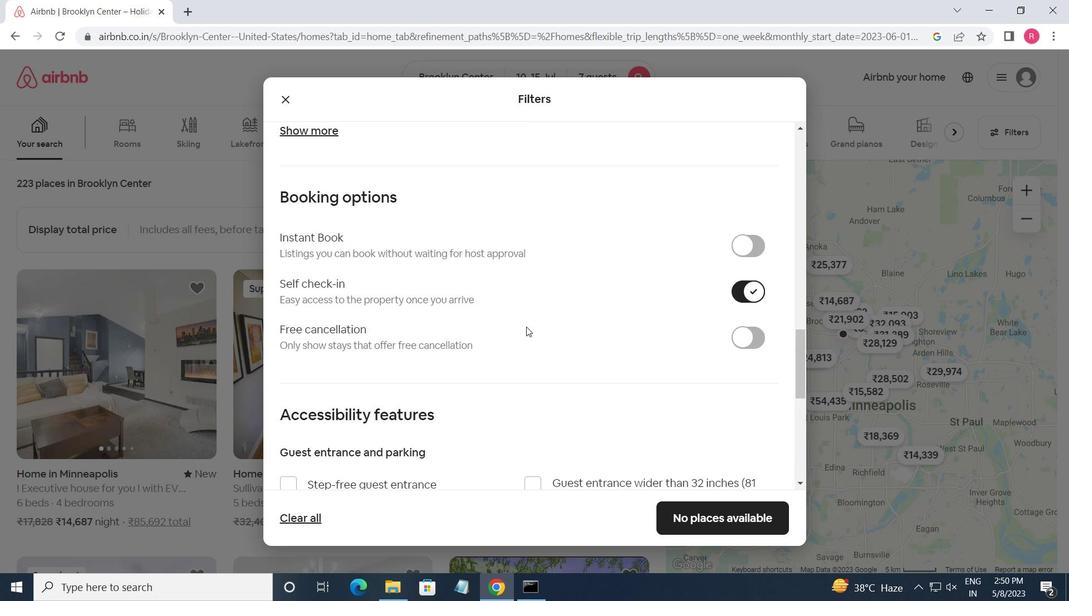 
Action: Mouse scrolled (526, 328) with delta (0, 0)
Screenshot: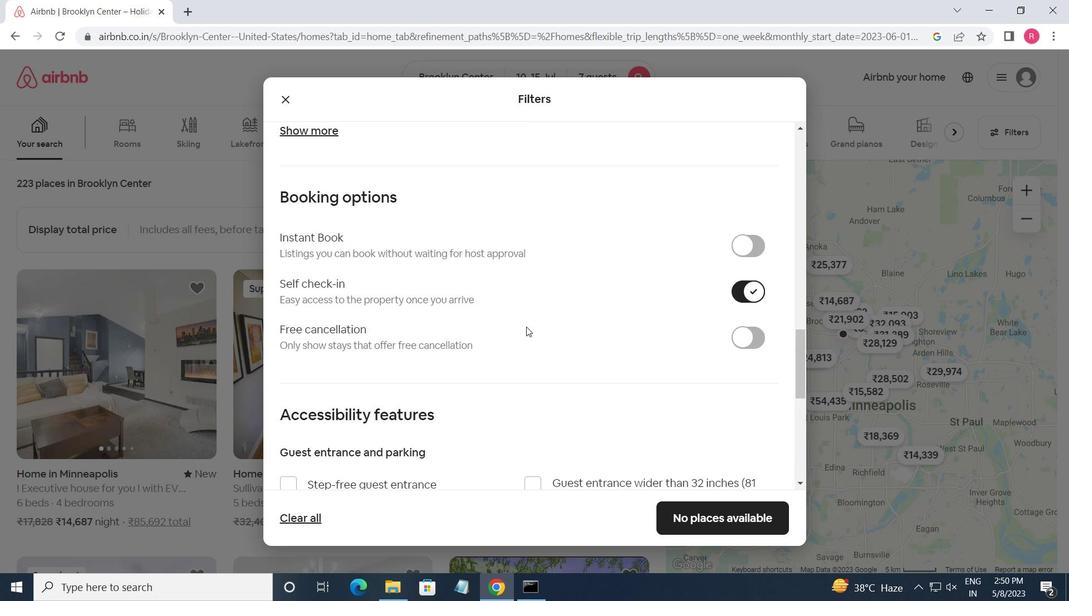 
Action: Mouse scrolled (526, 328) with delta (0, 0)
Screenshot: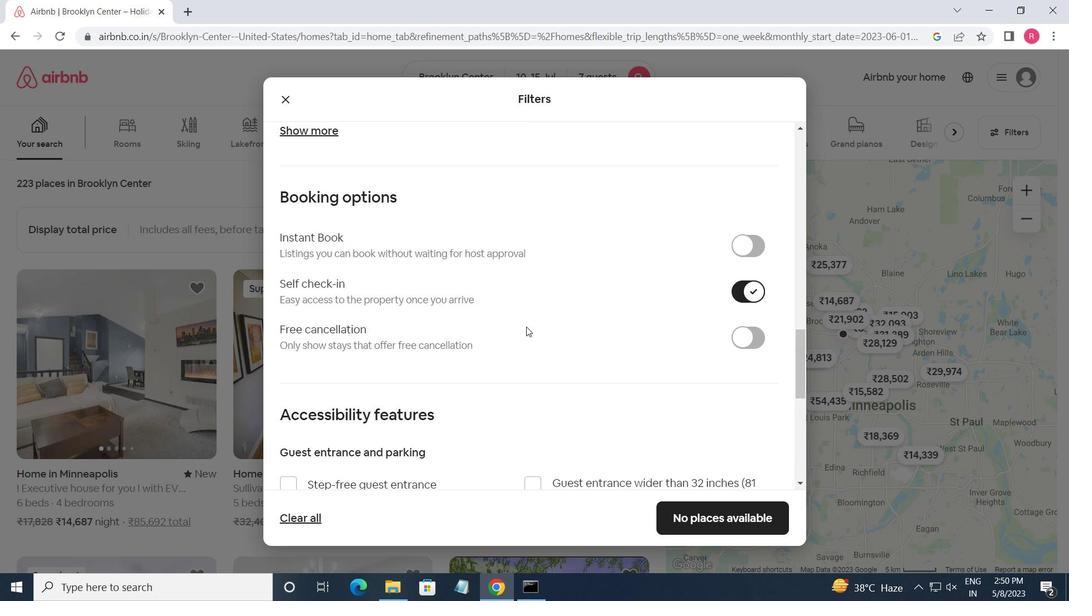 
Action: Mouse scrolled (526, 328) with delta (0, 0)
Screenshot: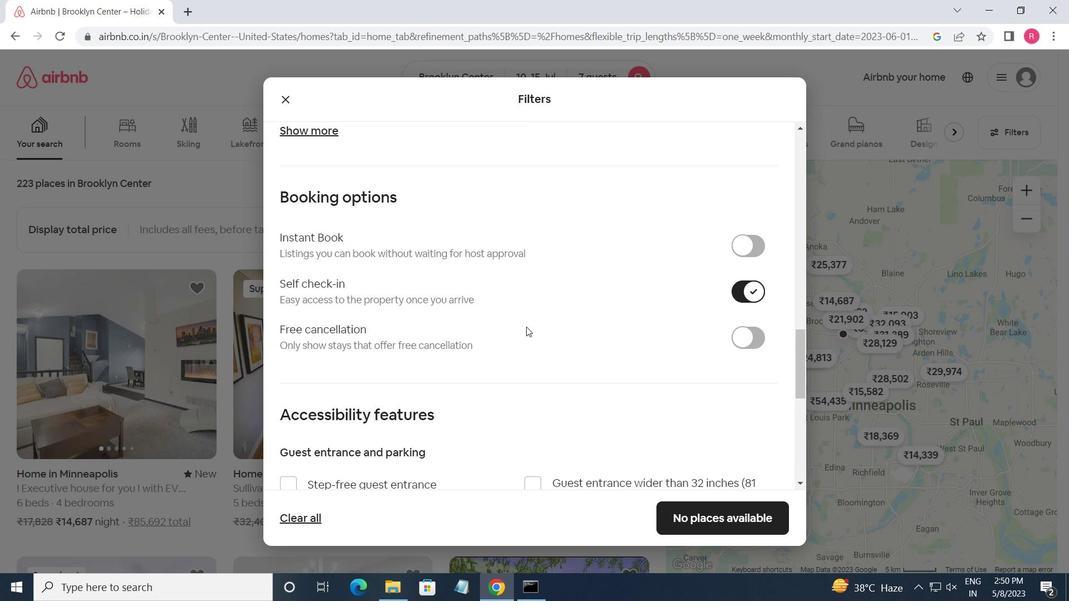
Action: Mouse moved to (306, 481)
Screenshot: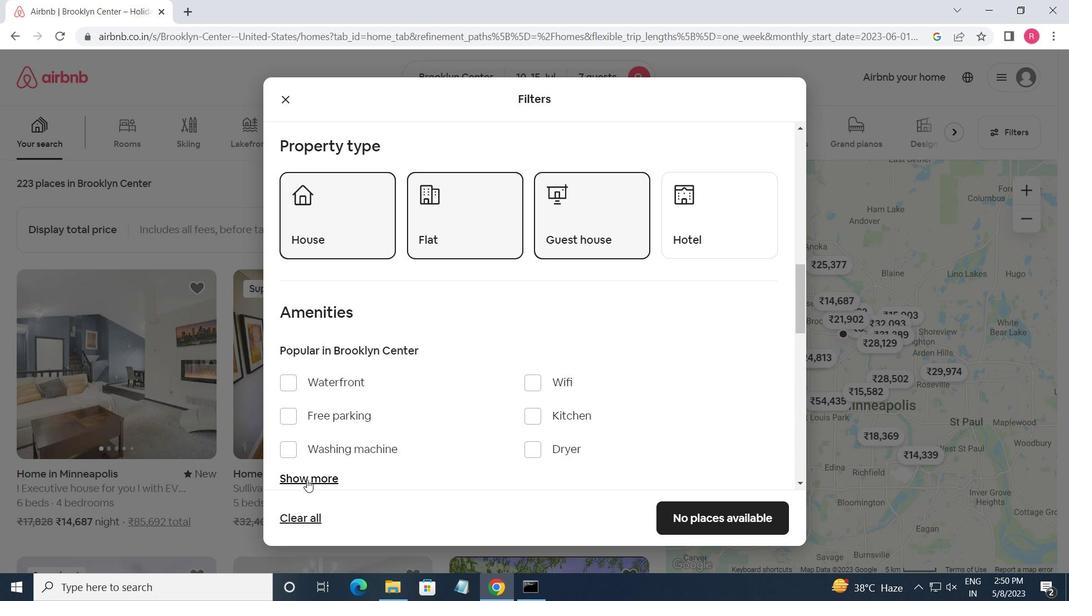 
Action: Mouse pressed left at (306, 481)
Screenshot: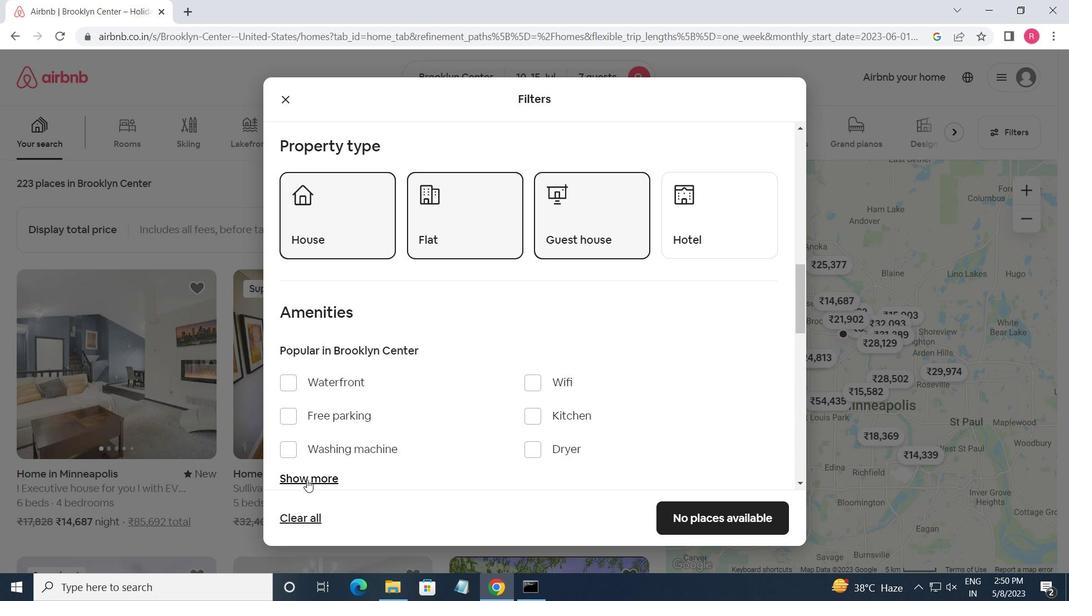 
Action: Mouse moved to (410, 407)
Screenshot: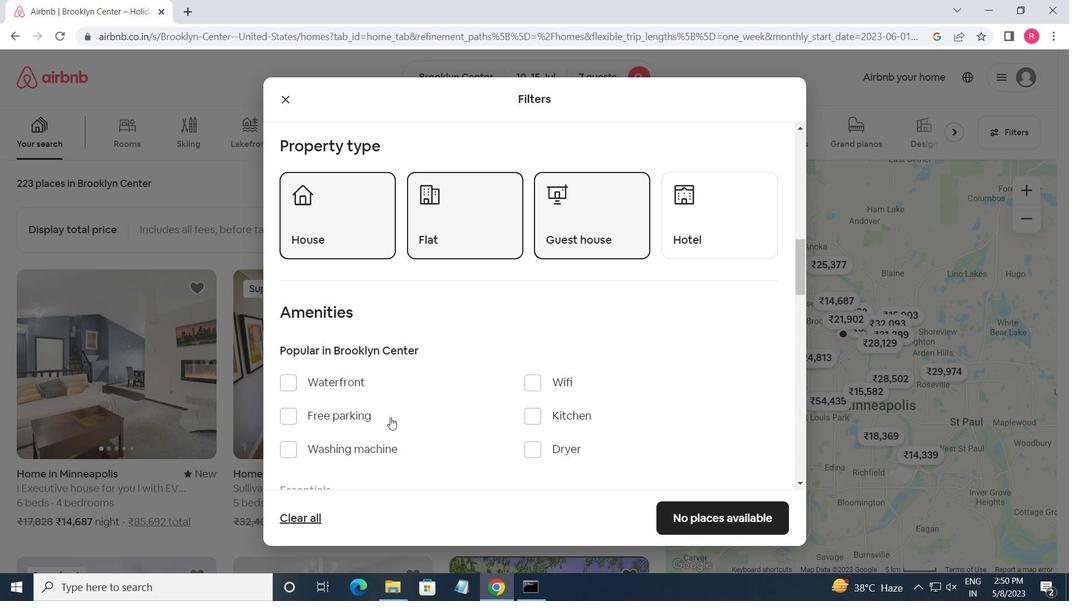 
Action: Mouse scrolled (410, 406) with delta (0, 0)
Screenshot: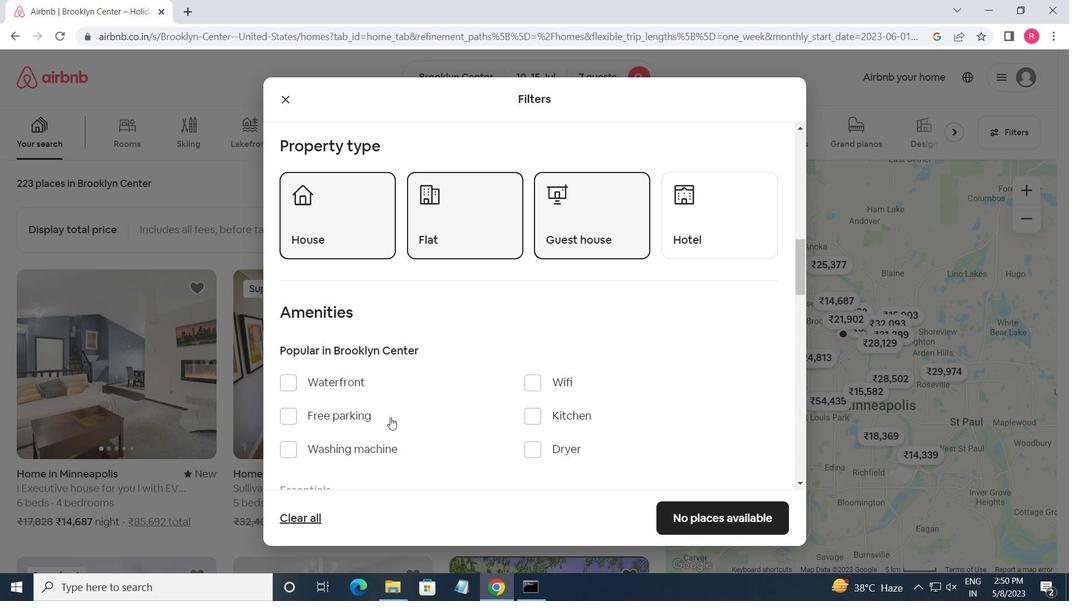 
Action: Mouse moved to (420, 407)
Screenshot: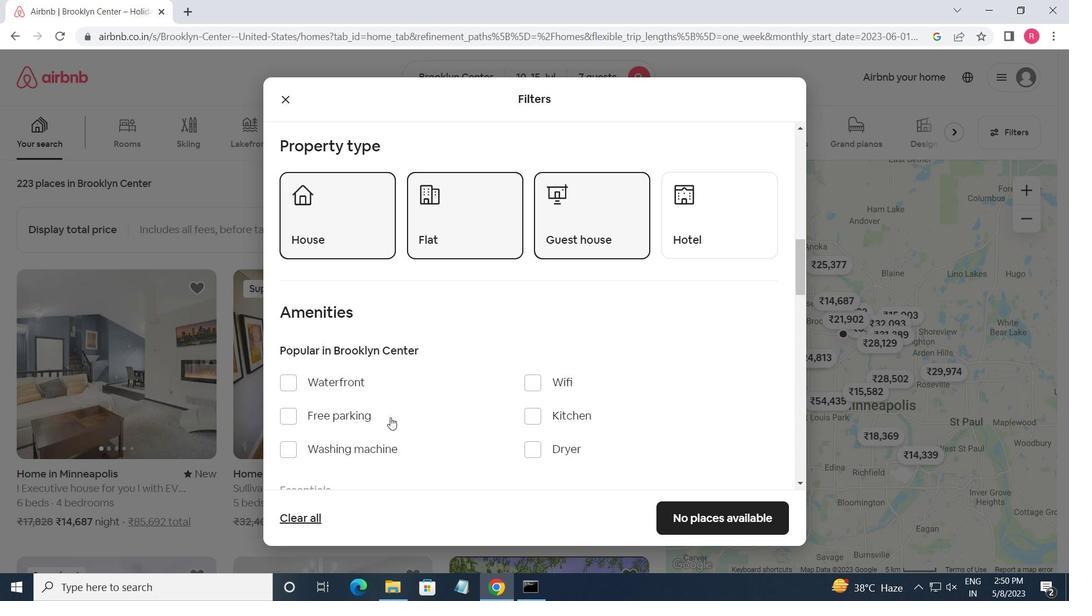 
Action: Mouse scrolled (420, 406) with delta (0, 0)
Screenshot: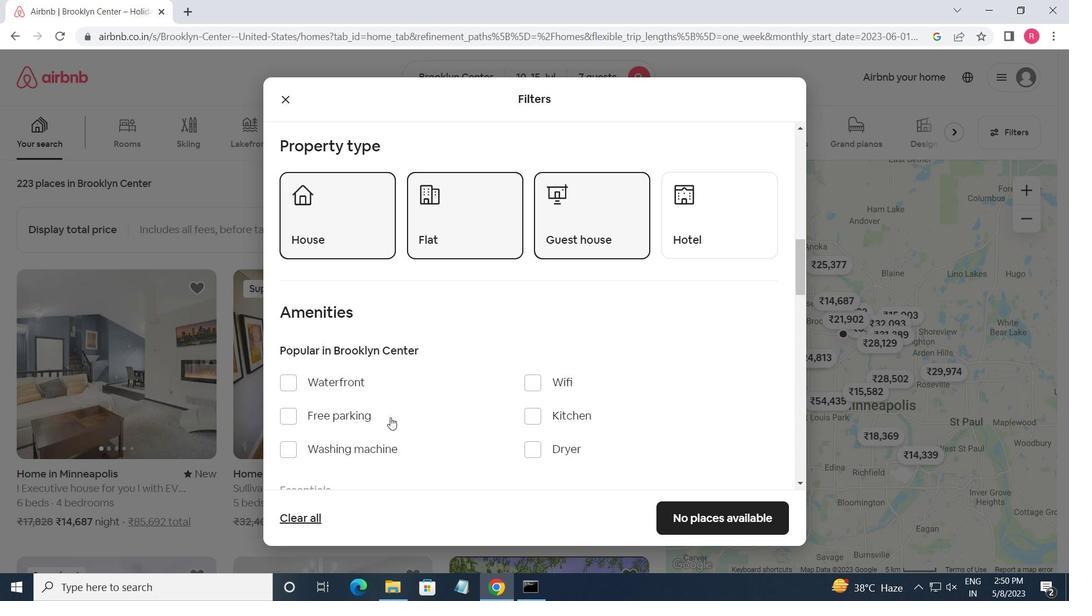 
Action: Mouse moved to (535, 213)
Screenshot: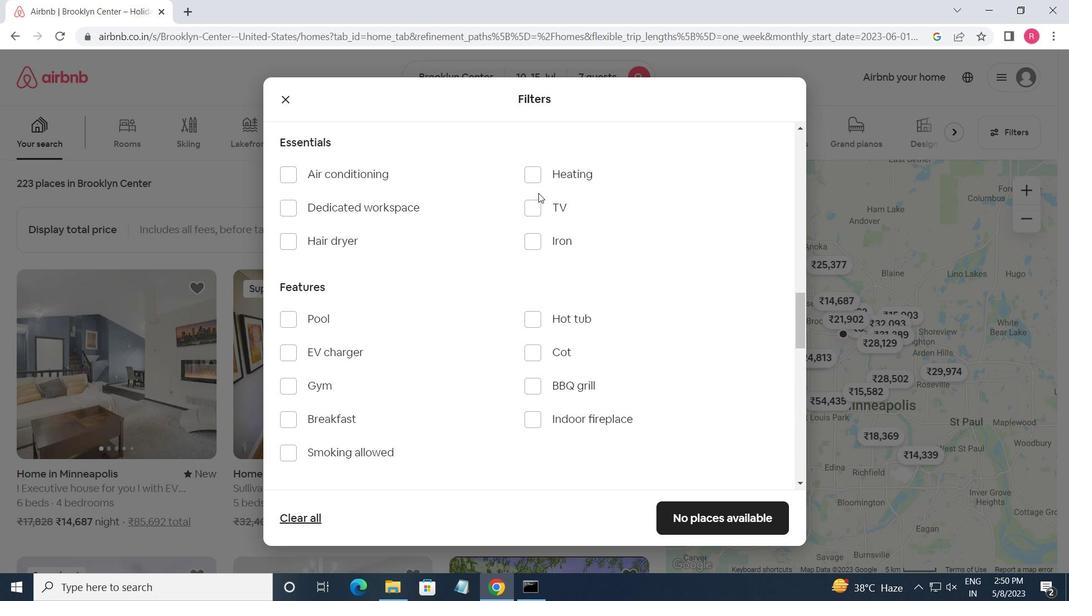 
Action: Mouse pressed left at (535, 213)
Screenshot: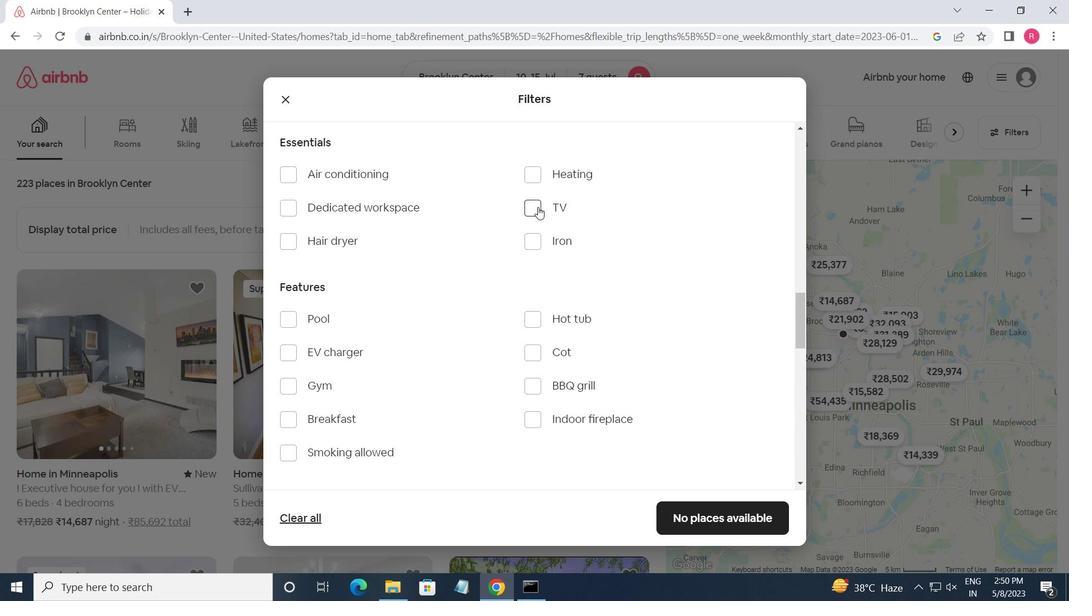 
Action: Mouse scrolled (535, 214) with delta (0, 0)
Screenshot: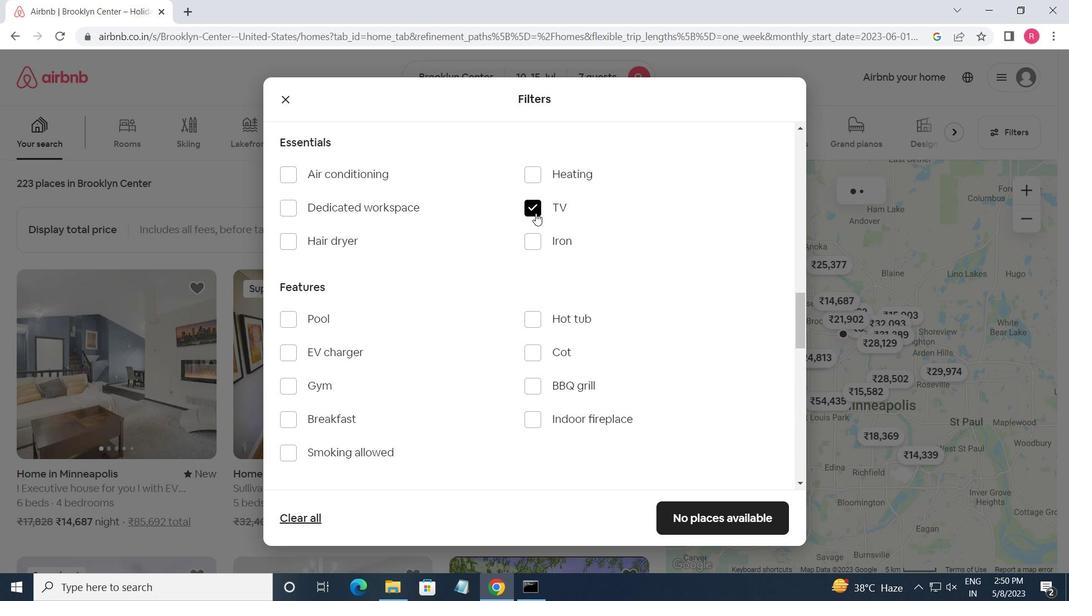 
Action: Mouse scrolled (535, 214) with delta (0, 0)
Screenshot: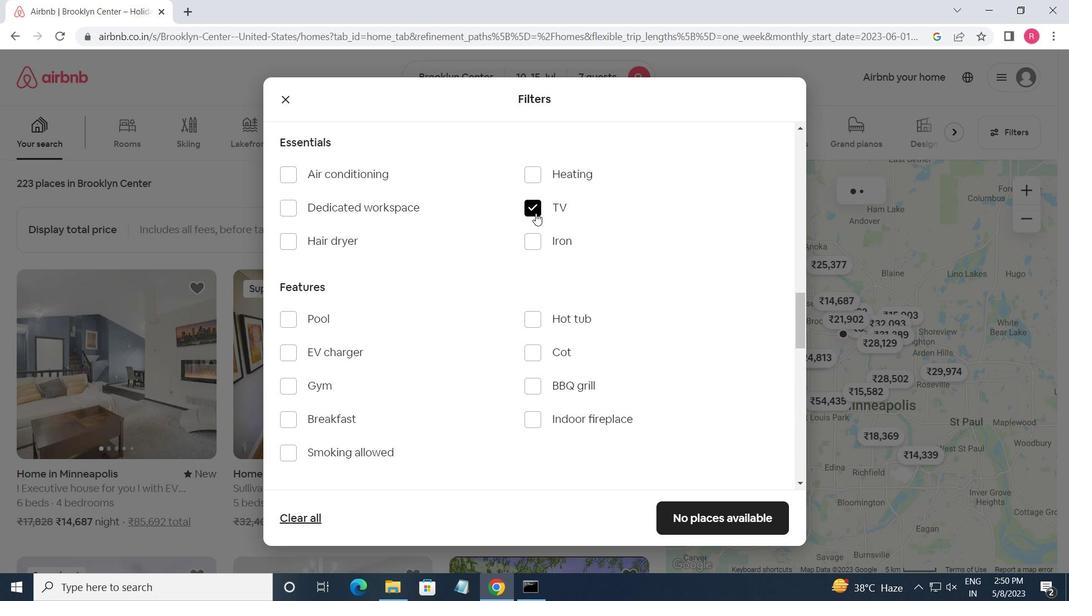
Action: Mouse scrolled (535, 214) with delta (0, 0)
Screenshot: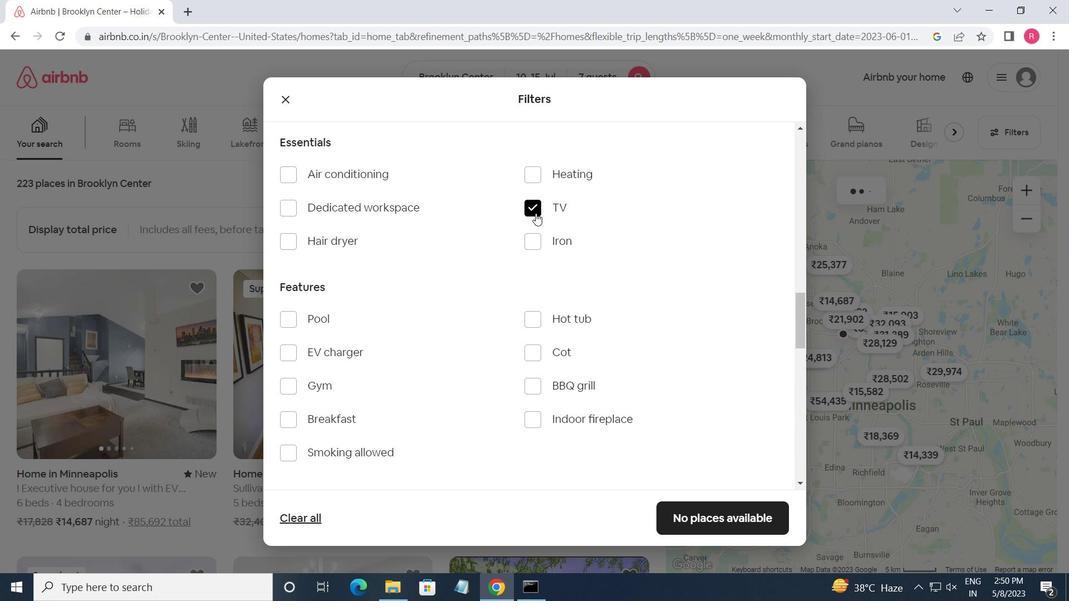 
Action: Mouse moved to (527, 238)
Screenshot: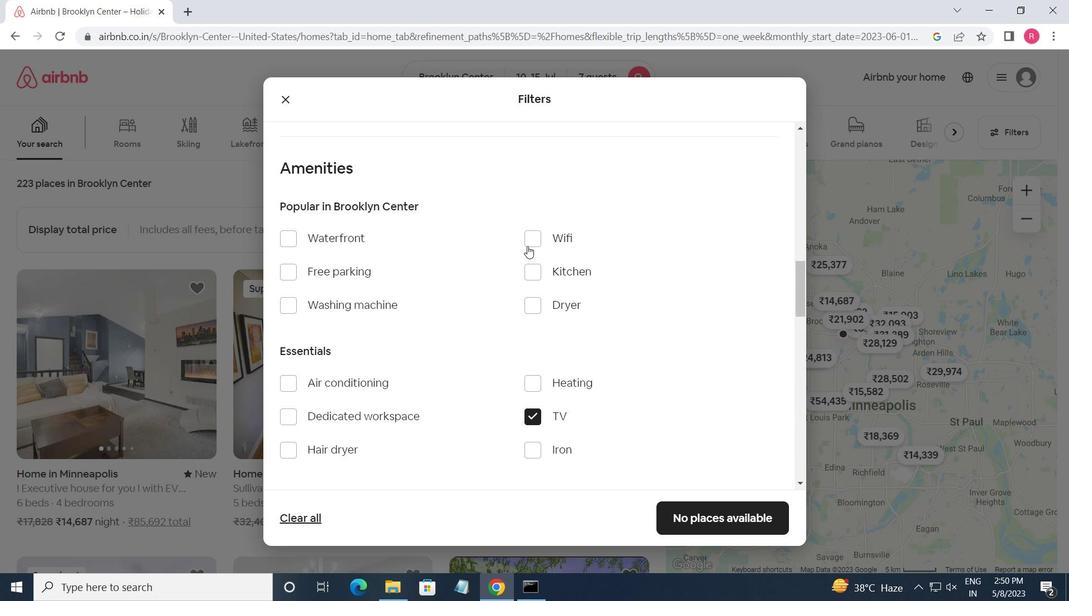 
Action: Mouse pressed left at (527, 238)
Screenshot: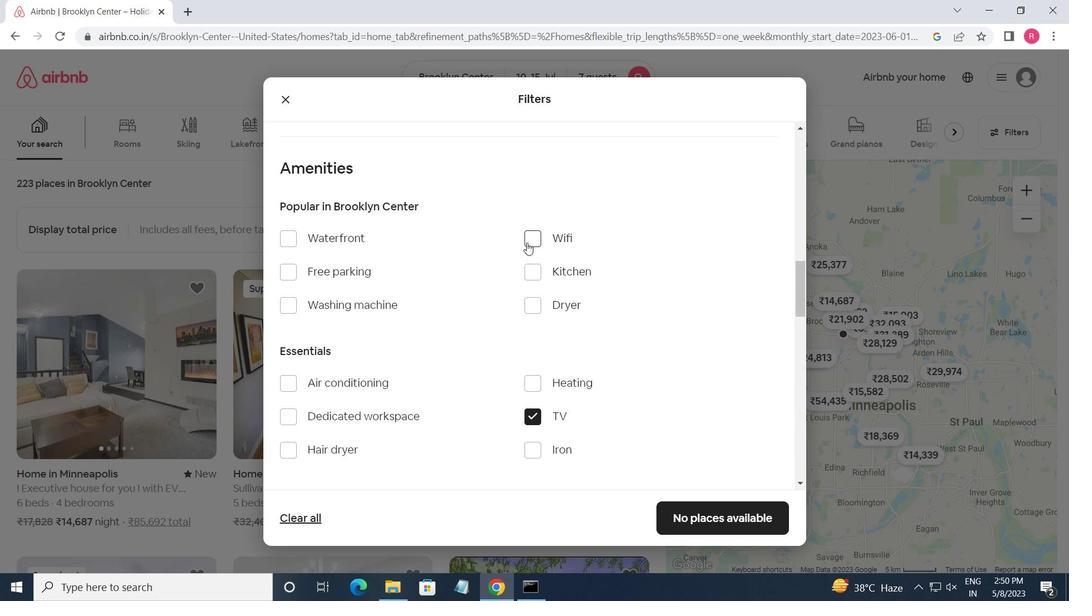 
Action: Mouse moved to (291, 274)
Screenshot: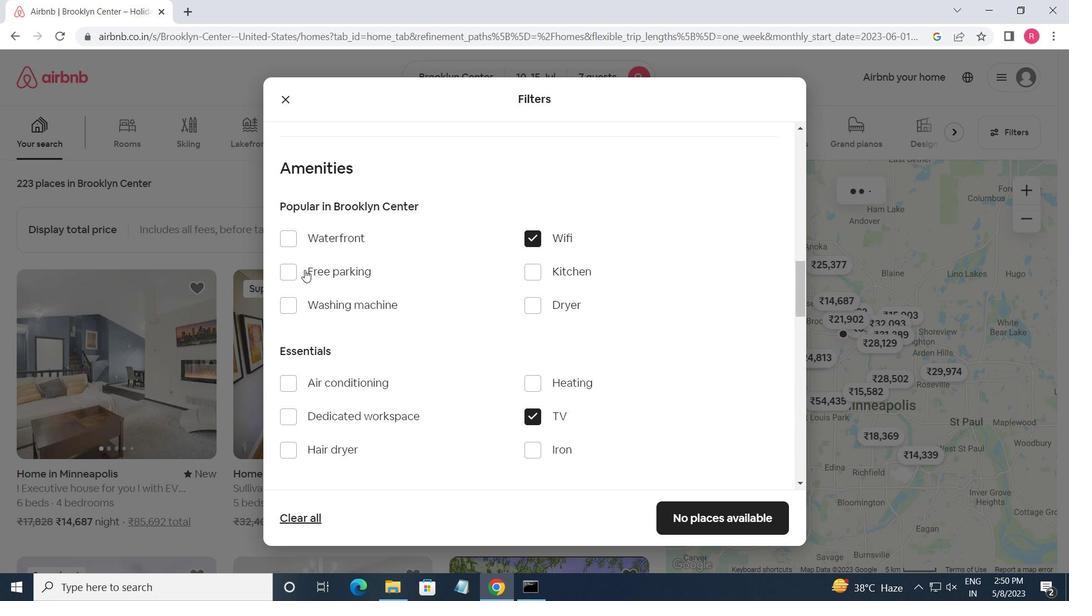 
Action: Mouse pressed left at (291, 274)
Screenshot: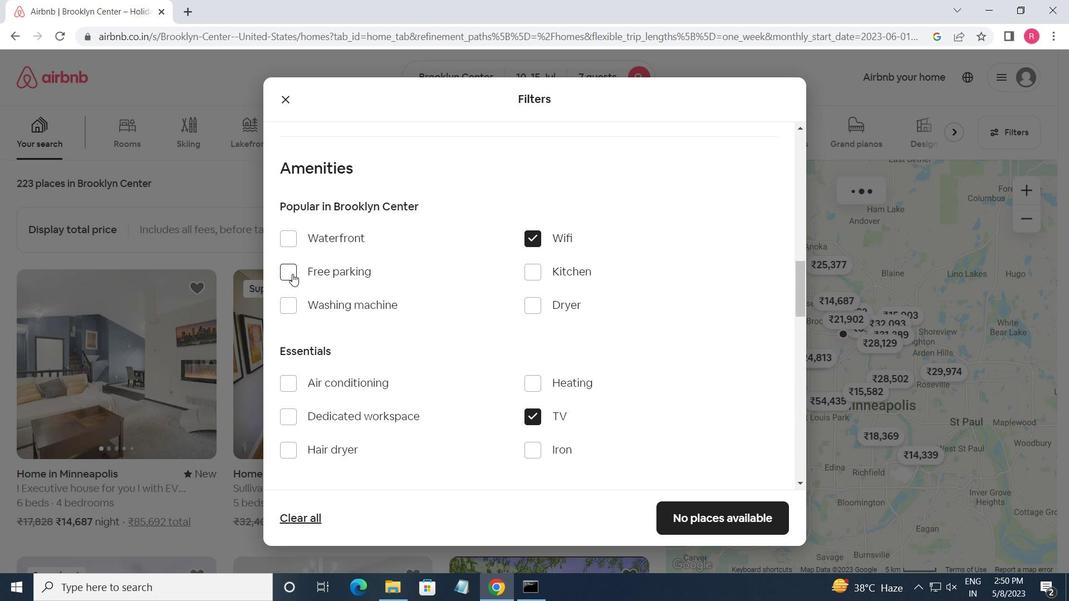 
Action: Mouse moved to (376, 292)
Screenshot: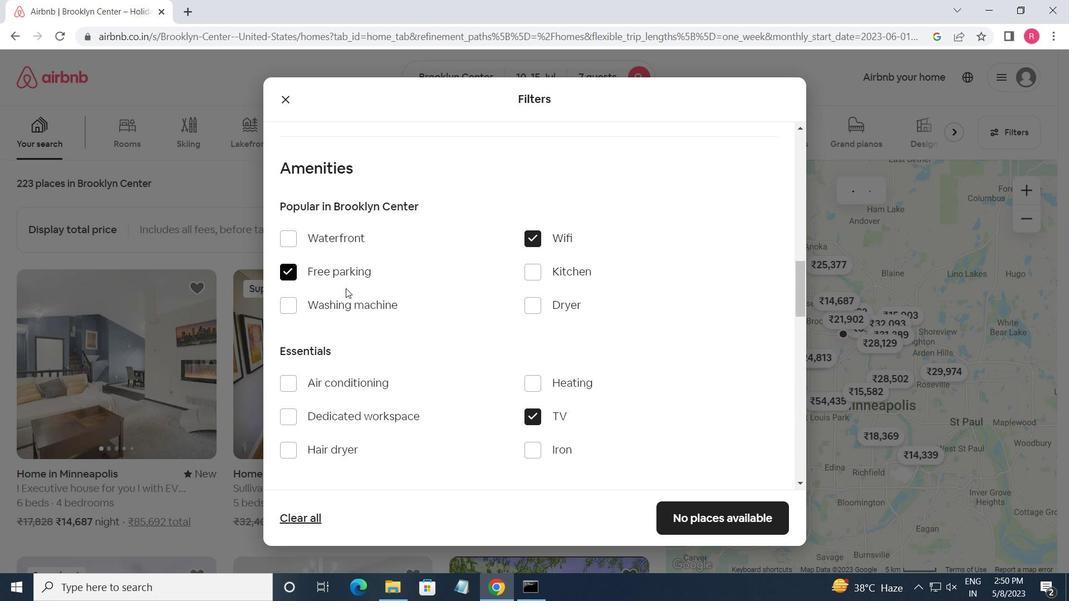 
Action: Mouse scrolled (376, 291) with delta (0, 0)
Screenshot: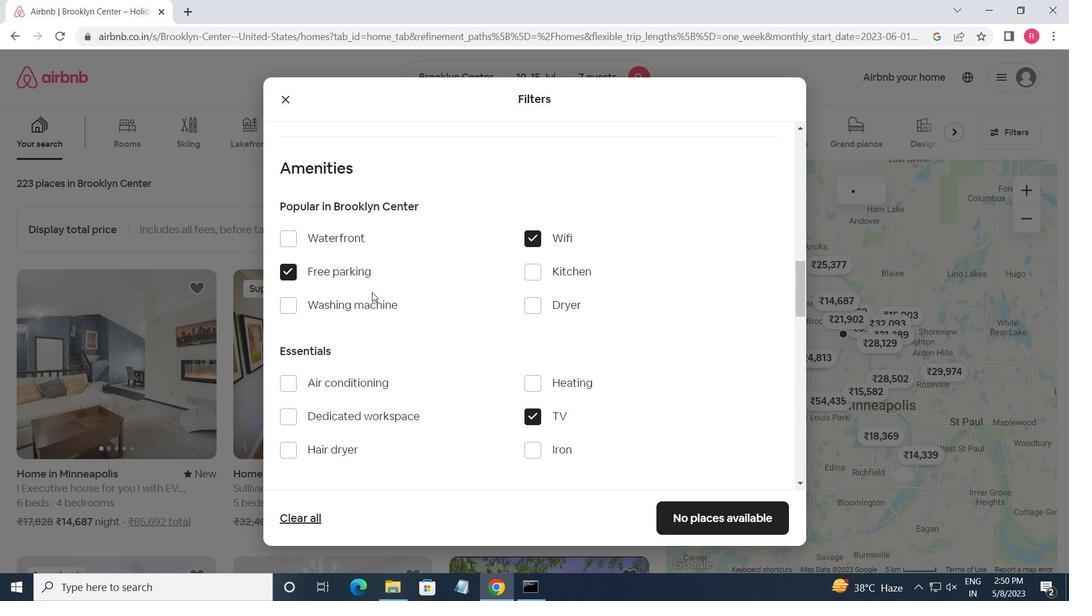 
Action: Mouse scrolled (376, 291) with delta (0, 0)
Screenshot: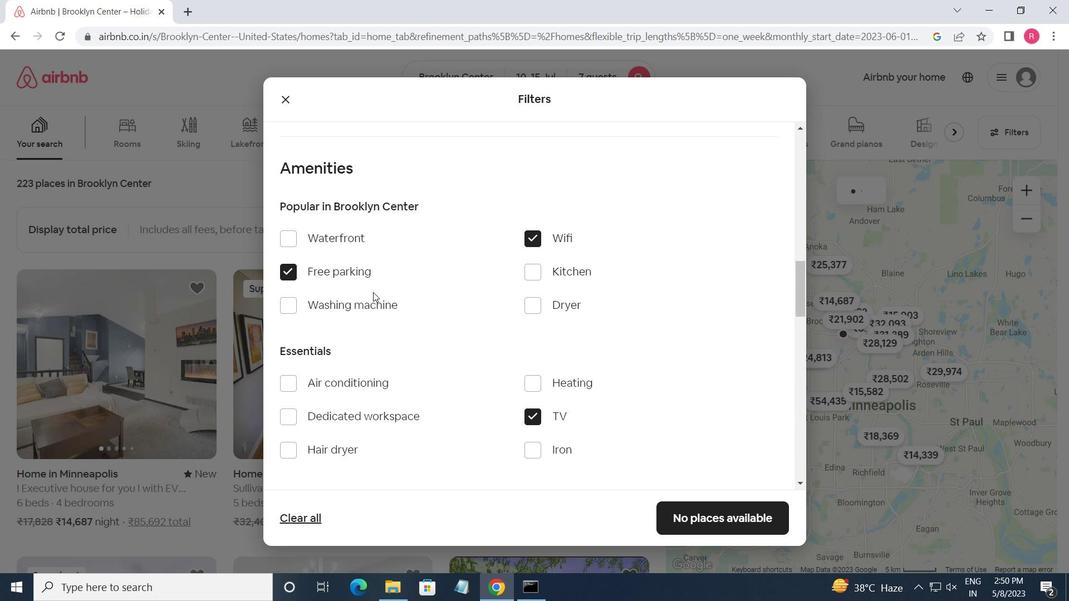 
Action: Mouse scrolled (376, 291) with delta (0, 0)
Screenshot: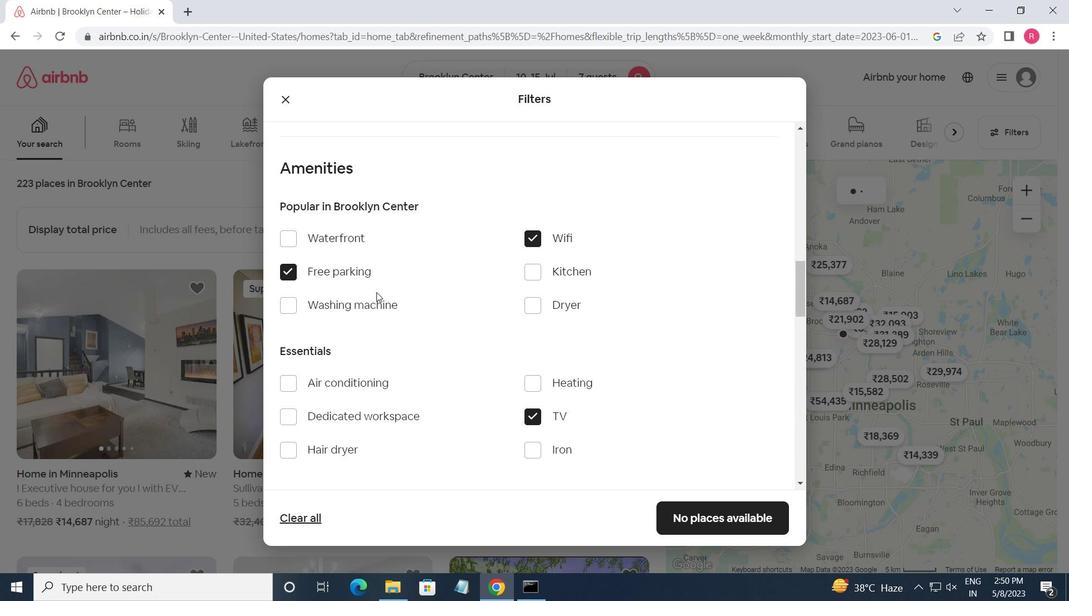 
Action: Mouse scrolled (376, 291) with delta (0, 0)
Screenshot: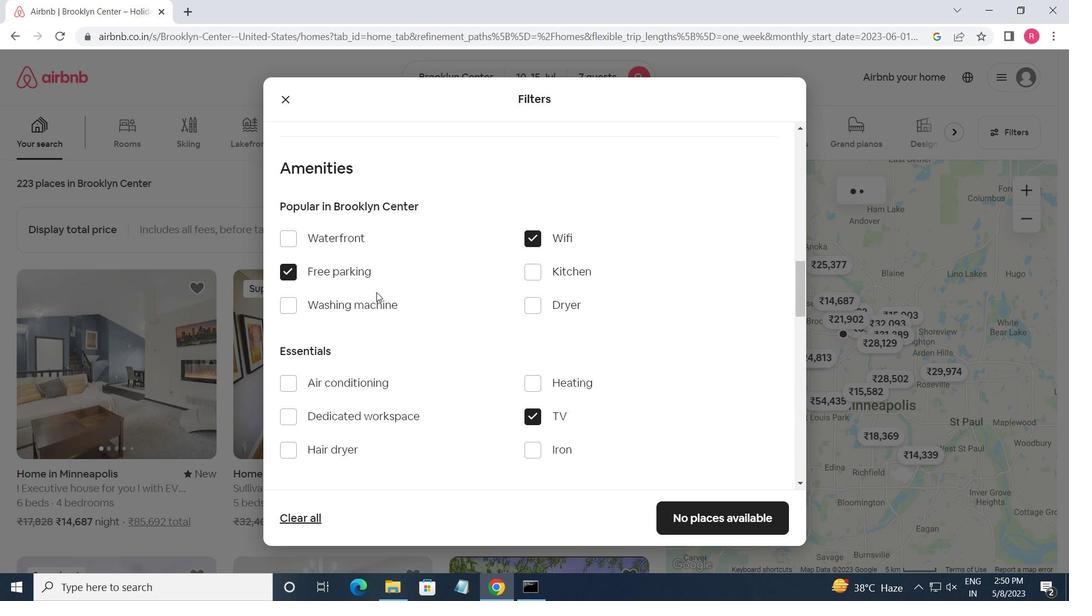 
Action: Mouse scrolled (376, 291) with delta (0, 0)
Screenshot: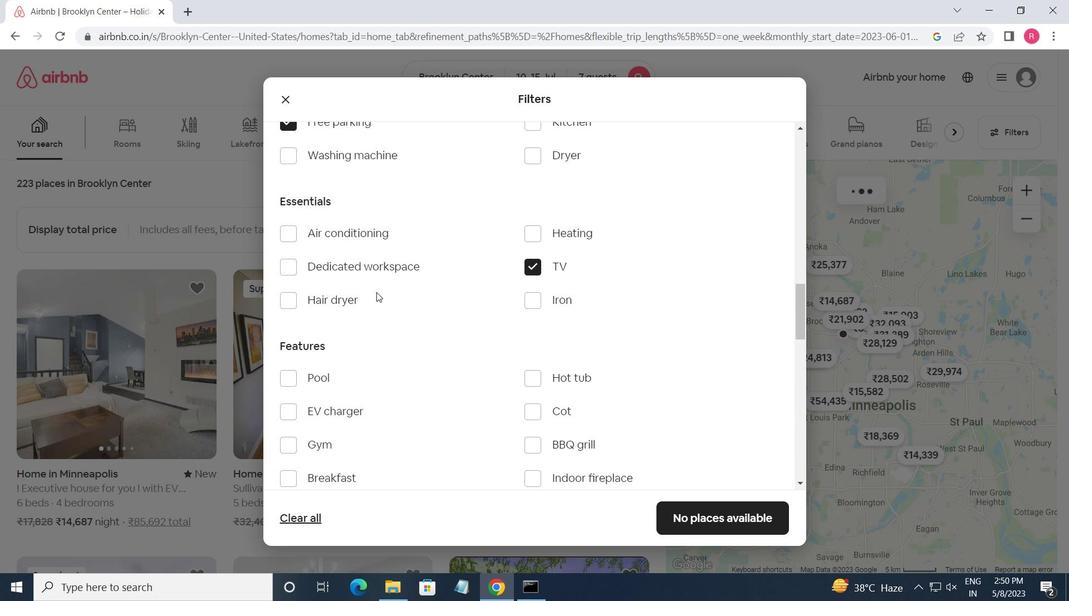 
Action: Mouse moved to (291, 242)
Screenshot: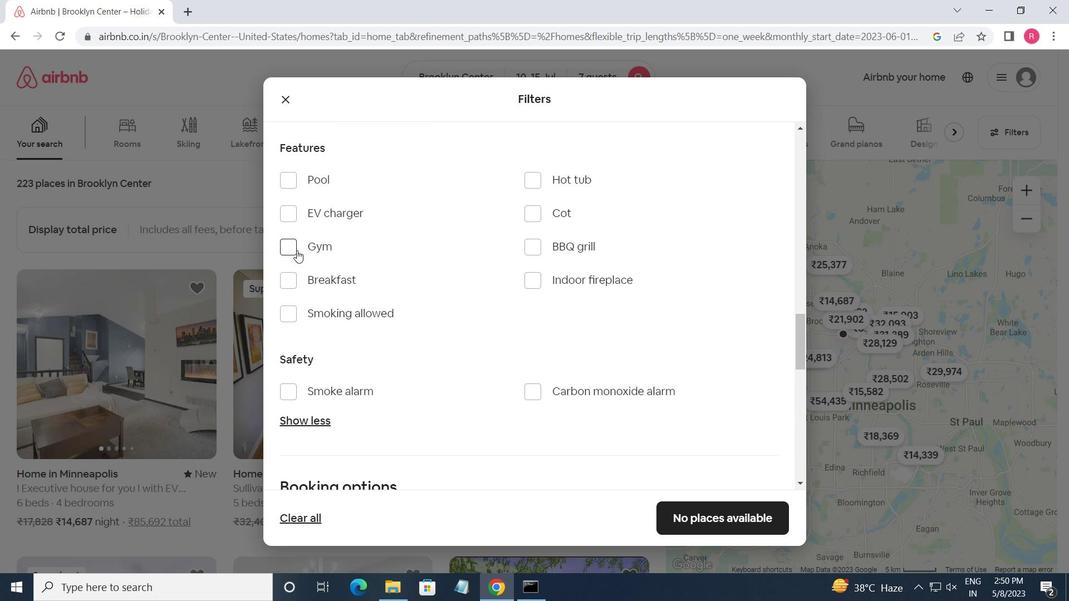 
Action: Mouse pressed left at (291, 242)
Screenshot: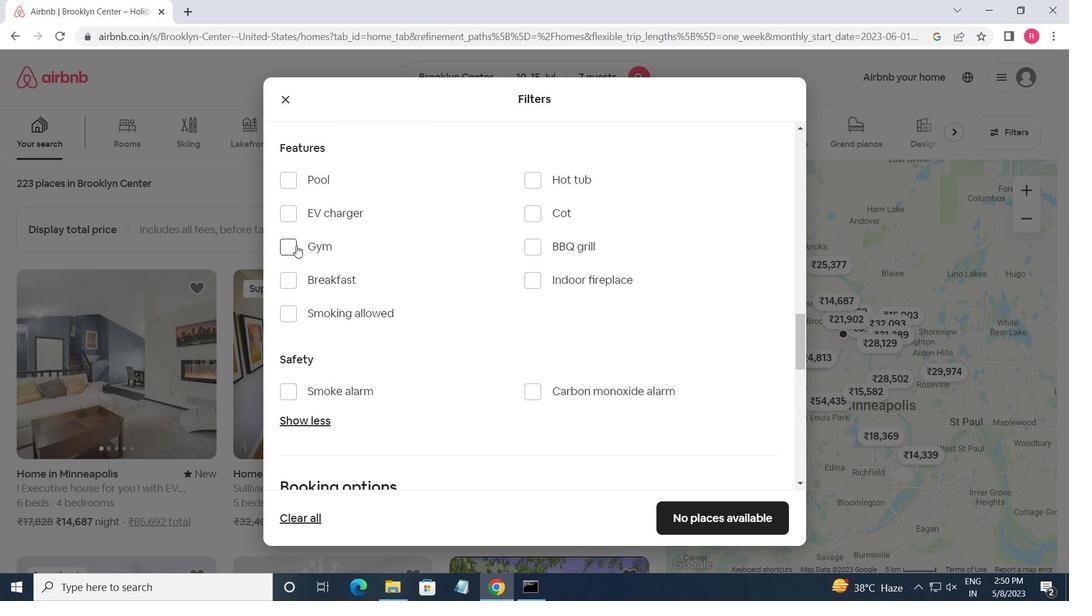 
Action: Mouse moved to (286, 281)
Screenshot: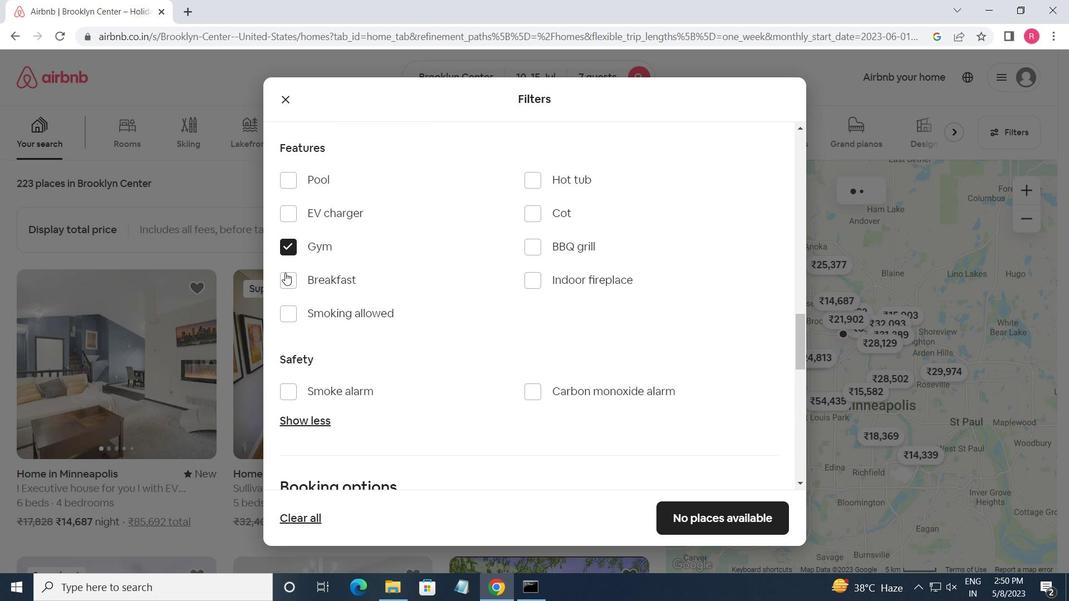 
Action: Mouse pressed left at (286, 281)
Screenshot: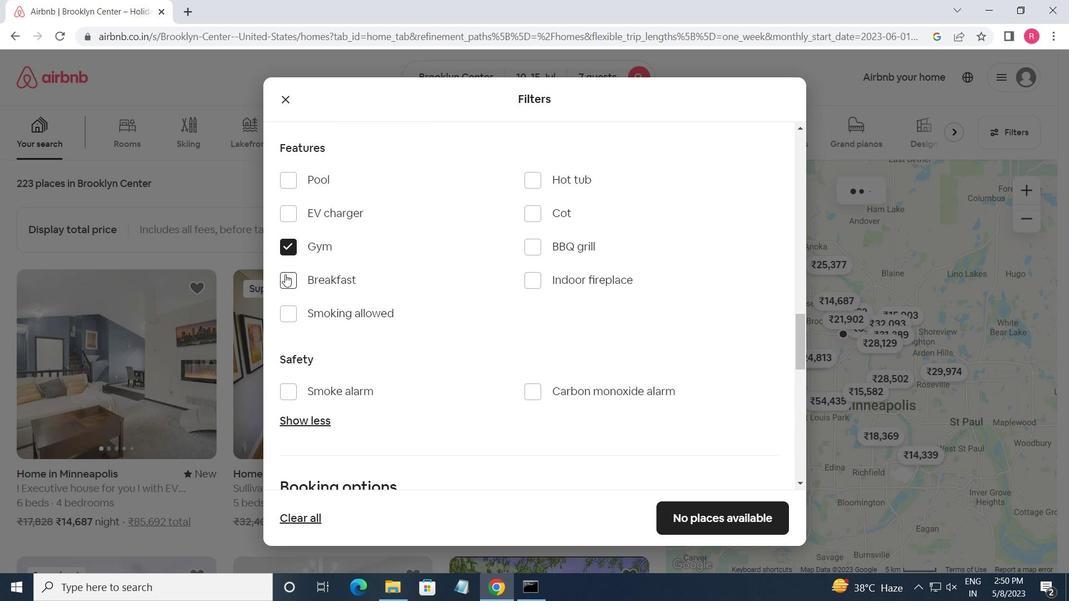 
Action: Mouse moved to (366, 279)
Screenshot: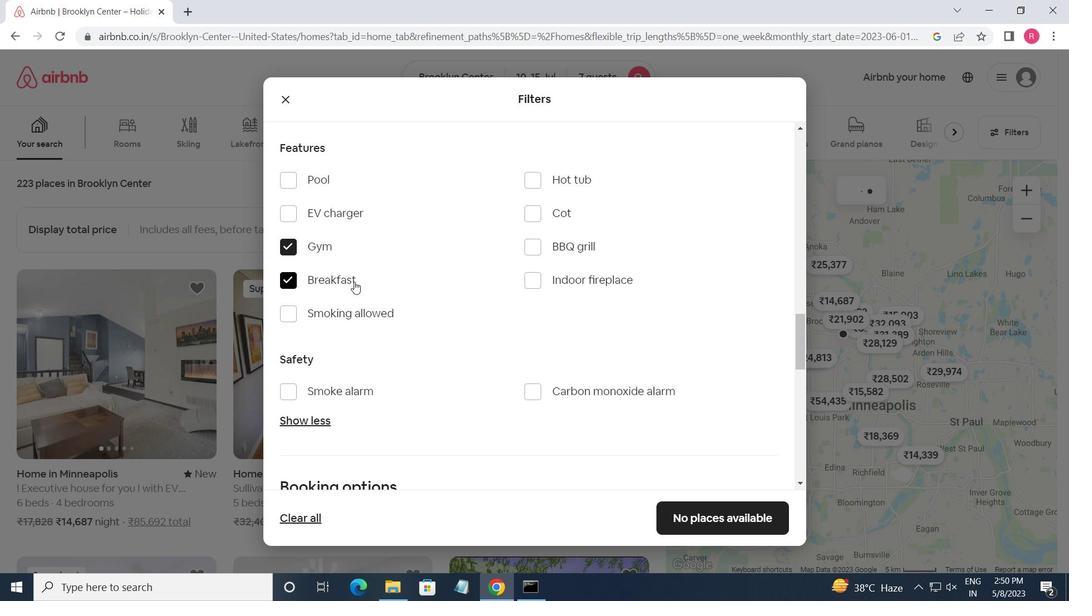 
Action: Mouse scrolled (366, 279) with delta (0, 0)
Screenshot: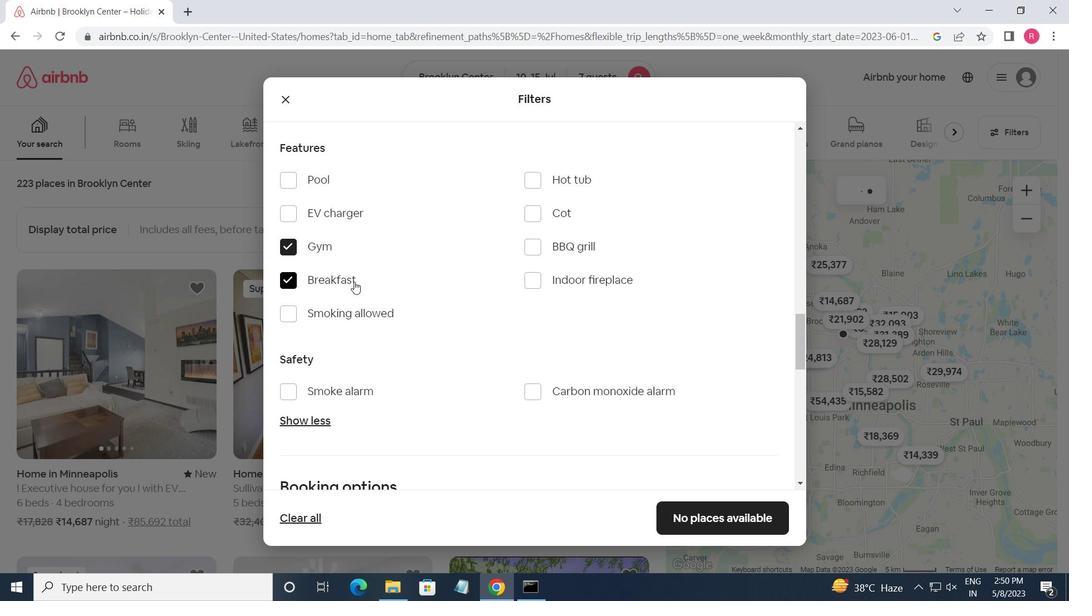 
Action: Mouse moved to (367, 280)
Screenshot: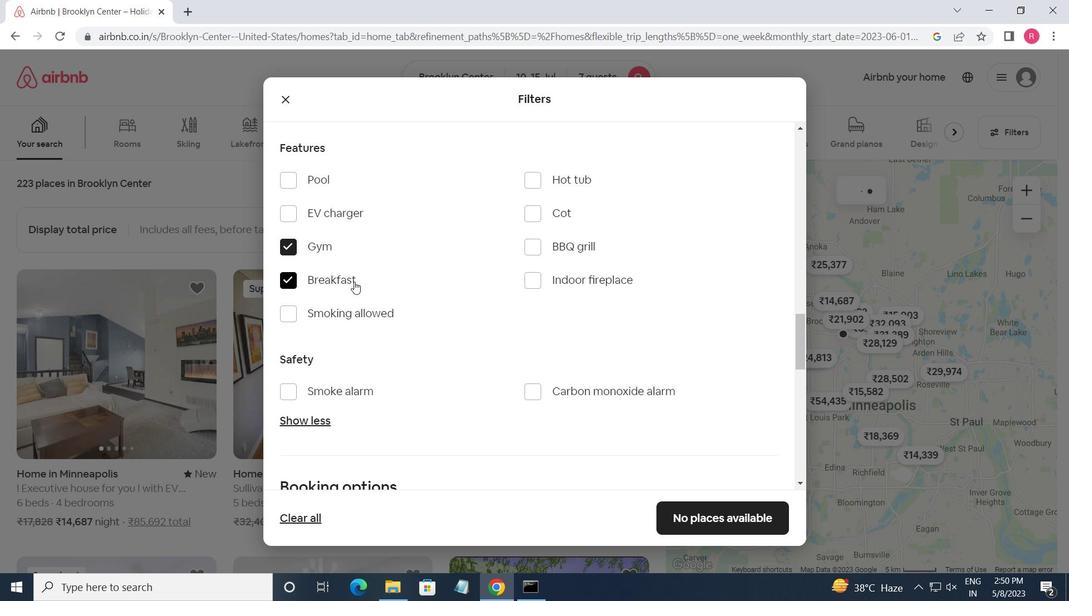 
Action: Mouse scrolled (367, 279) with delta (0, 0)
Screenshot: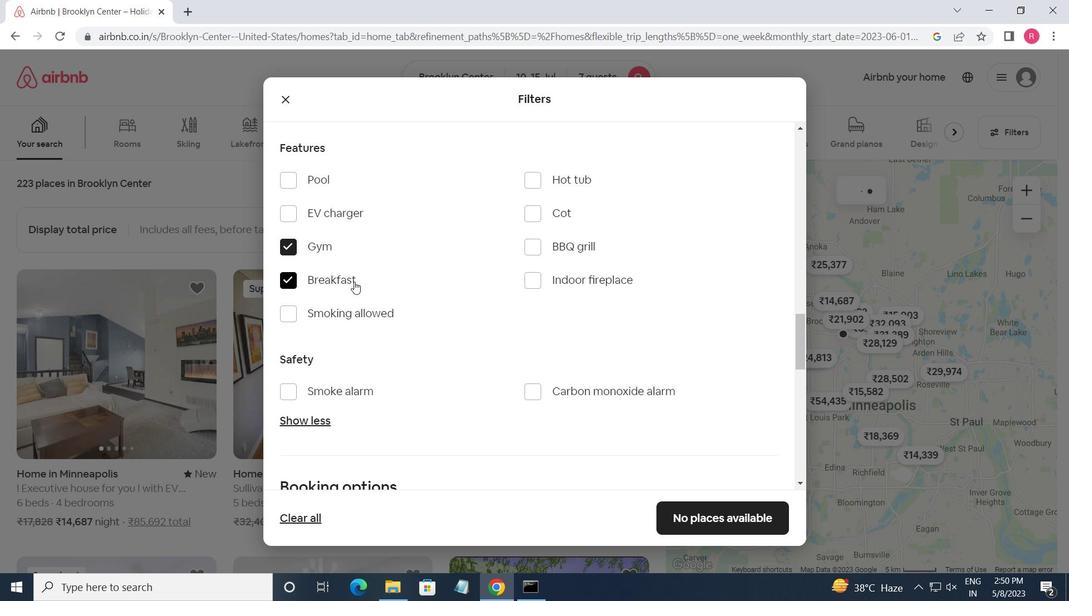 
Action: Mouse moved to (367, 280)
Screenshot: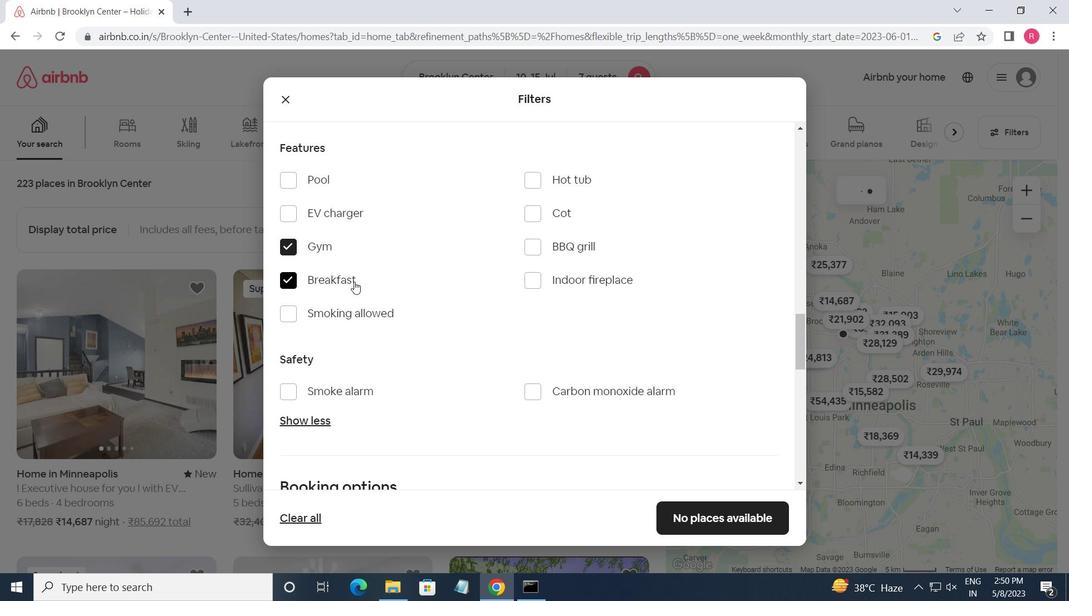 
Action: Mouse scrolled (367, 279) with delta (0, 0)
Screenshot: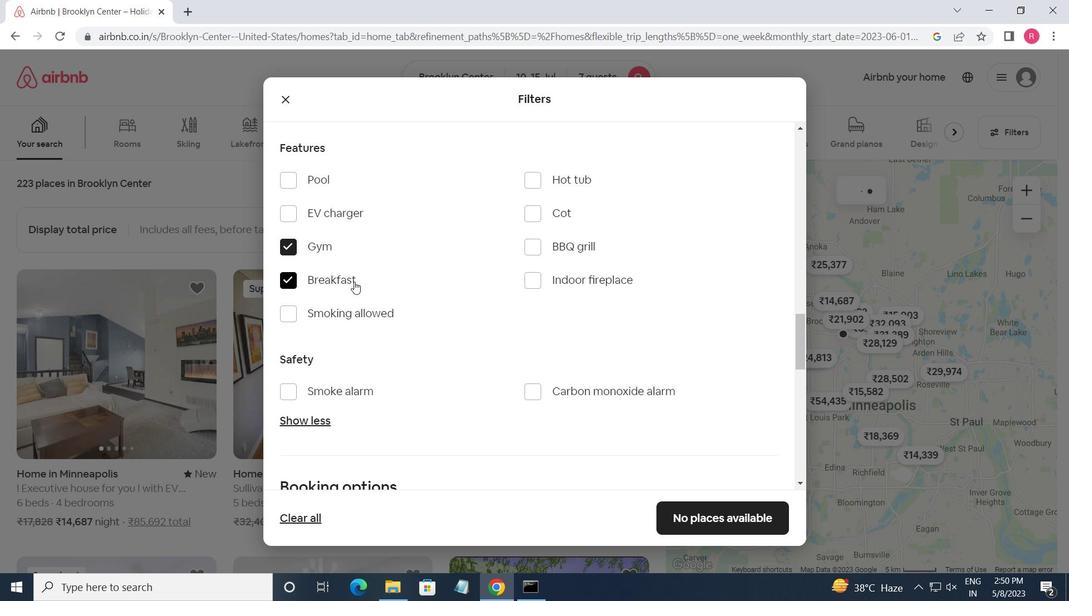 
Action: Mouse scrolled (367, 279) with delta (0, 0)
Screenshot: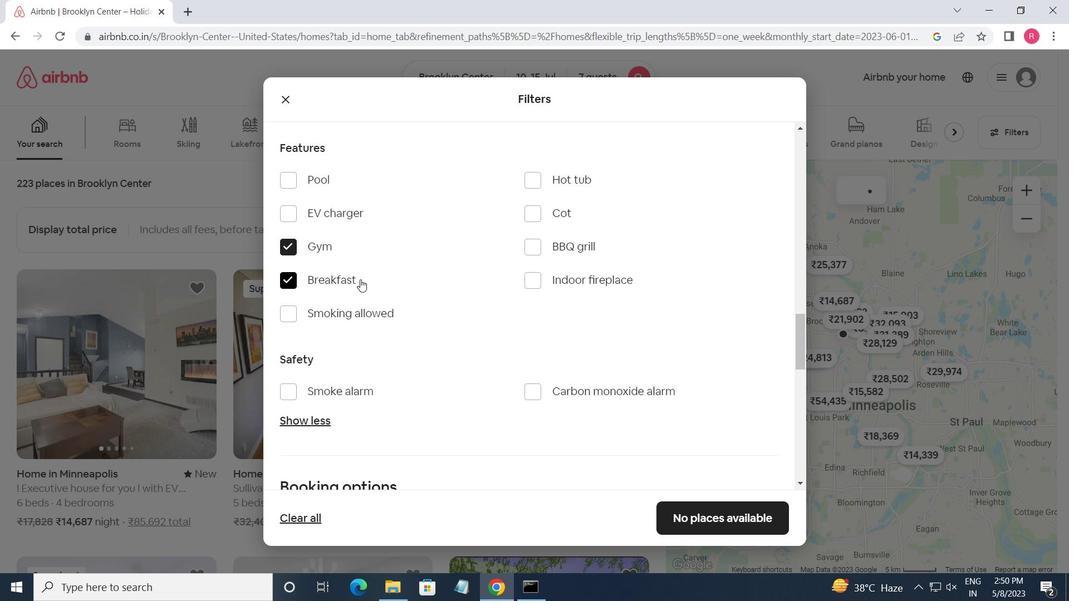 
Action: Mouse moved to (368, 280)
Screenshot: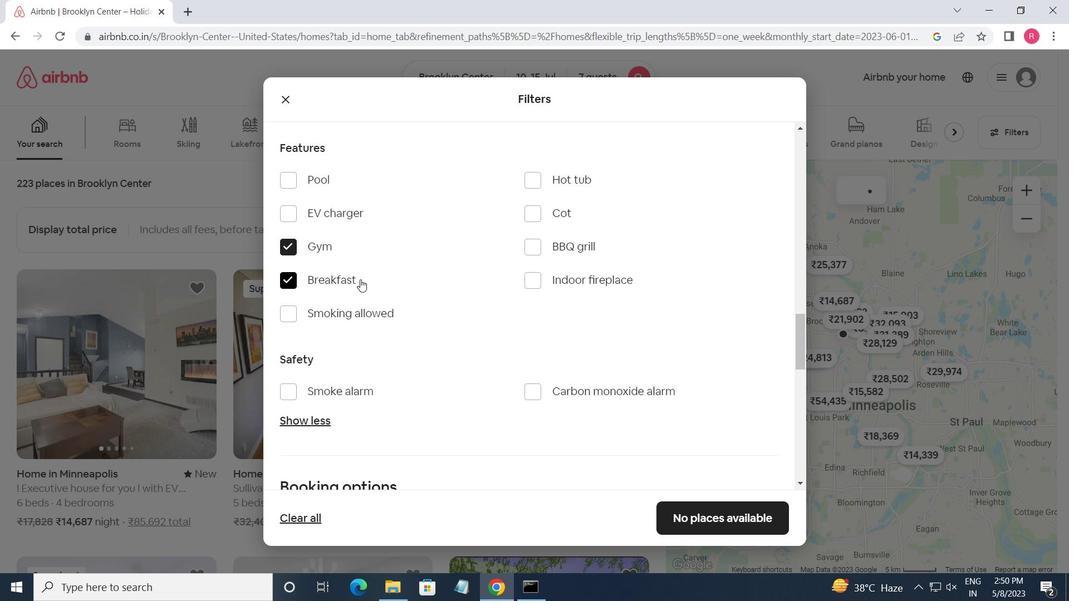 
Action: Mouse scrolled (368, 280) with delta (0, 0)
Screenshot: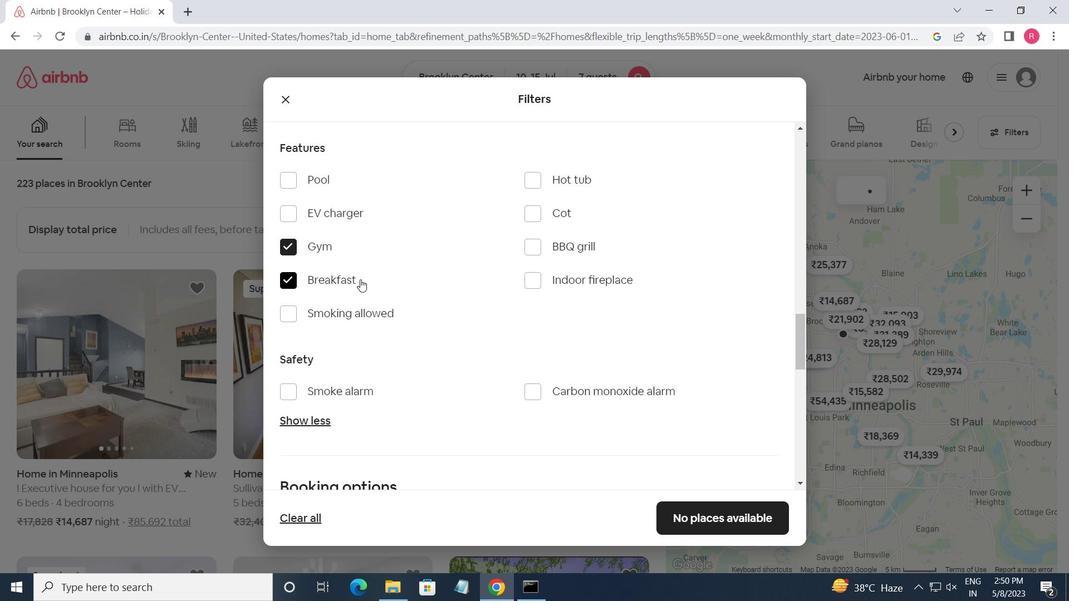 
Action: Mouse moved to (369, 281)
Screenshot: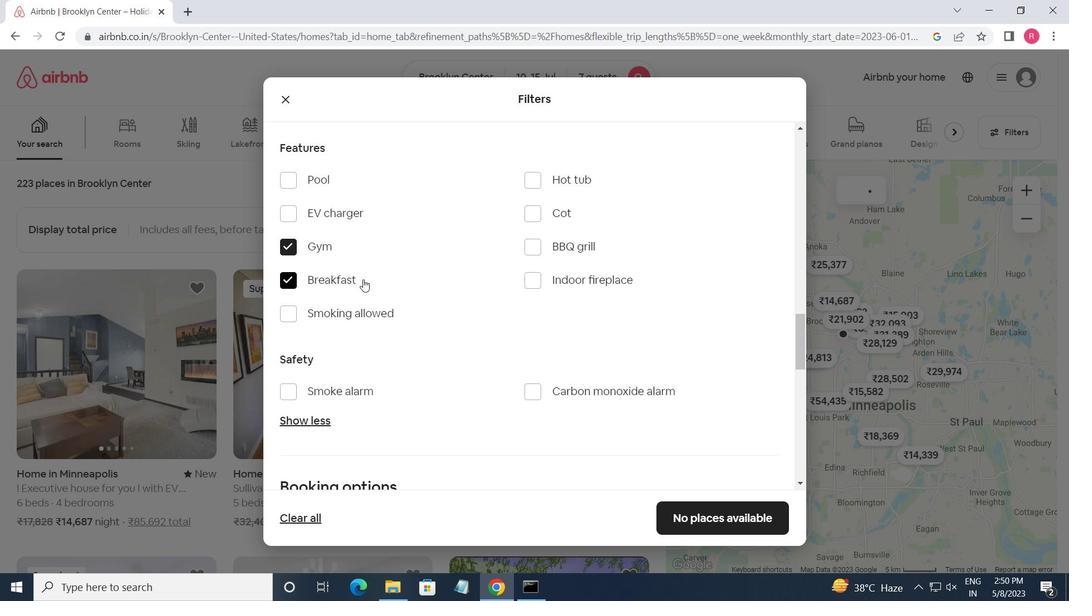 
Action: Mouse scrolled (369, 280) with delta (0, 0)
Screenshot: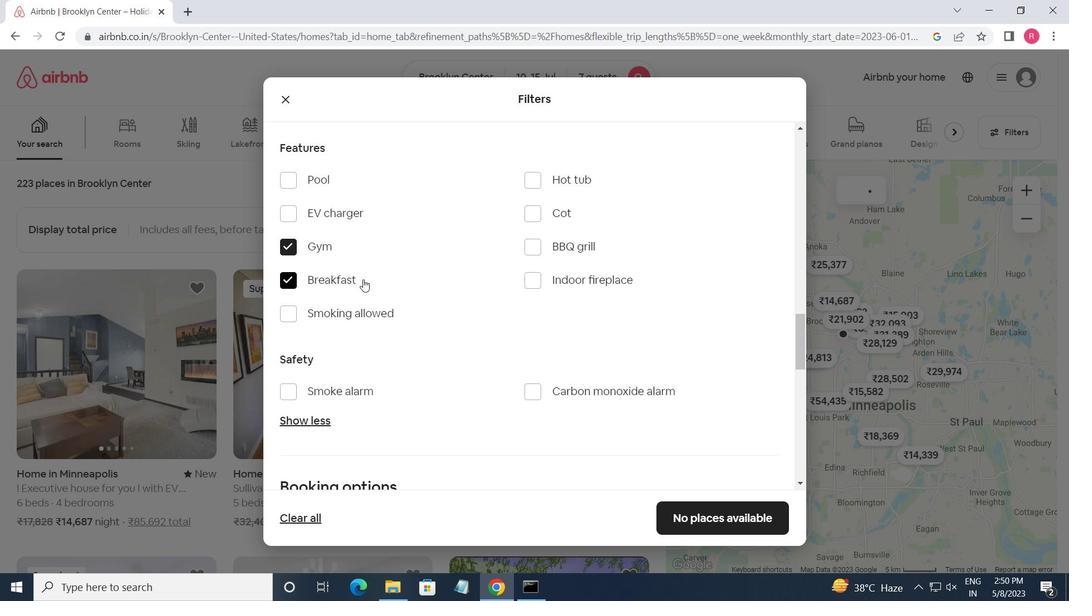 
Action: Mouse moved to (371, 281)
Screenshot: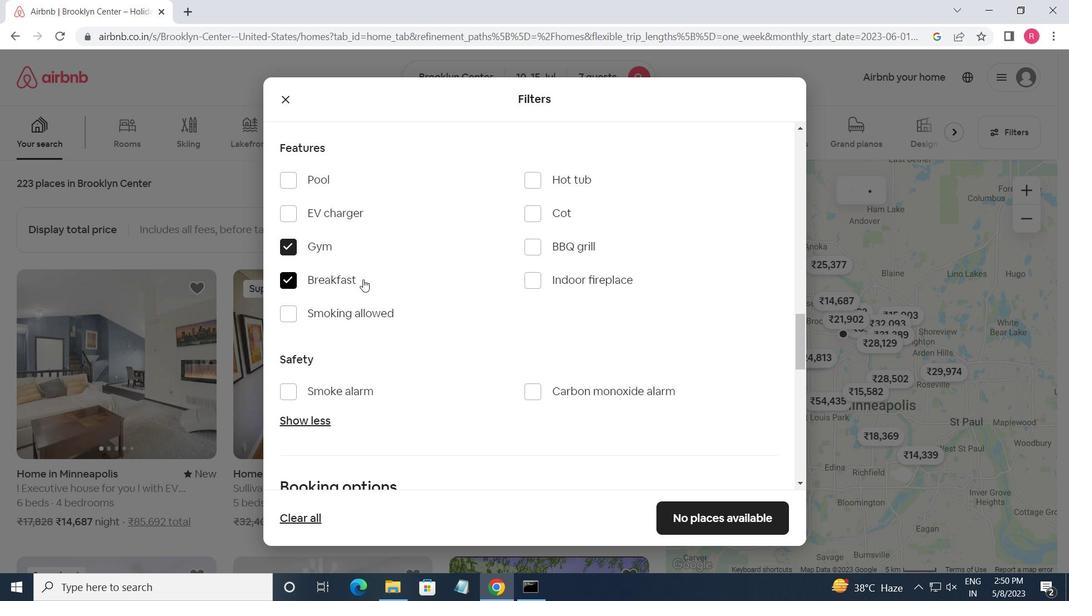 
Action: Mouse scrolled (371, 281) with delta (0, 0)
Screenshot: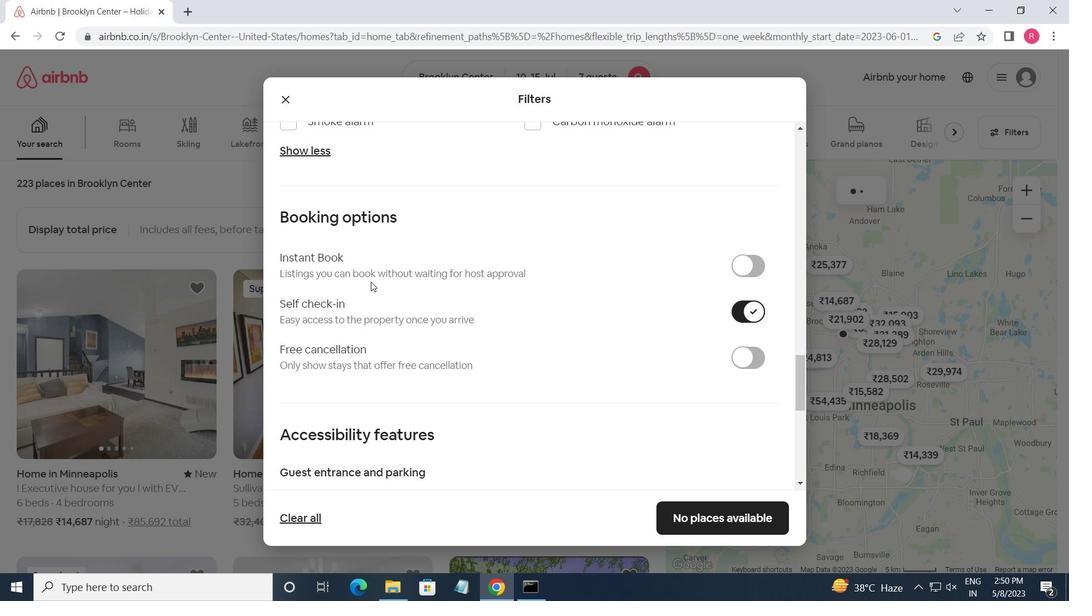 
Action: Mouse scrolled (371, 281) with delta (0, 0)
Screenshot: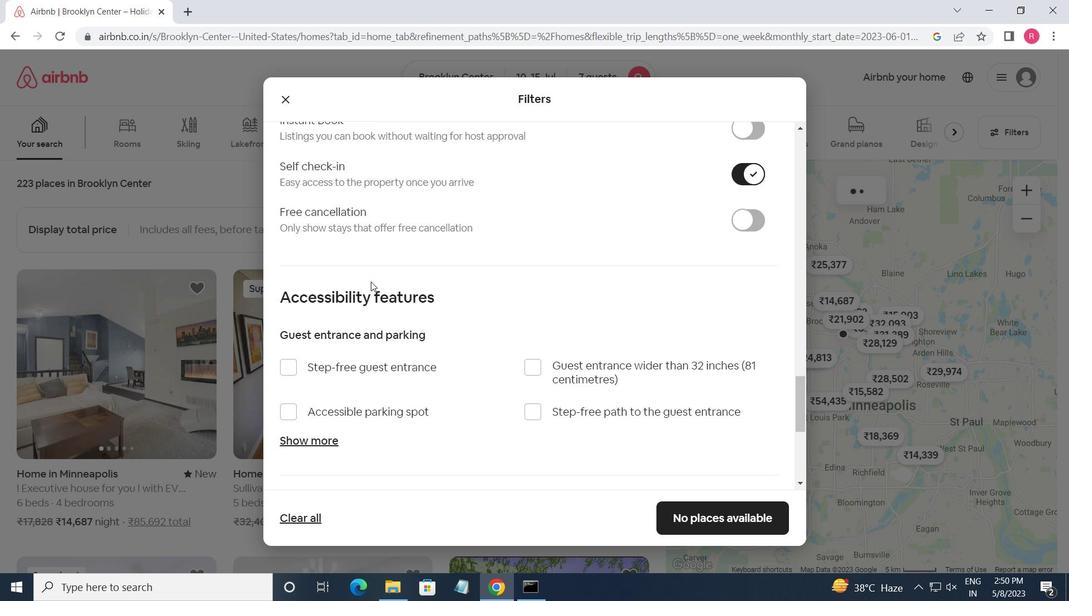 
Action: Mouse scrolled (371, 281) with delta (0, 0)
Screenshot: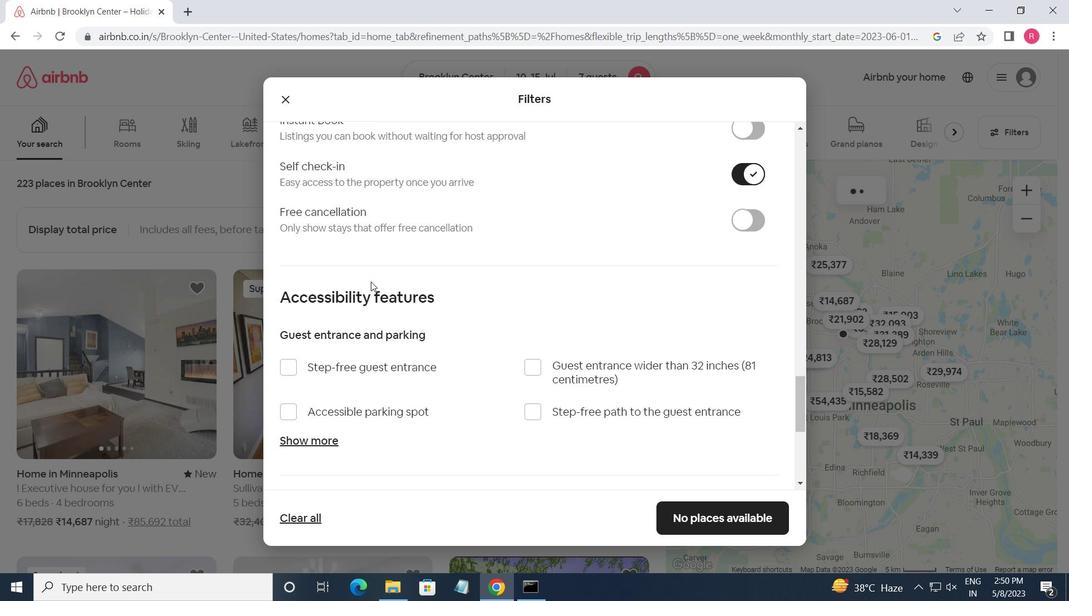 
Action: Mouse scrolled (371, 281) with delta (0, 0)
Screenshot: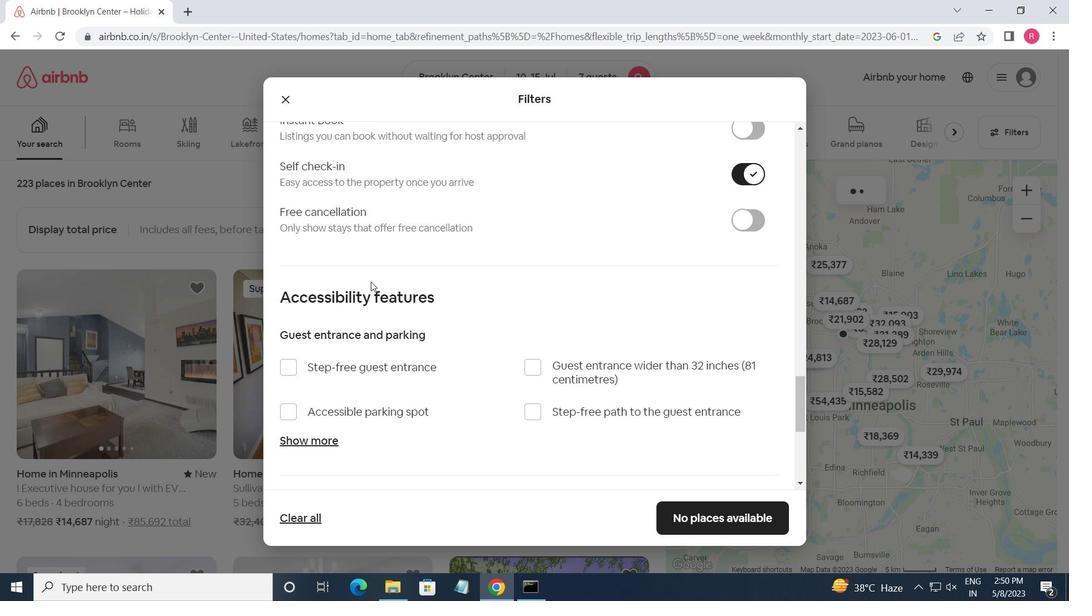 
Action: Mouse scrolled (371, 281) with delta (0, 0)
Screenshot: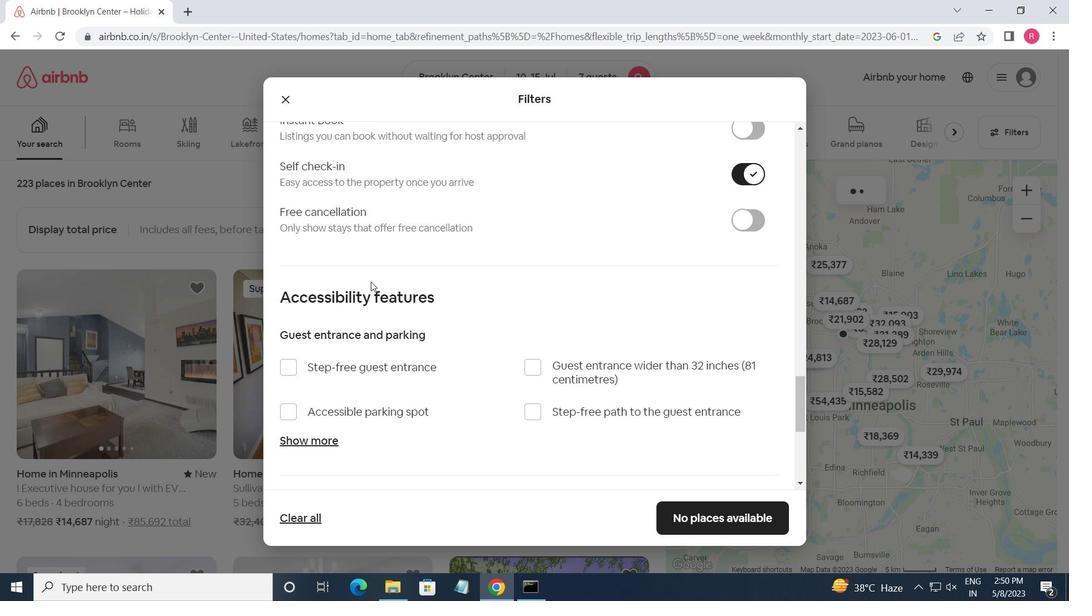 
Action: Mouse scrolled (371, 281) with delta (0, 0)
Screenshot: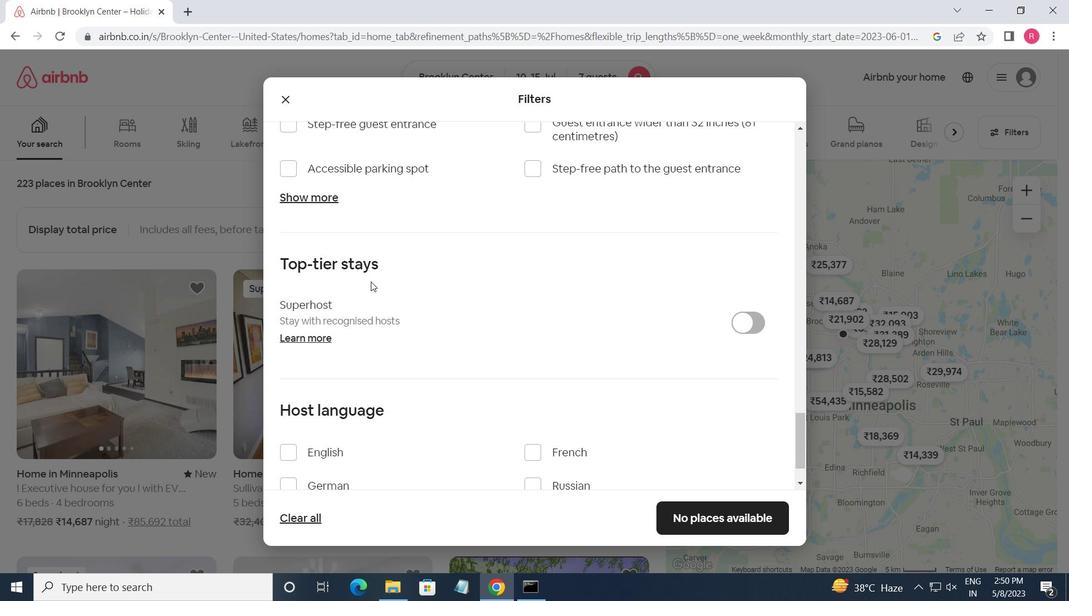
Action: Mouse scrolled (371, 281) with delta (0, 0)
Screenshot: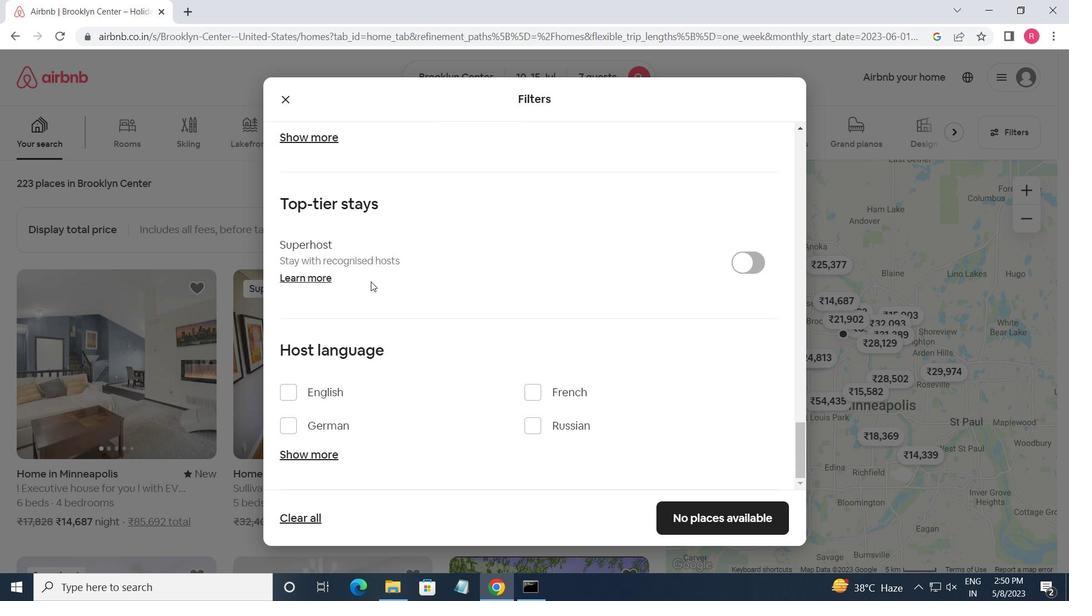 
Action: Mouse scrolled (371, 281) with delta (0, 0)
Screenshot: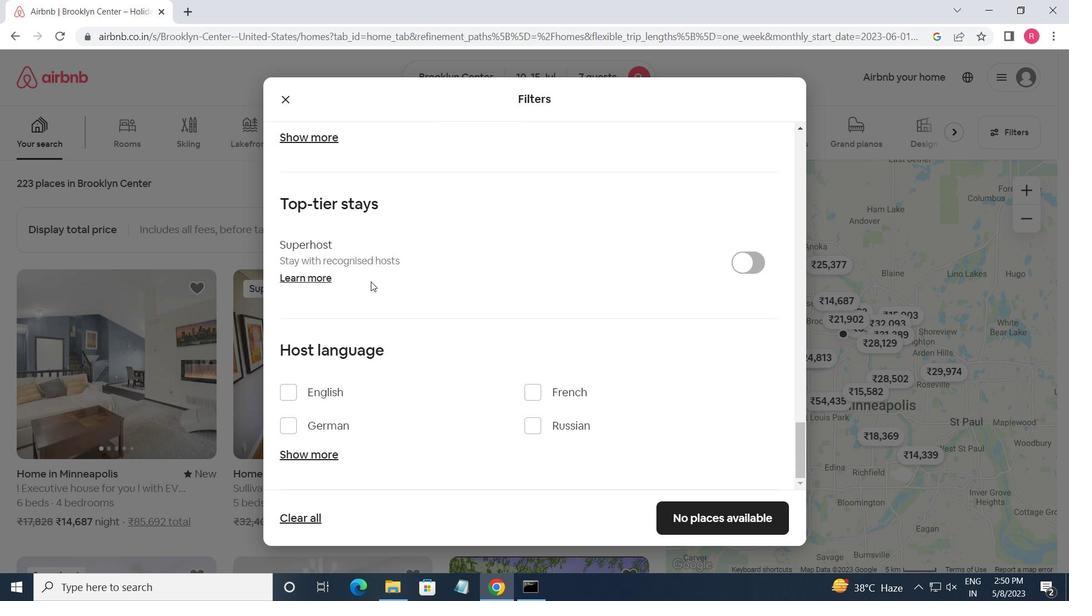 
Action: Mouse scrolled (371, 281) with delta (0, 0)
Screenshot: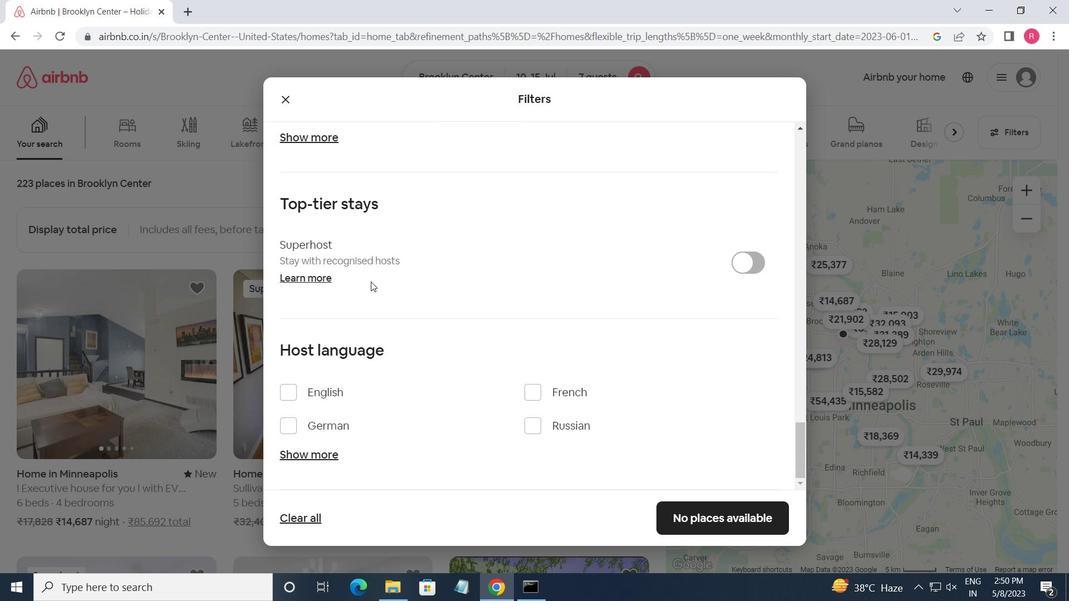 
Action: Mouse scrolled (371, 281) with delta (0, 0)
Screenshot: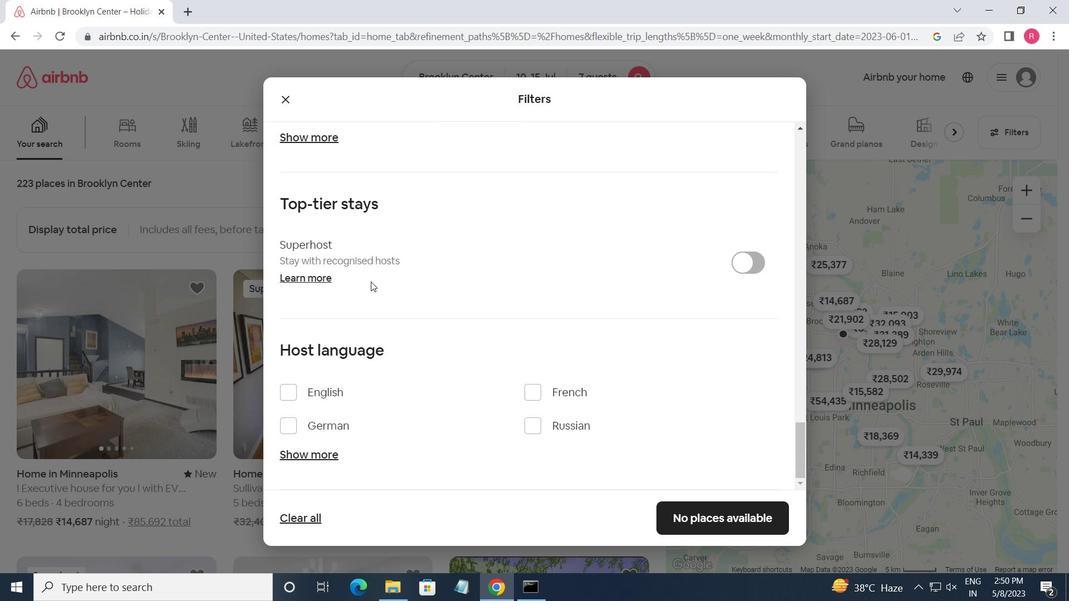 
Action: Mouse moved to (286, 392)
Screenshot: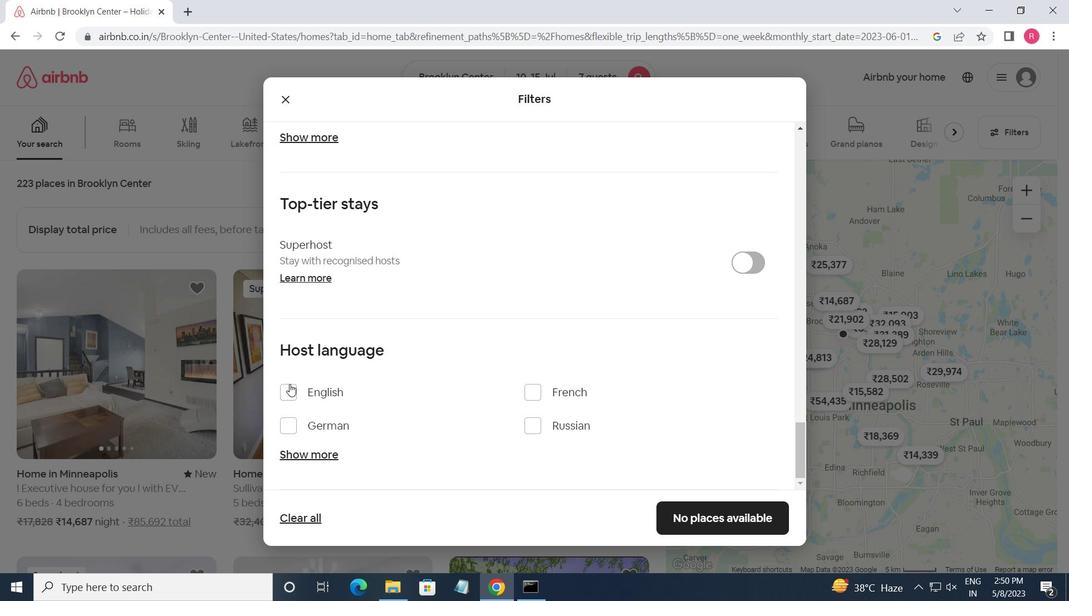 
Action: Mouse pressed left at (286, 392)
Screenshot: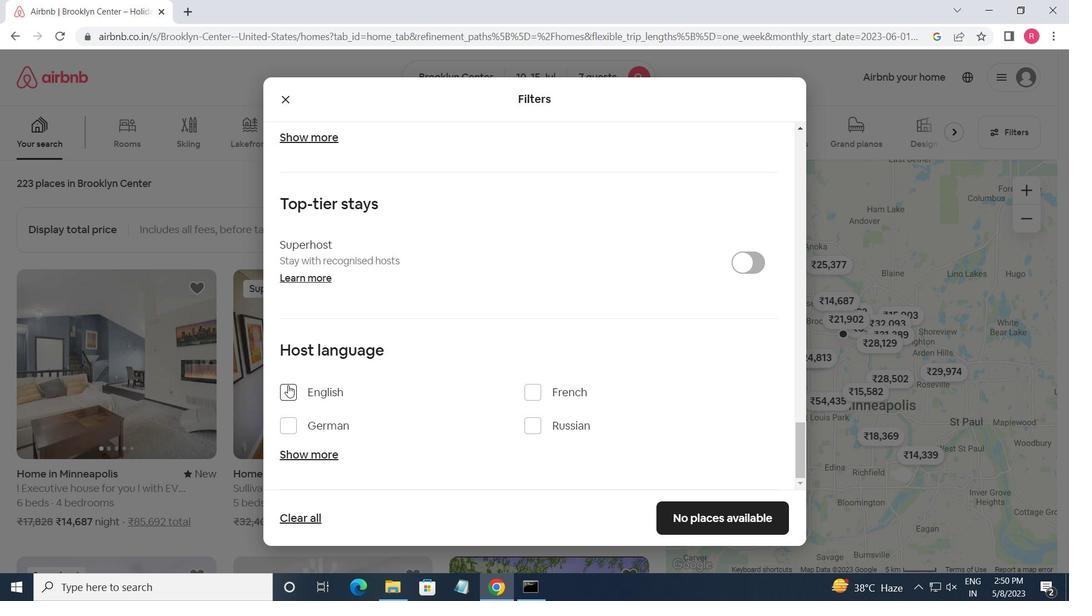 
Action: Mouse moved to (685, 523)
Screenshot: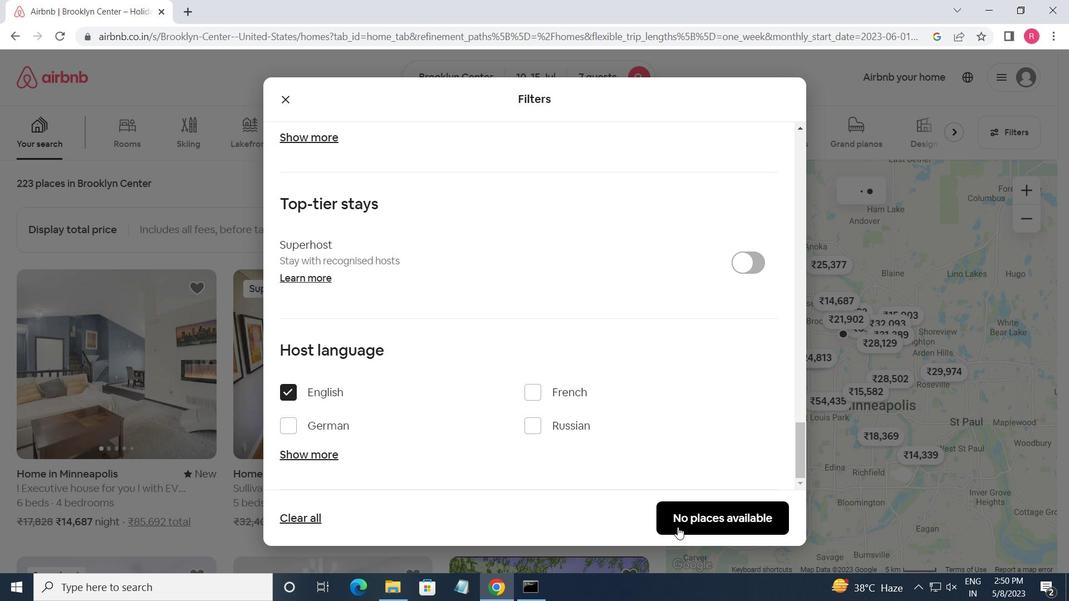 
Action: Mouse pressed left at (685, 523)
Screenshot: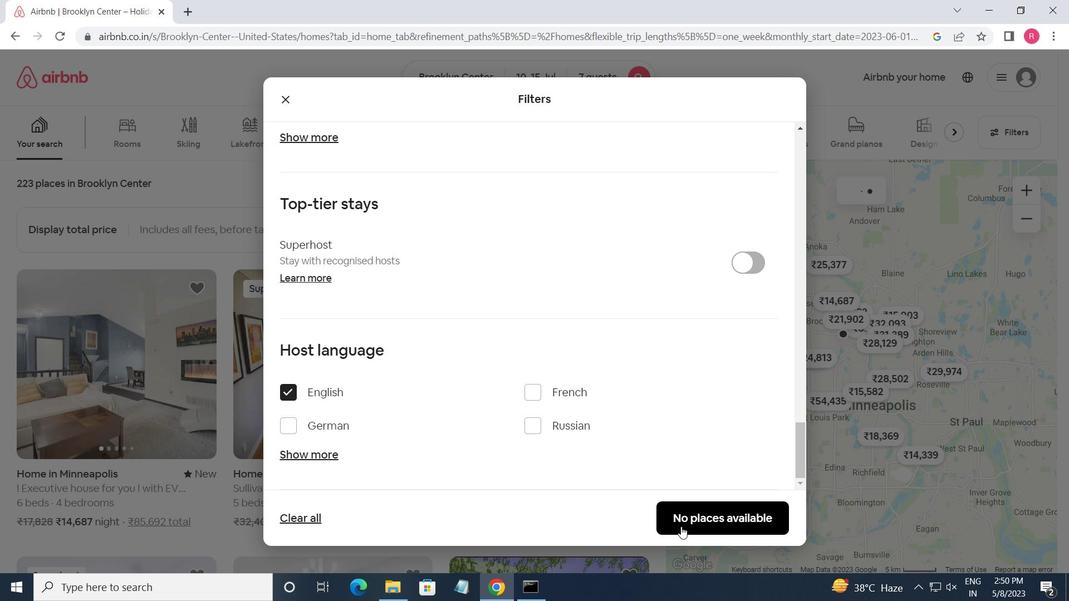 
